 Task: Look for space in Ansfelden, Austria from 1st June, 2023 to 9th June, 2023 for 6 adults in price range Rs.6000 to Rs.12000. Place can be entire place with 3 bedrooms having 3 beds and 3 bathrooms. Property type can be house, flat, guest house. Amenities needed are: heating. Booking option can be shelf check-in. Required host language is English.
Action: Mouse moved to (470, 166)
Screenshot: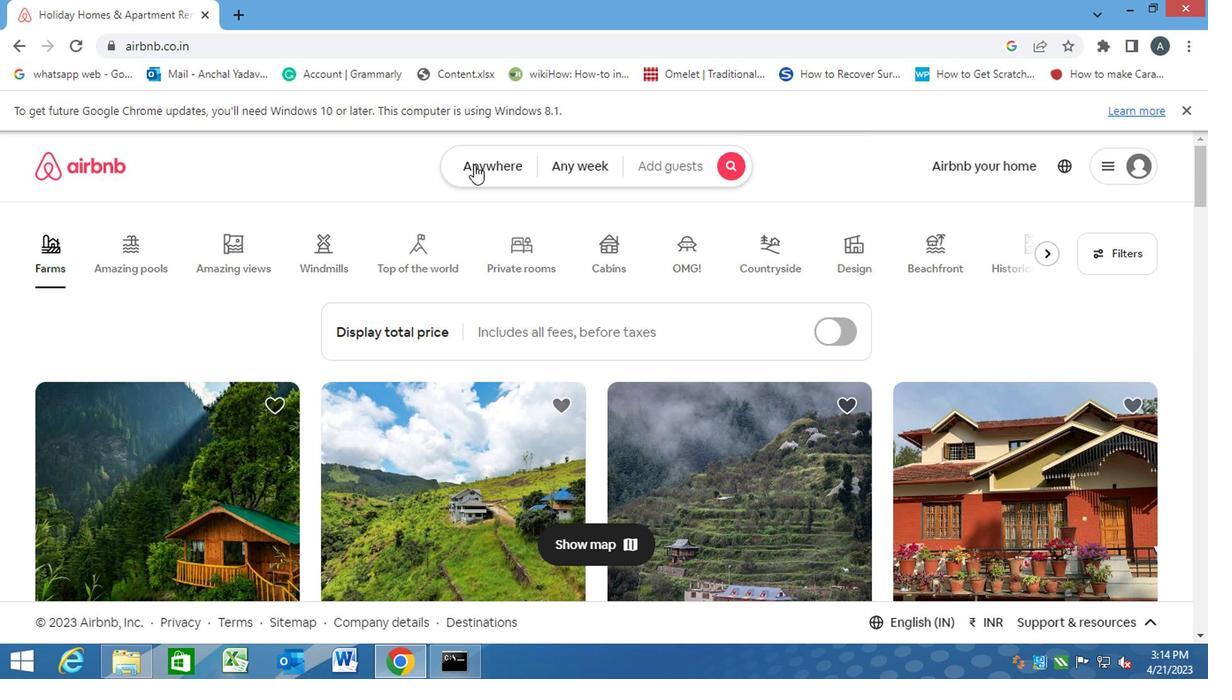 
Action: Mouse pressed left at (470, 166)
Screenshot: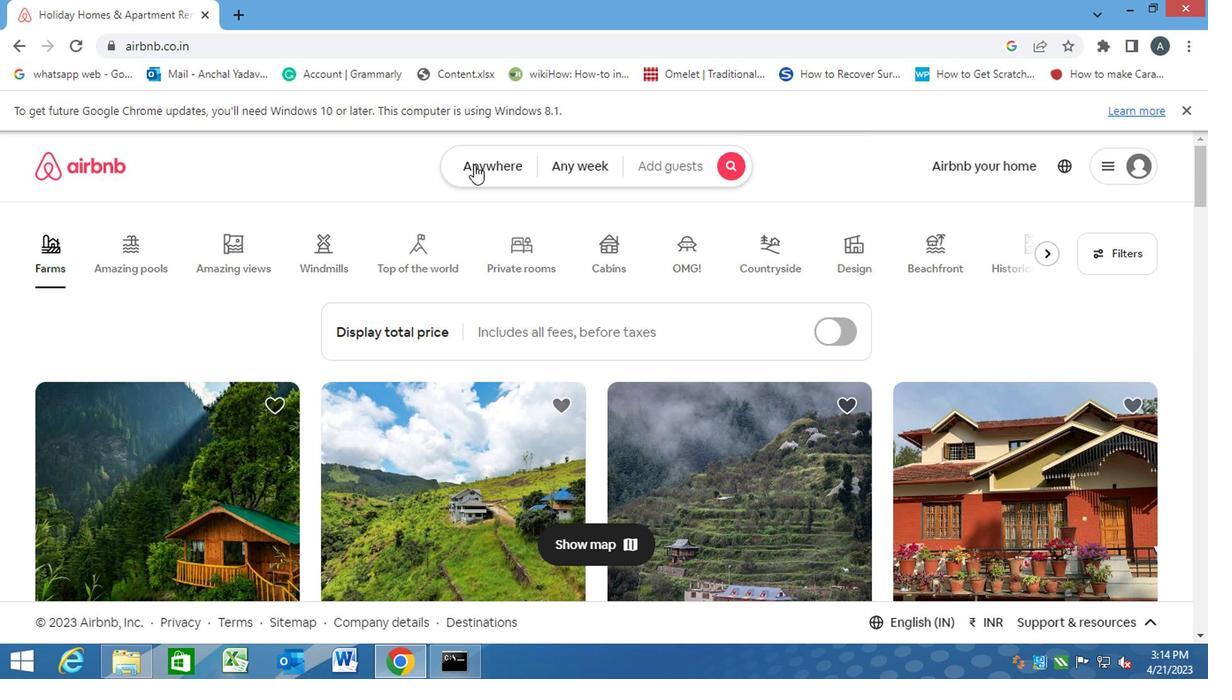 
Action: Mouse moved to (399, 214)
Screenshot: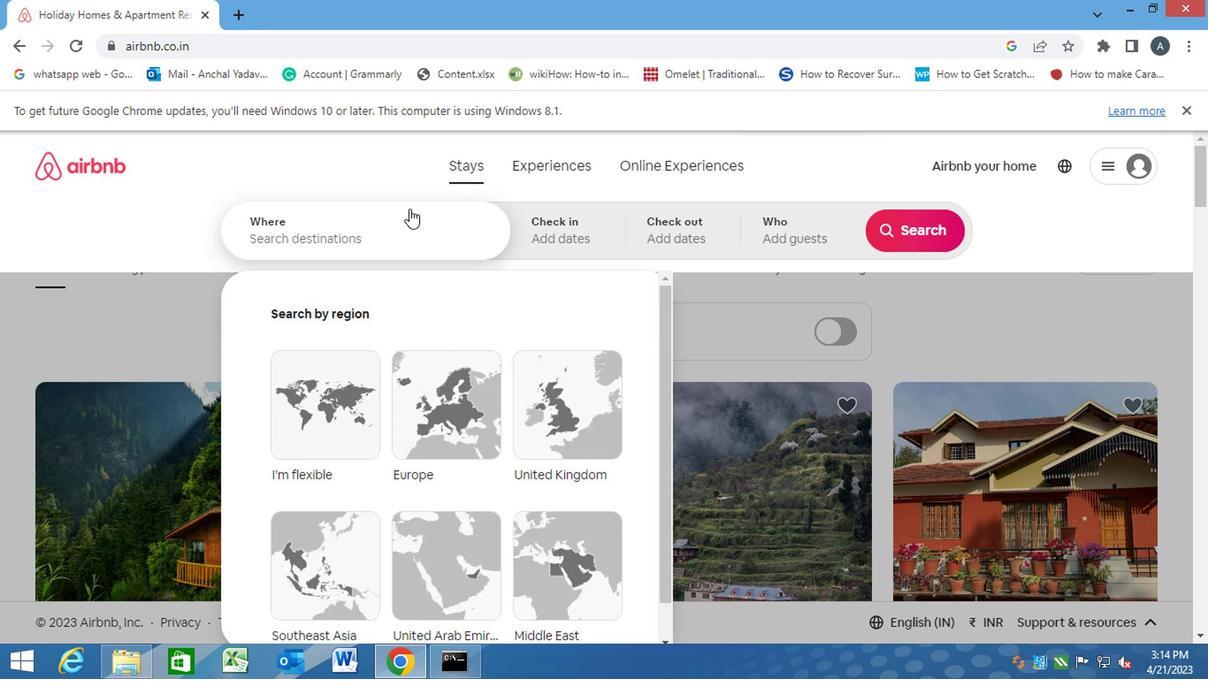 
Action: Mouse pressed left at (399, 214)
Screenshot: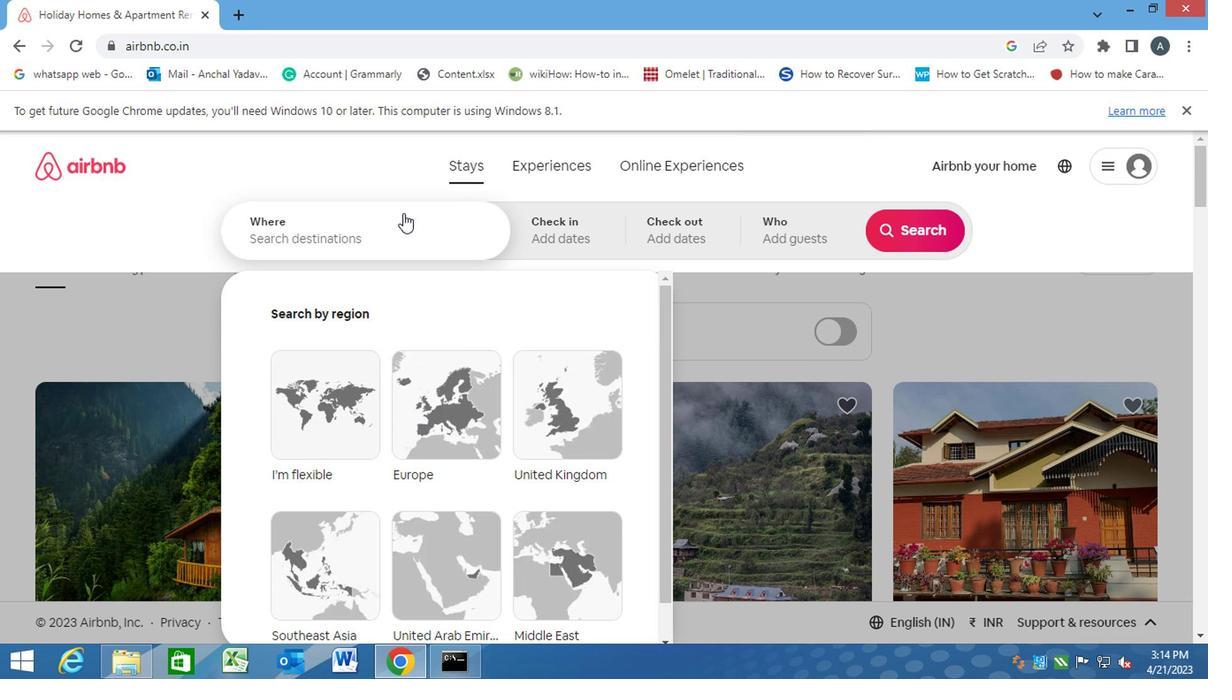 
Action: Key pressed <Key.caps_lock><Key.caps_lock>a<Key.caps_lock>nsfelden,<Key.space><Key.caps_lock>a<Key.caps_lock>ustria<Key.enter>
Screenshot: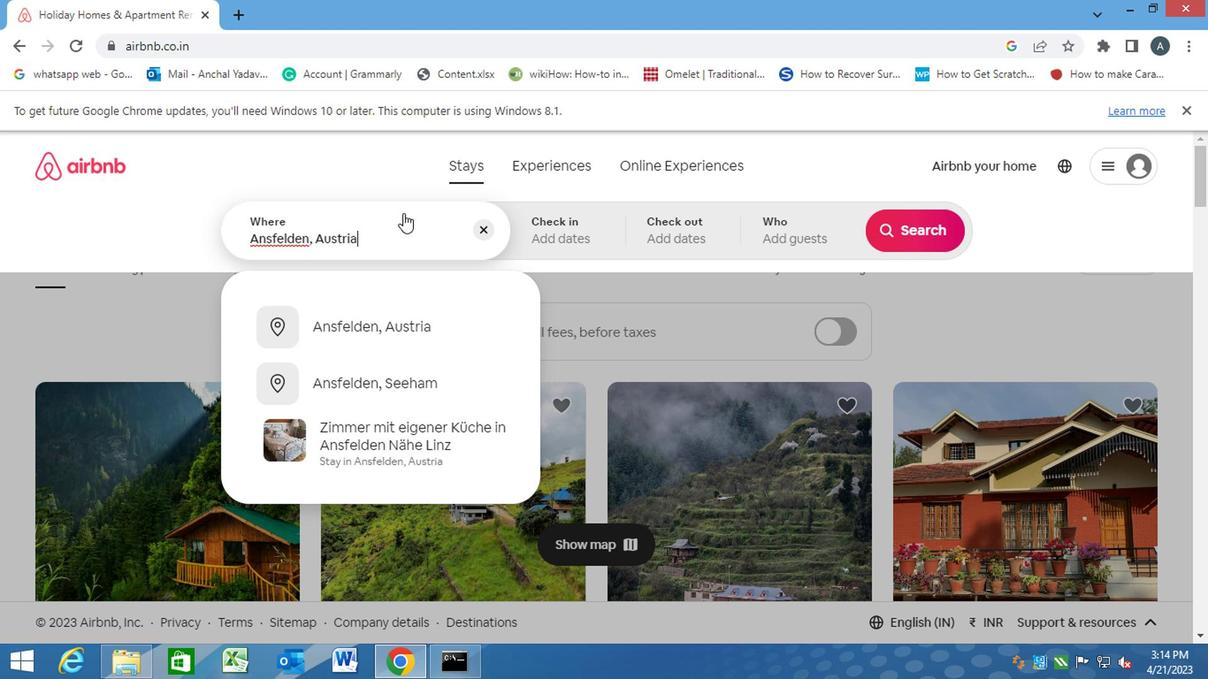 
Action: Mouse moved to (903, 373)
Screenshot: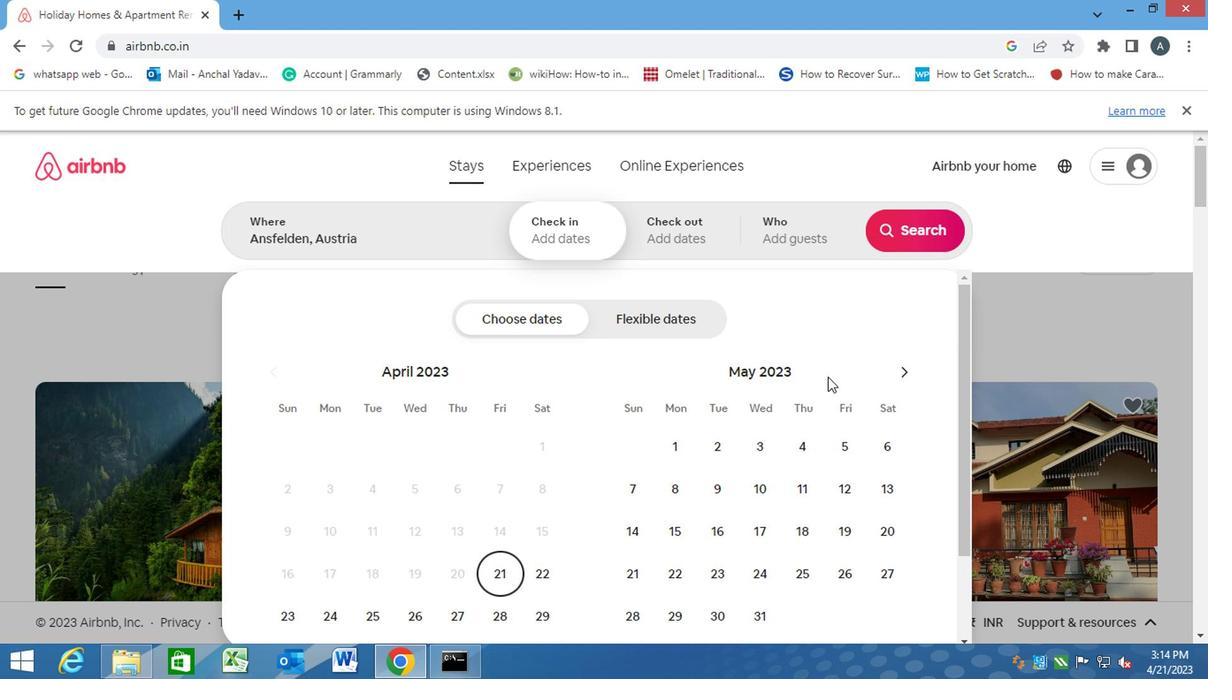 
Action: Mouse pressed left at (903, 373)
Screenshot: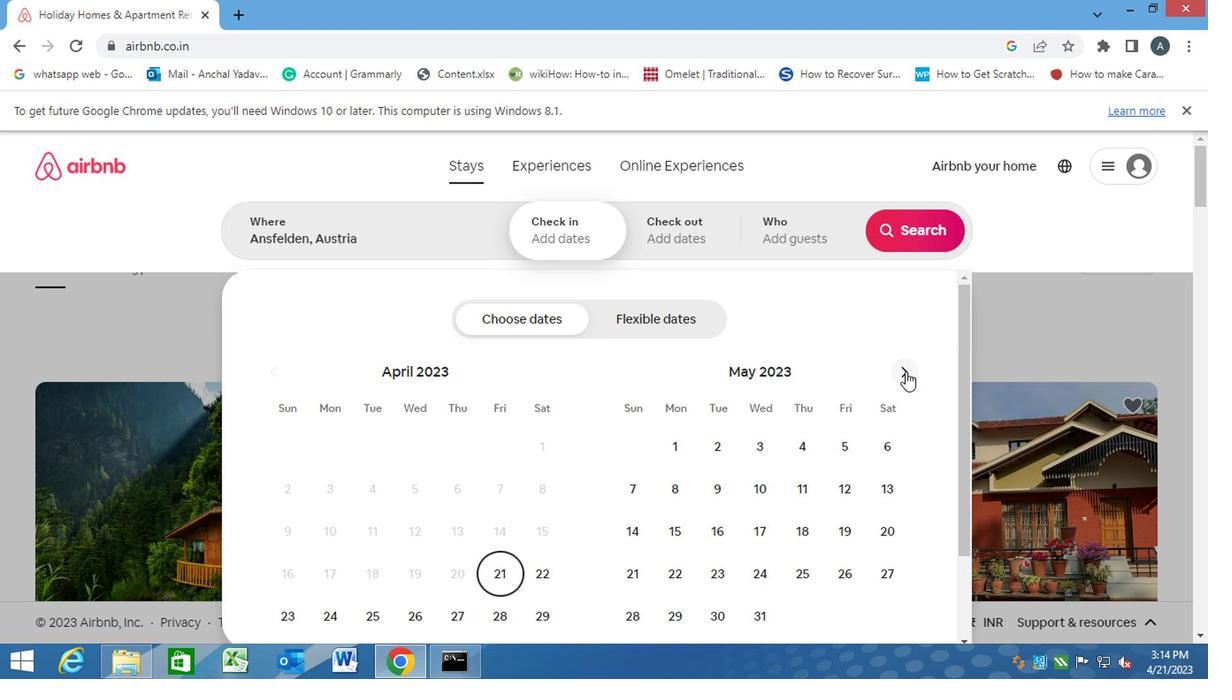 
Action: Mouse moved to (798, 448)
Screenshot: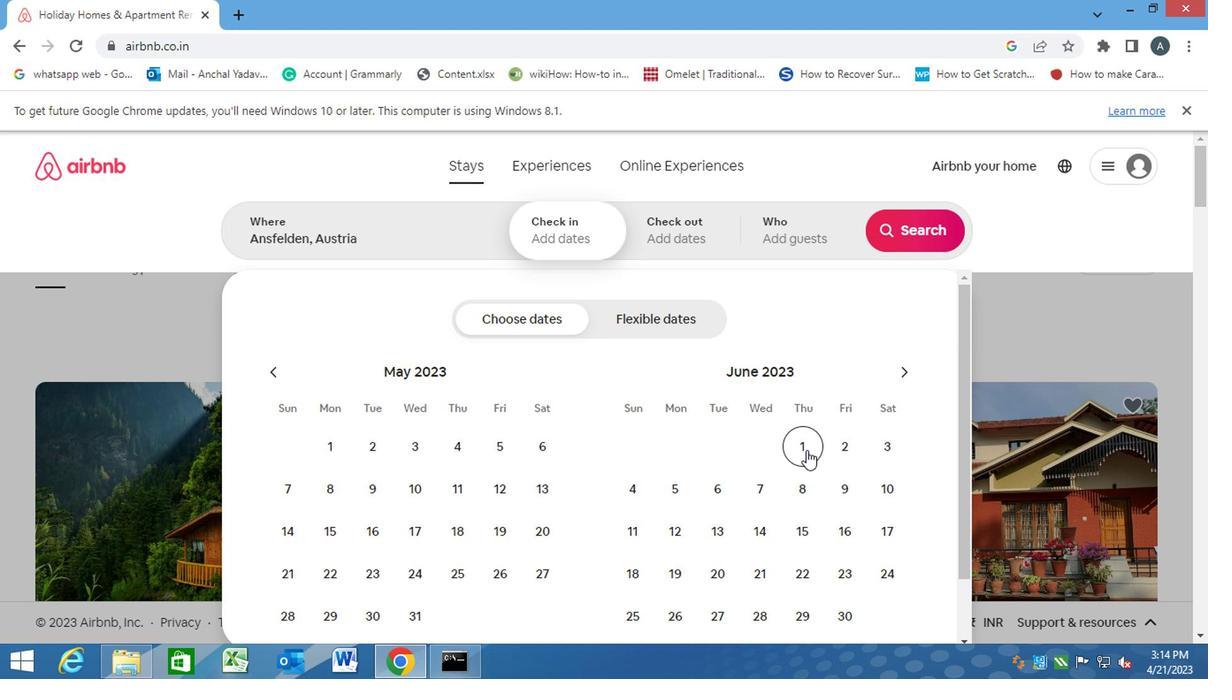 
Action: Mouse pressed left at (798, 448)
Screenshot: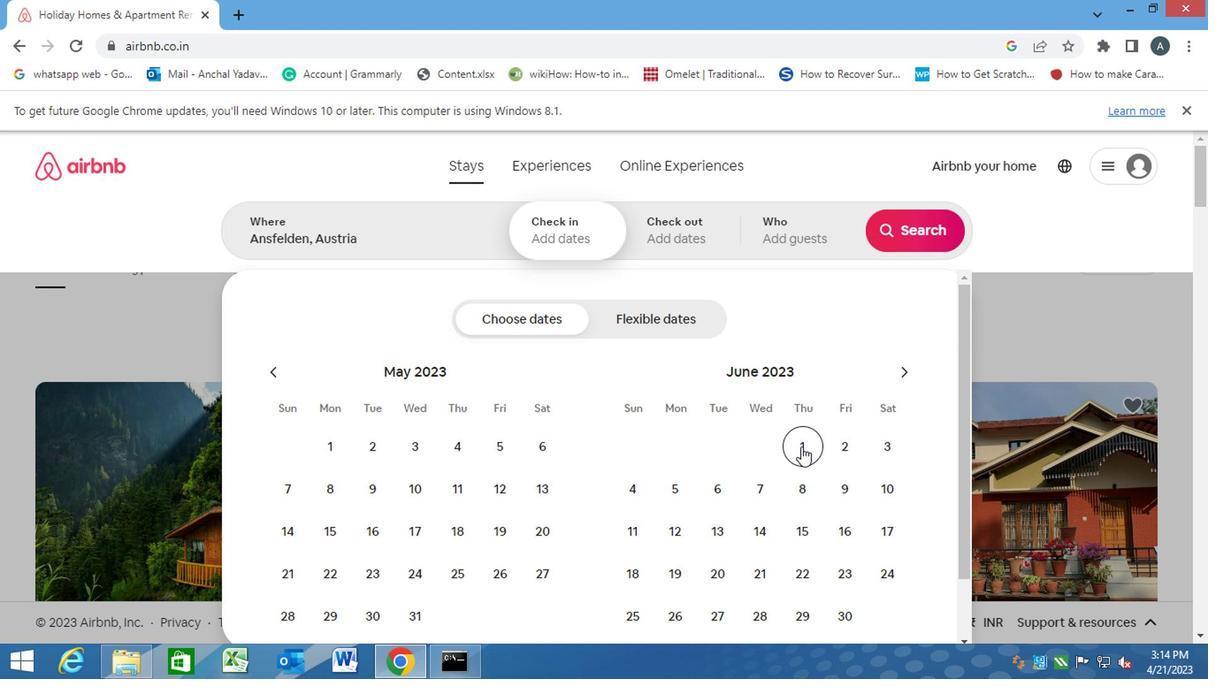 
Action: Mouse moved to (841, 486)
Screenshot: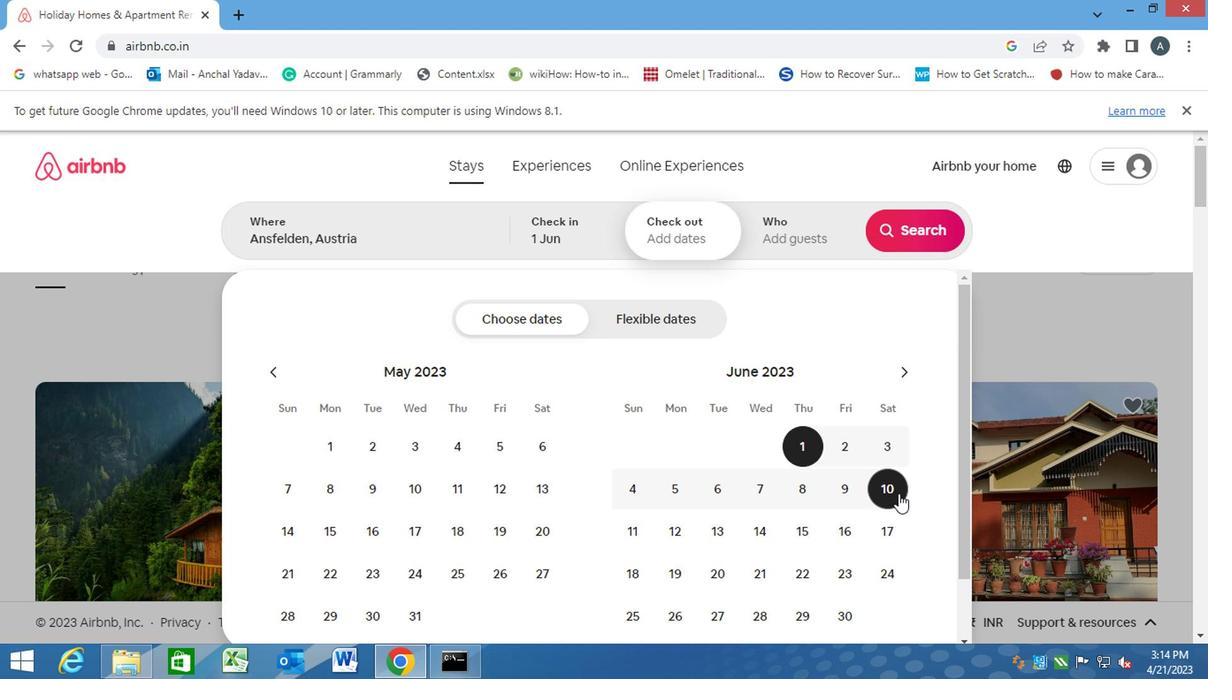 
Action: Mouse pressed left at (841, 486)
Screenshot: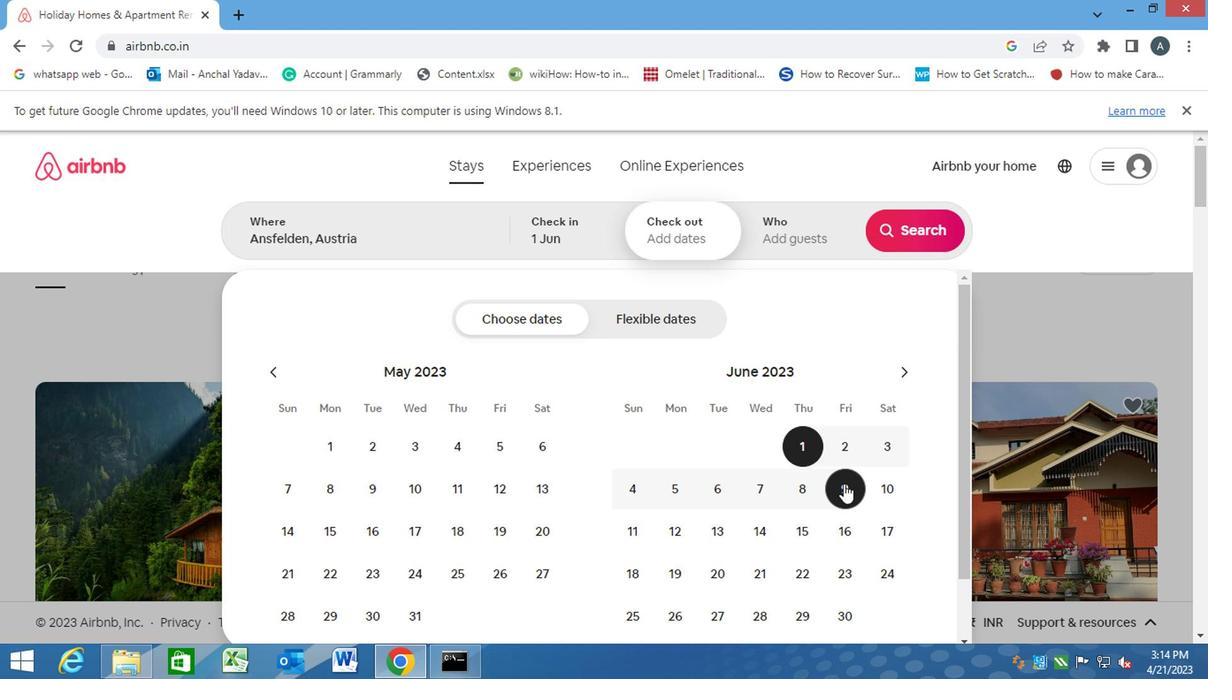 
Action: Mouse moved to (792, 225)
Screenshot: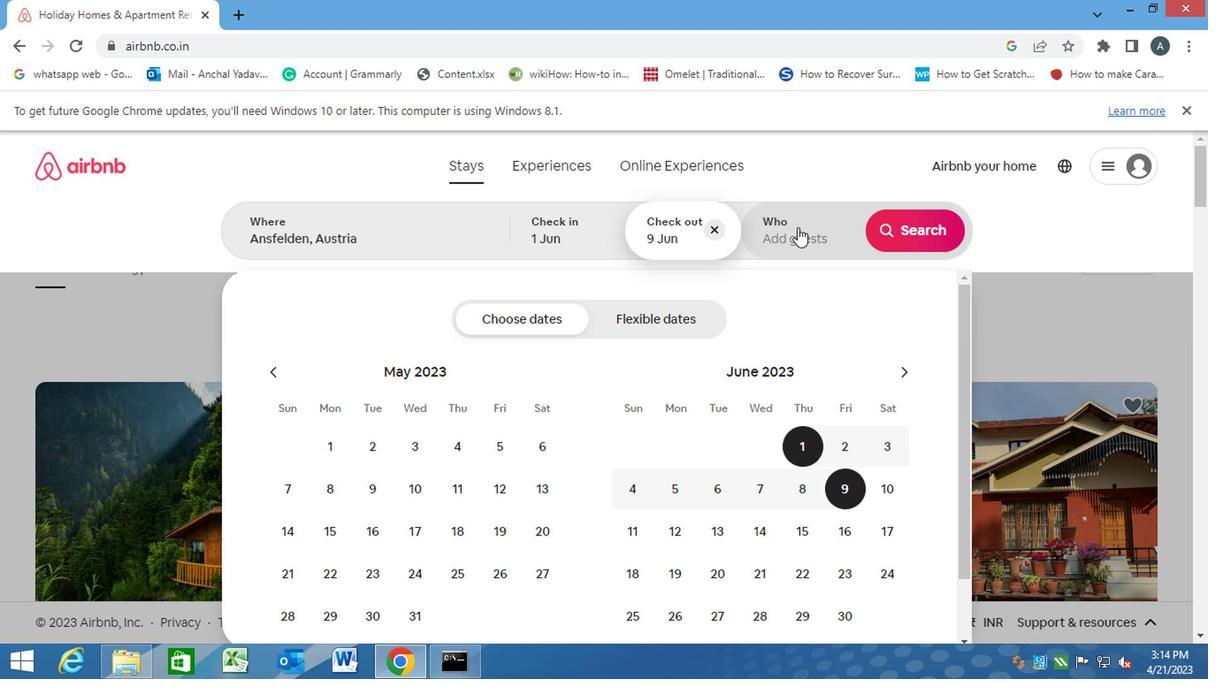 
Action: Mouse pressed left at (792, 225)
Screenshot: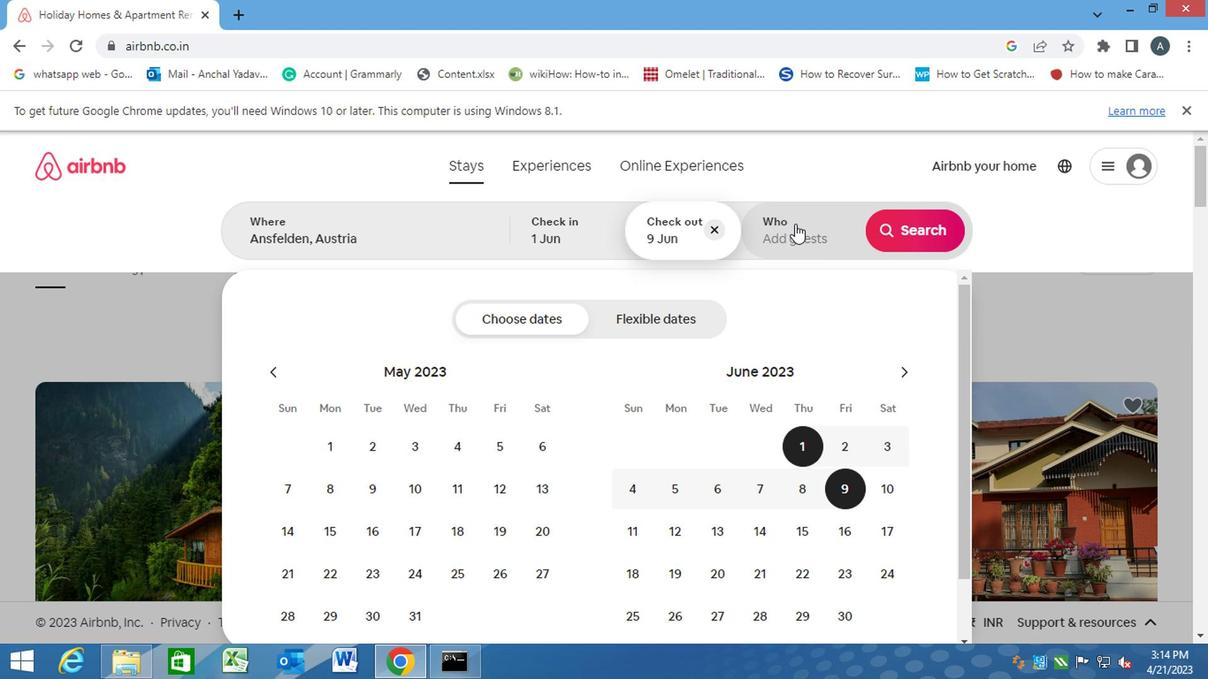 
Action: Mouse moved to (911, 318)
Screenshot: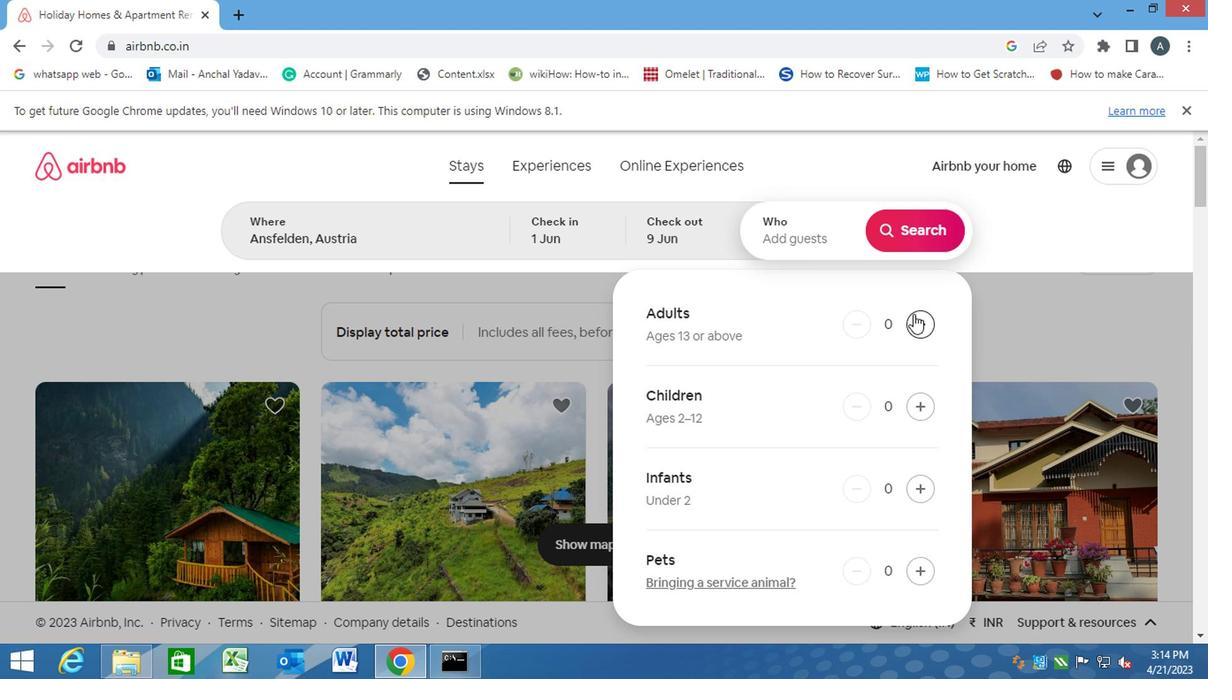 
Action: Mouse pressed left at (911, 318)
Screenshot: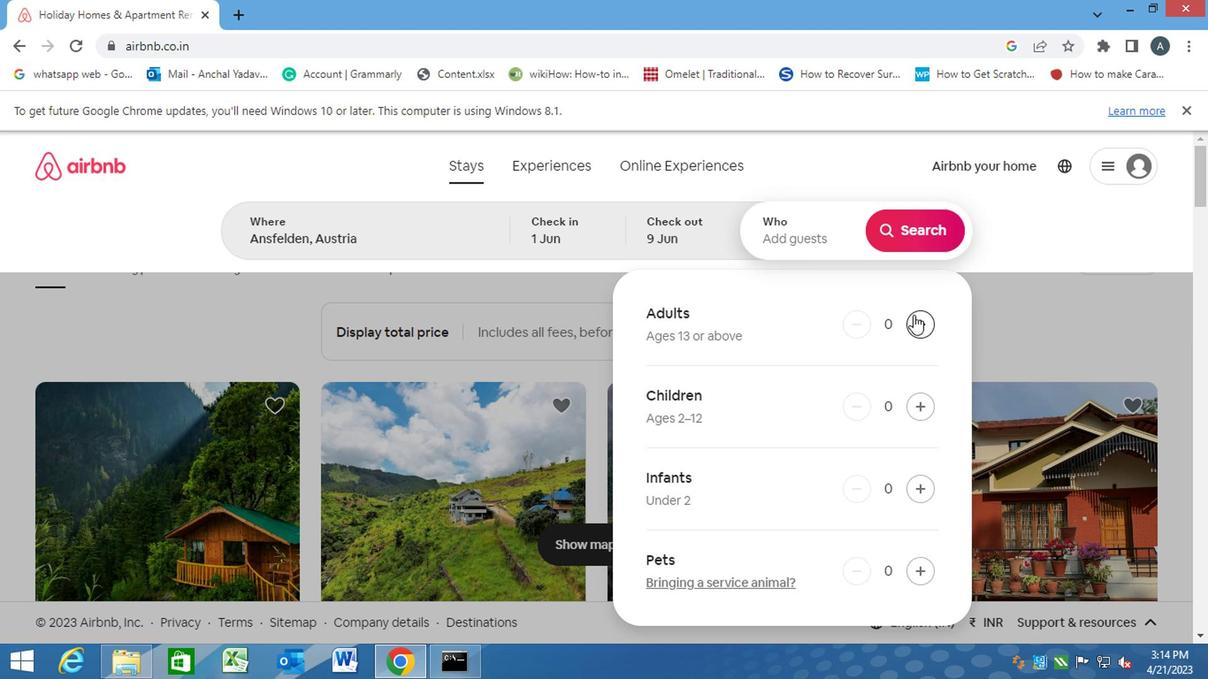 
Action: Mouse pressed left at (911, 318)
Screenshot: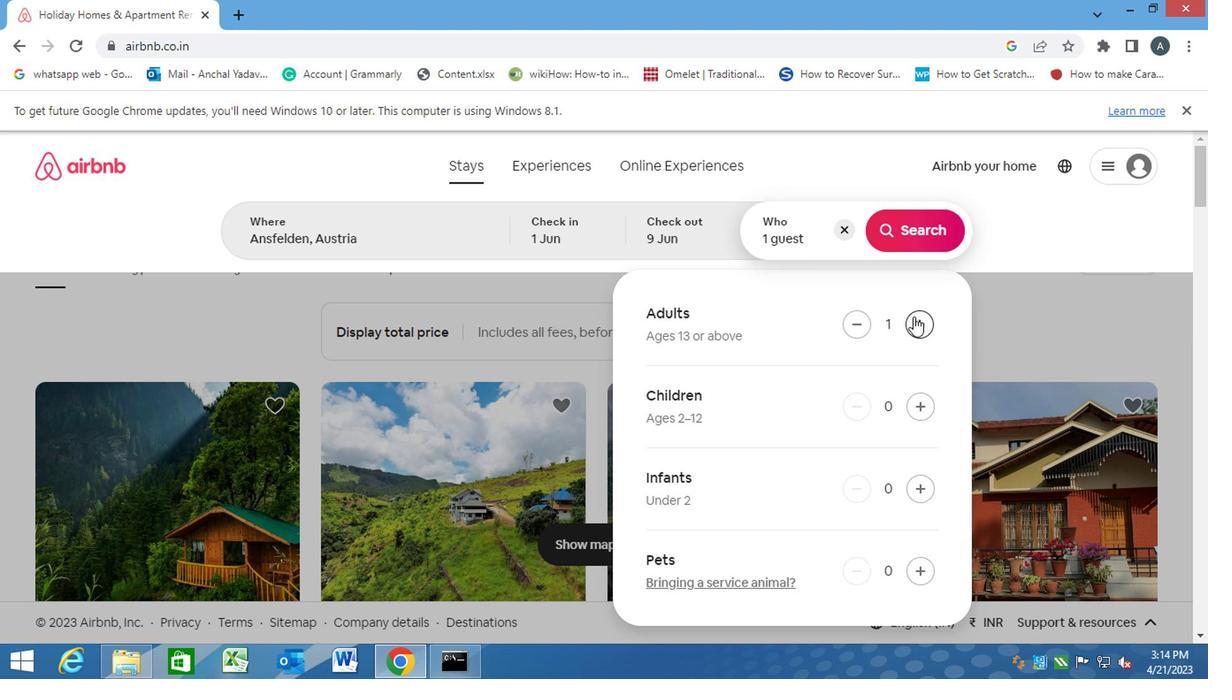 
Action: Mouse pressed left at (911, 318)
Screenshot: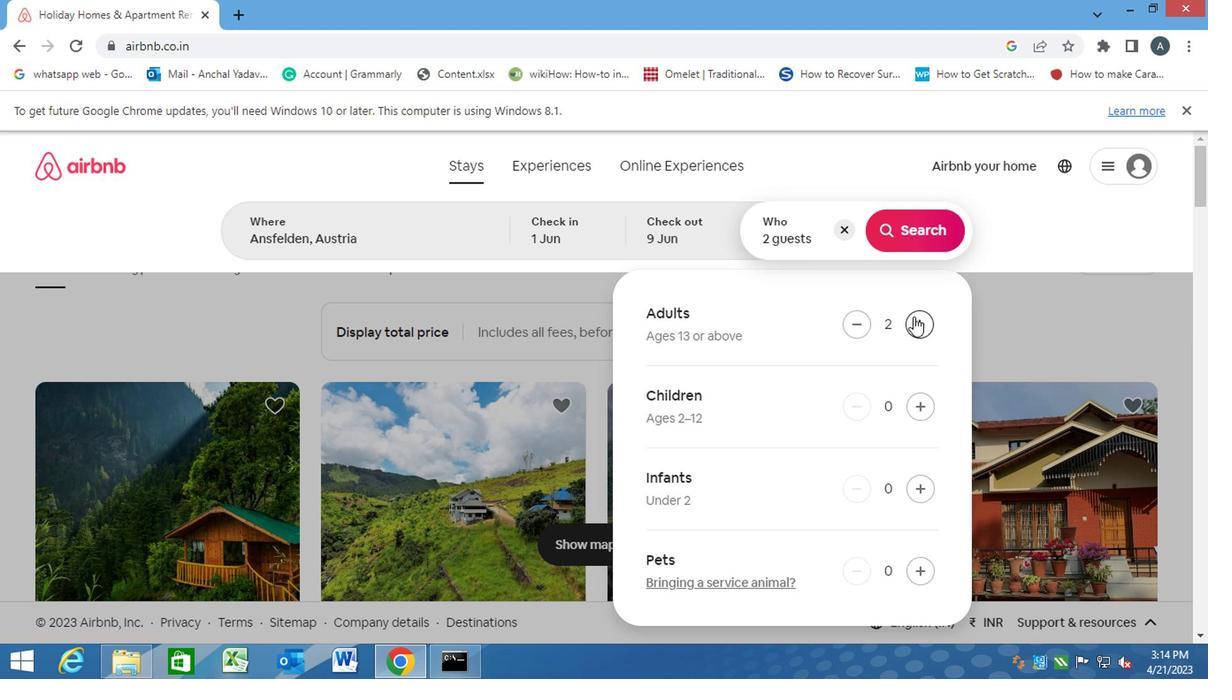 
Action: Mouse pressed left at (911, 318)
Screenshot: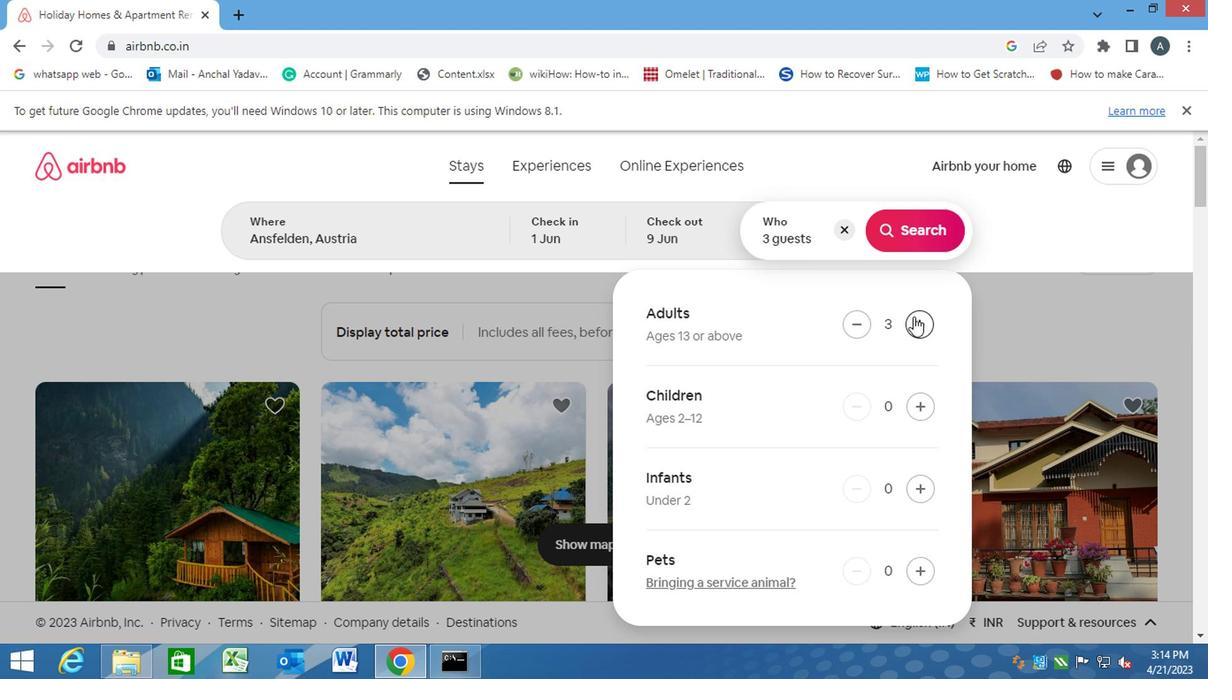 
Action: Mouse pressed left at (911, 318)
Screenshot: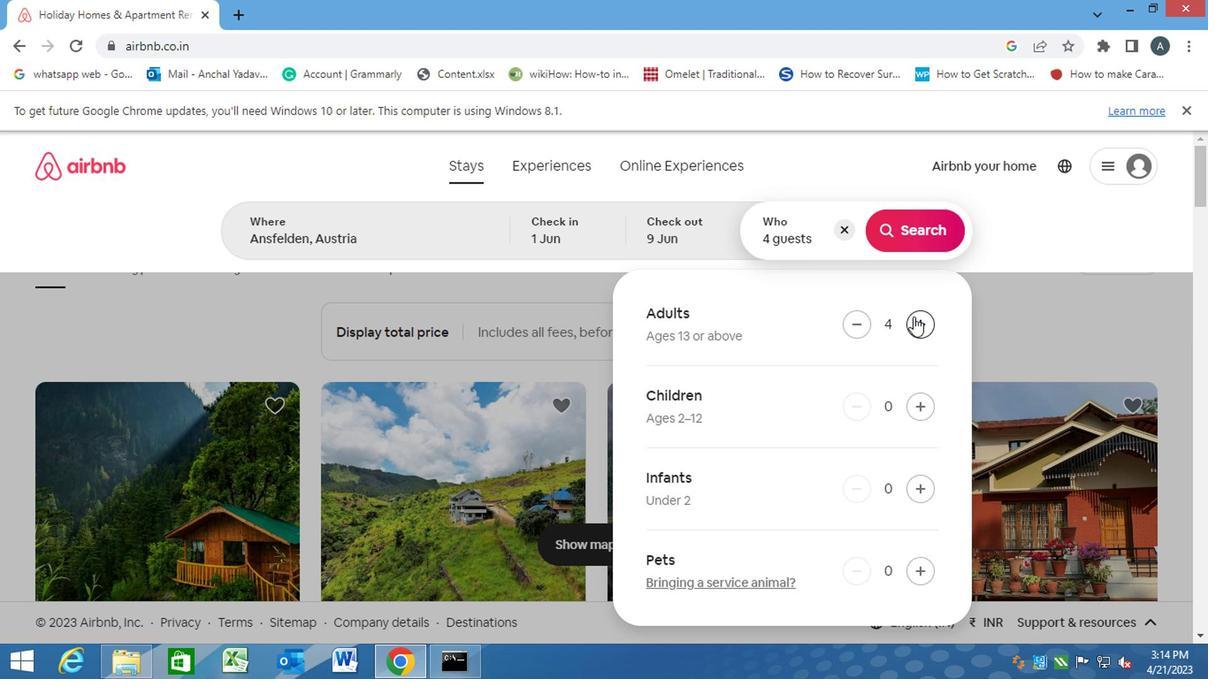 
Action: Mouse pressed left at (911, 318)
Screenshot: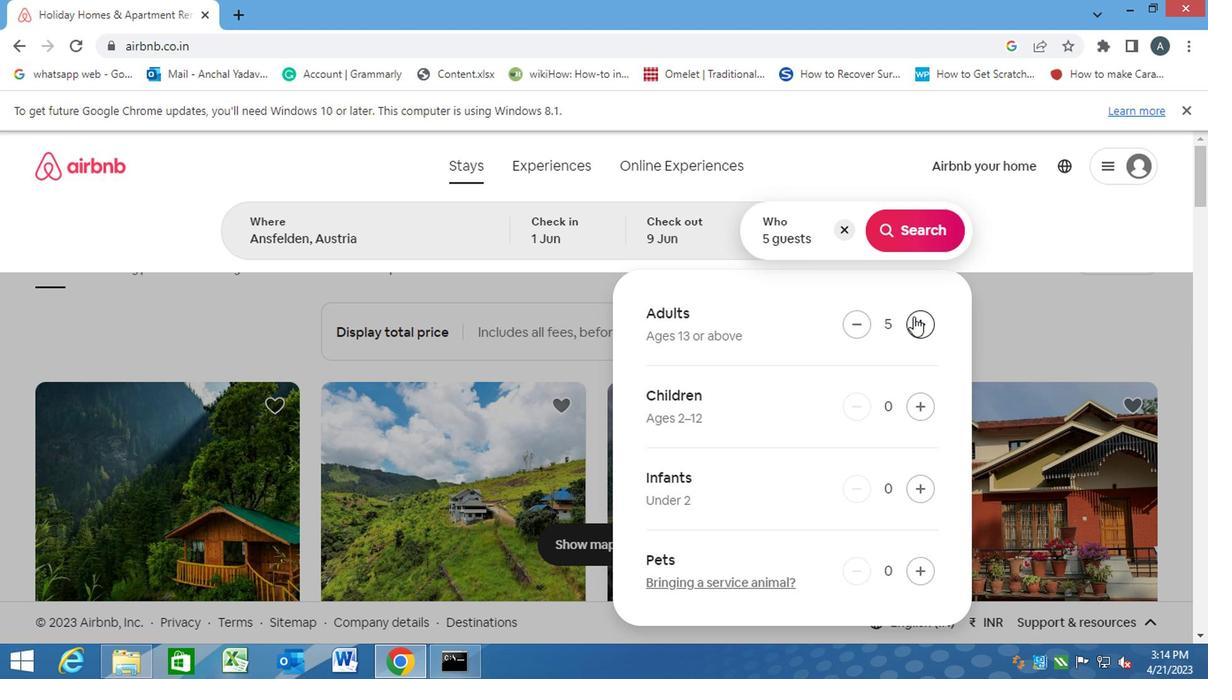 
Action: Mouse moved to (931, 218)
Screenshot: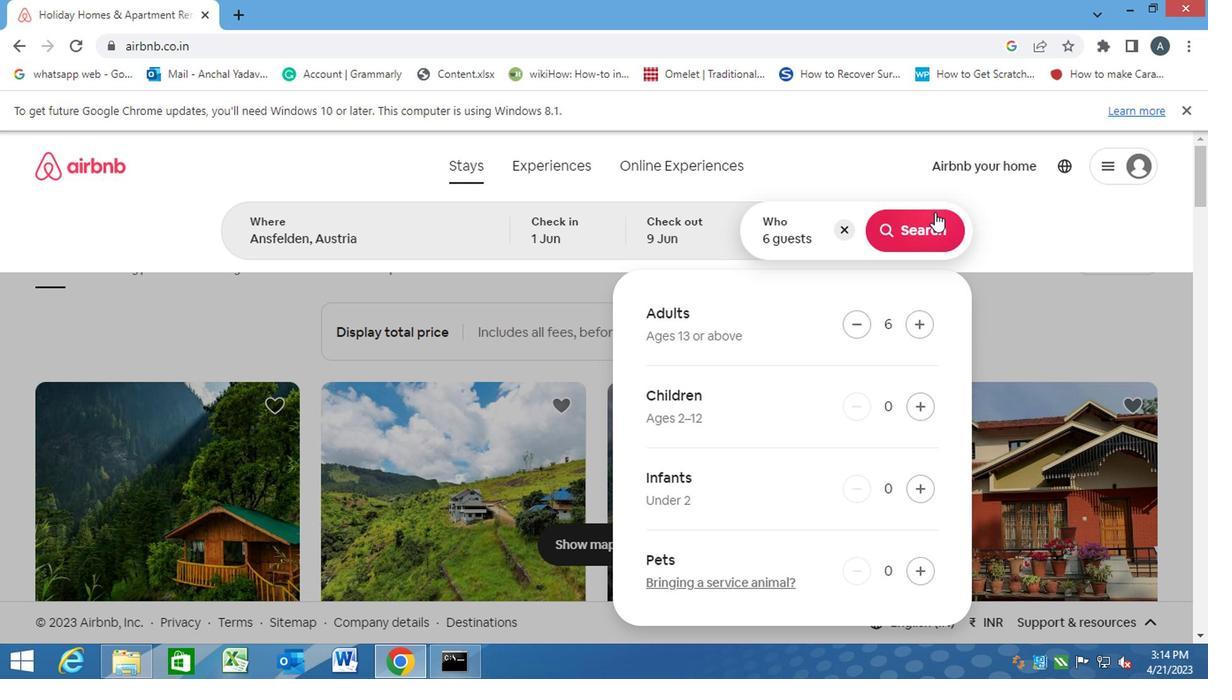
Action: Mouse pressed left at (931, 218)
Screenshot: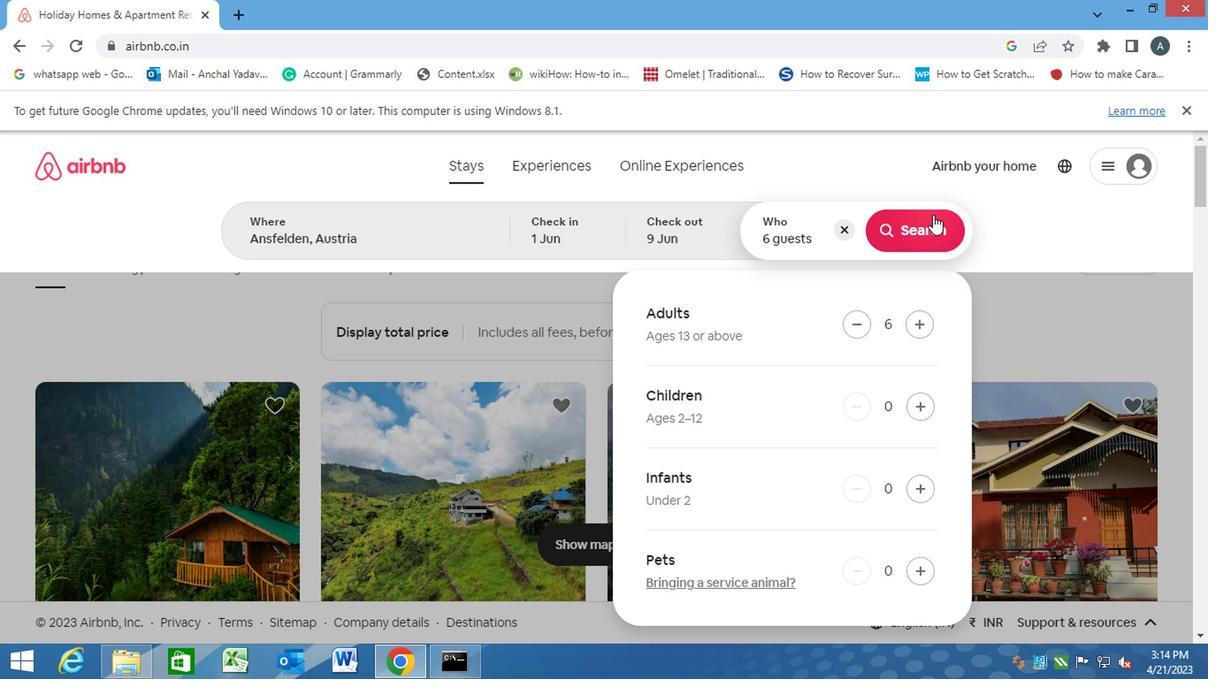 
Action: Mouse moved to (1119, 243)
Screenshot: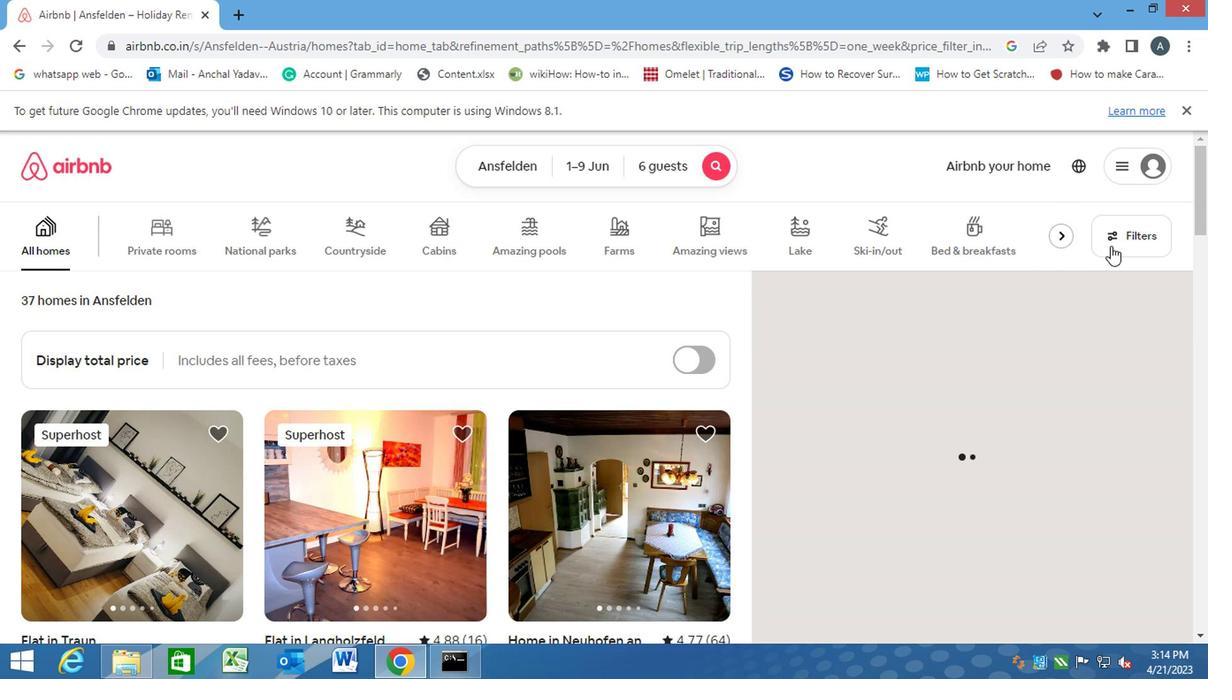 
Action: Mouse pressed left at (1119, 243)
Screenshot: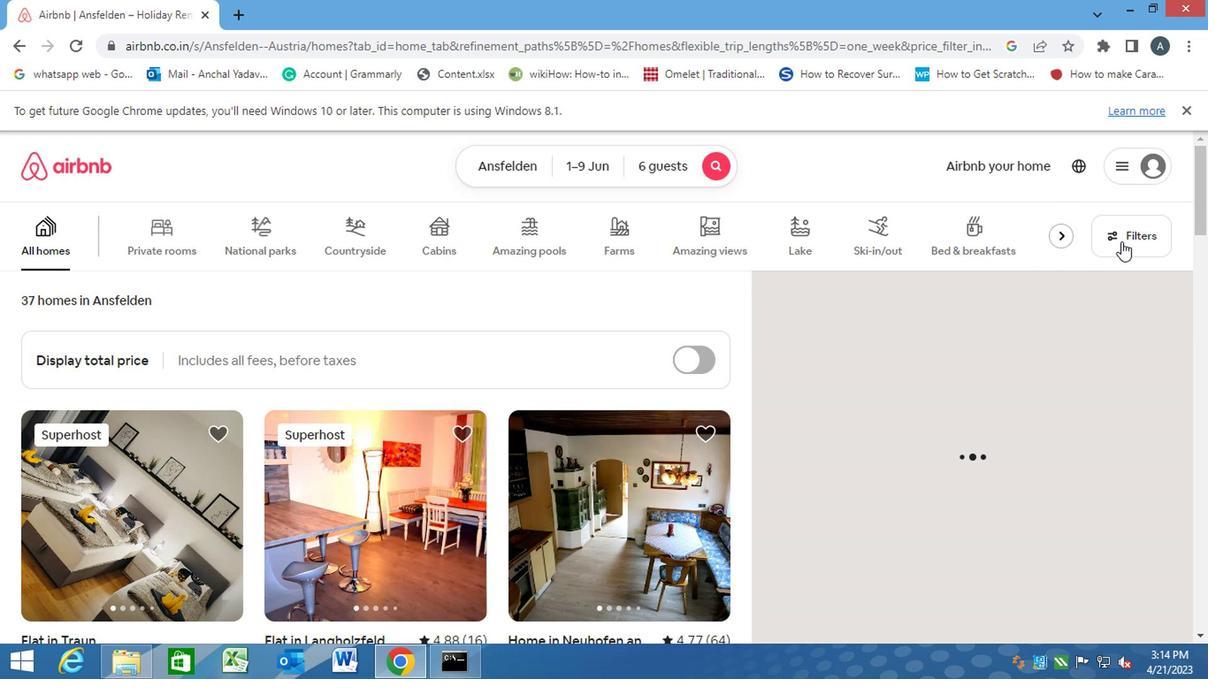 
Action: Mouse moved to (357, 468)
Screenshot: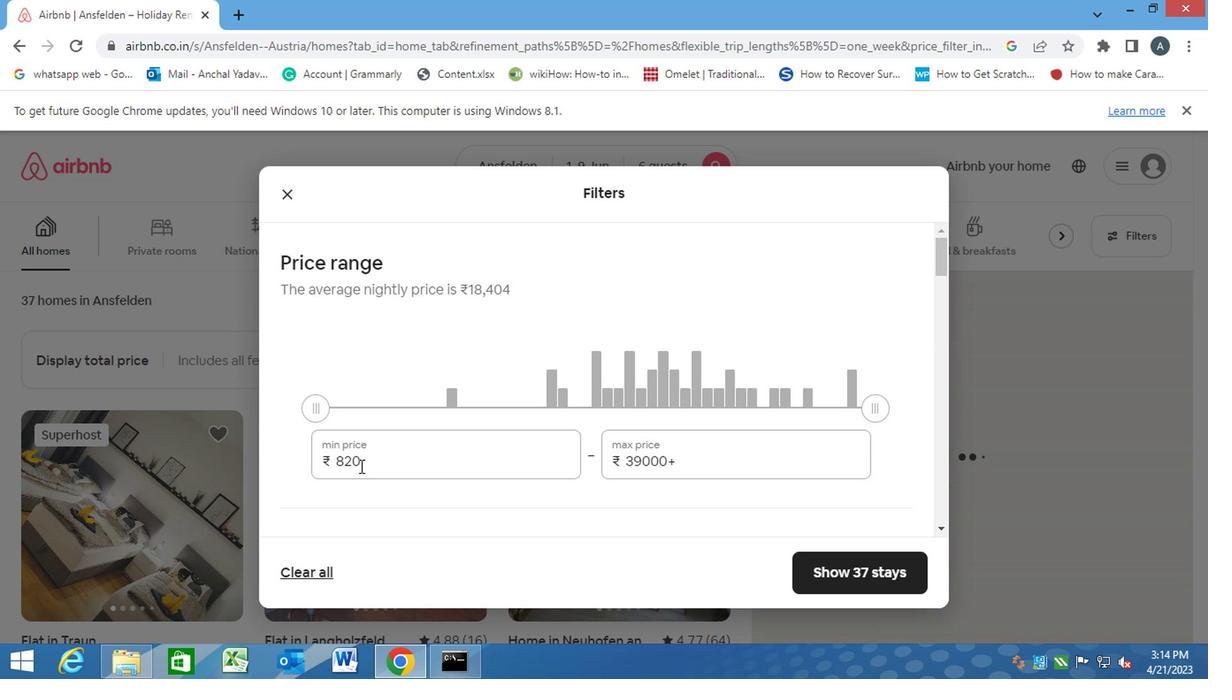 
Action: Mouse pressed left at (357, 468)
Screenshot: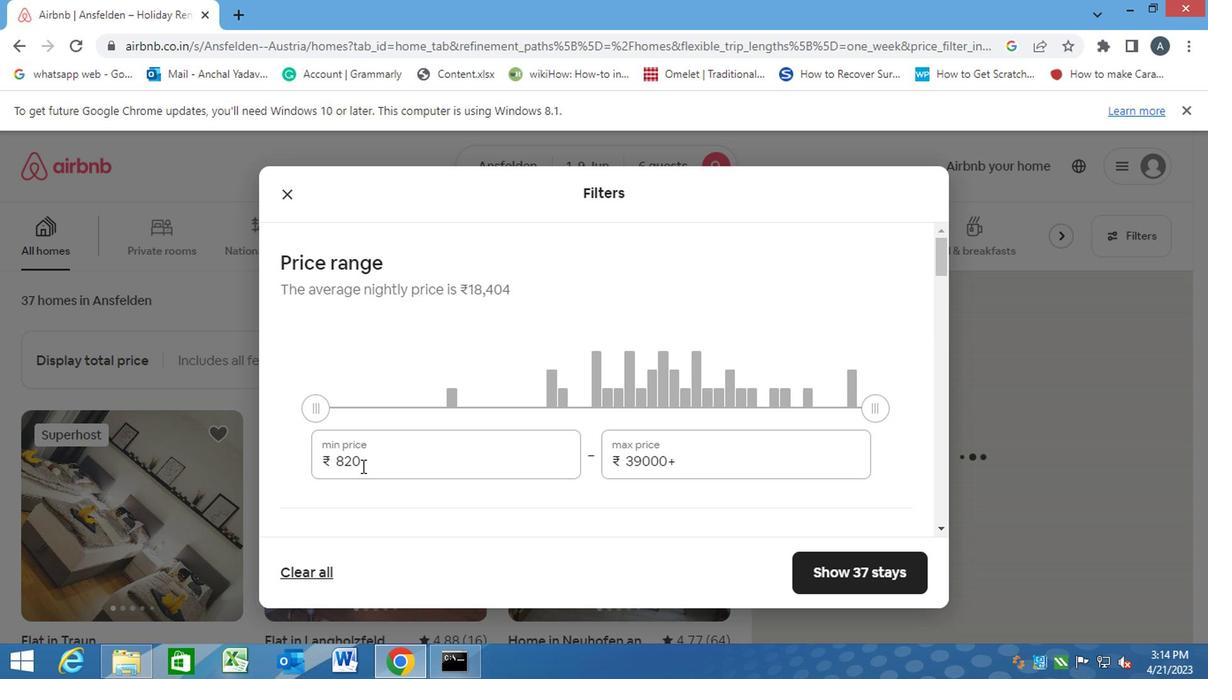 
Action: Mouse moved to (326, 468)
Screenshot: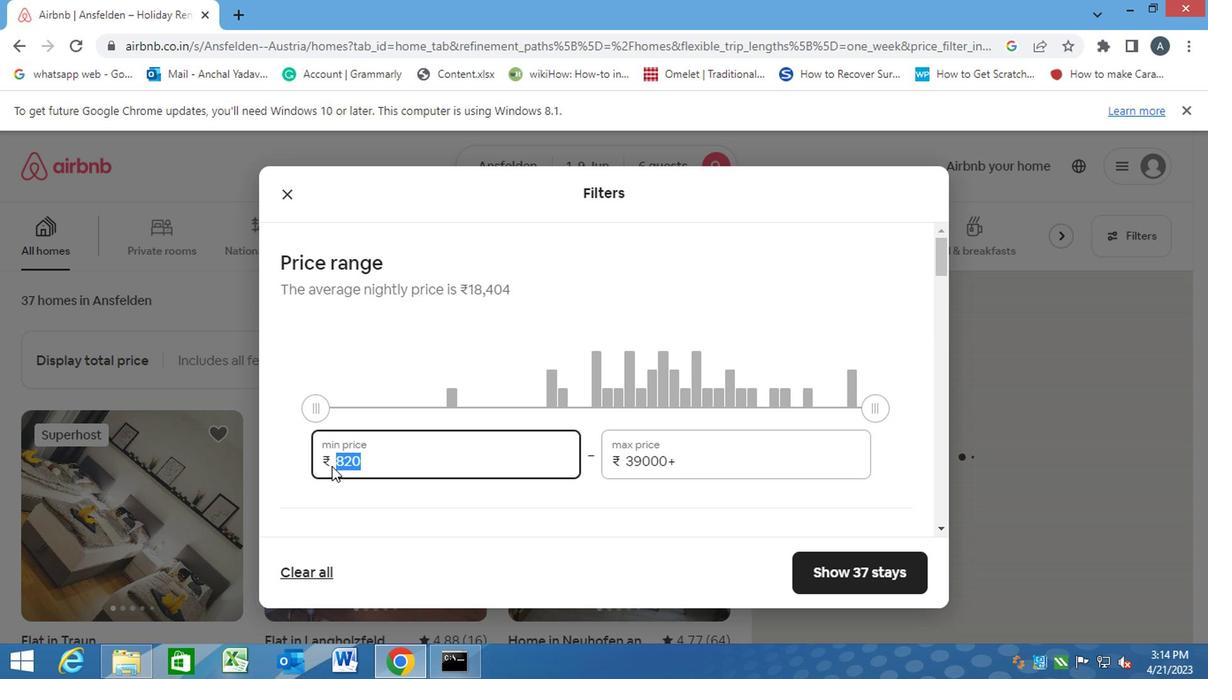 
Action: Key pressed 6000<Key.tab>12000
Screenshot: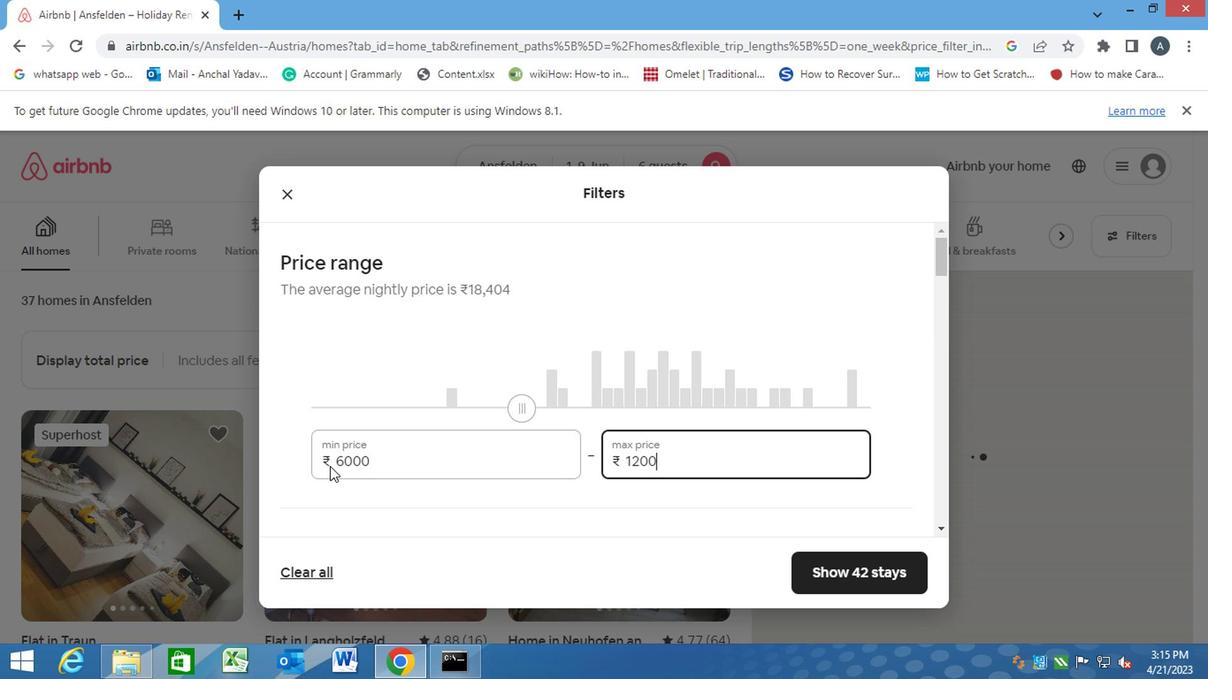 
Action: Mouse moved to (400, 533)
Screenshot: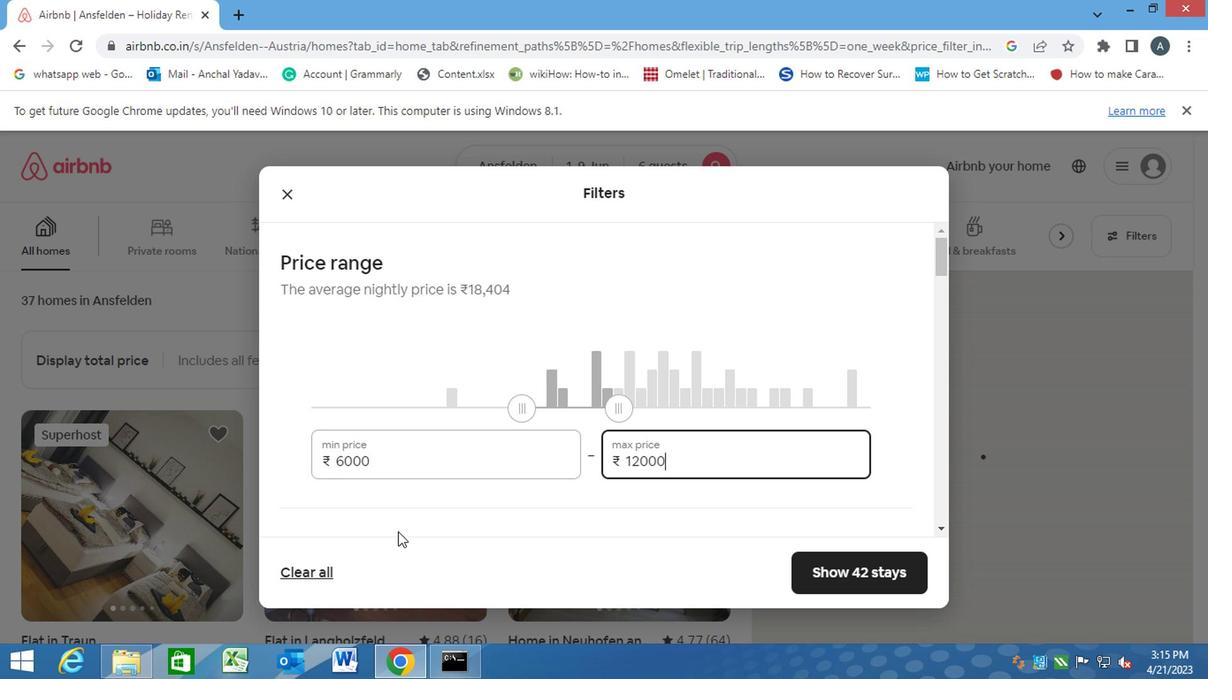 
Action: Mouse pressed left at (400, 533)
Screenshot: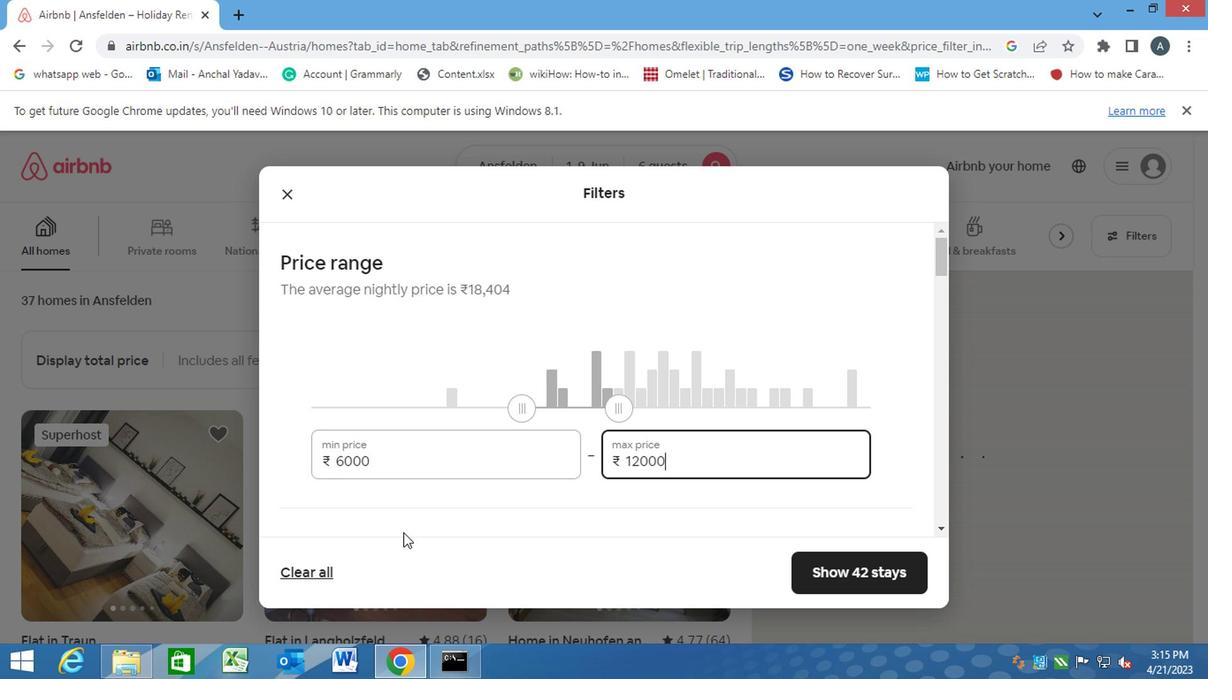 
Action: Mouse scrolled (400, 533) with delta (0, 0)
Screenshot: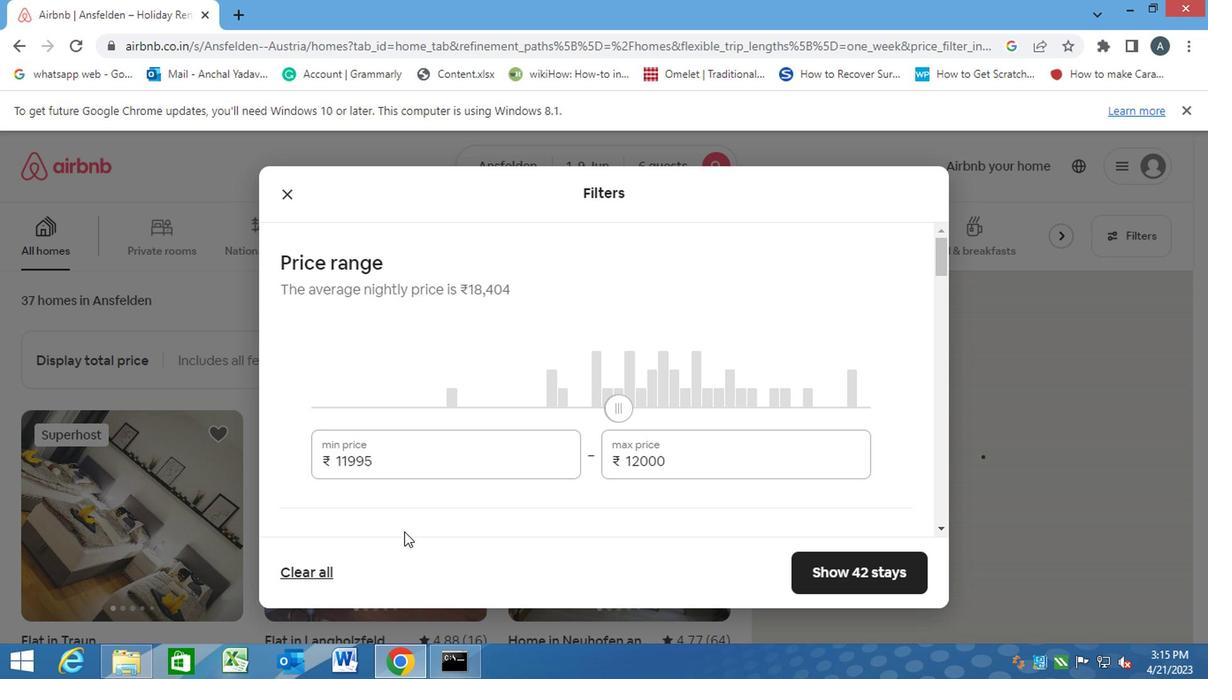 
Action: Mouse scrolled (400, 533) with delta (0, 0)
Screenshot: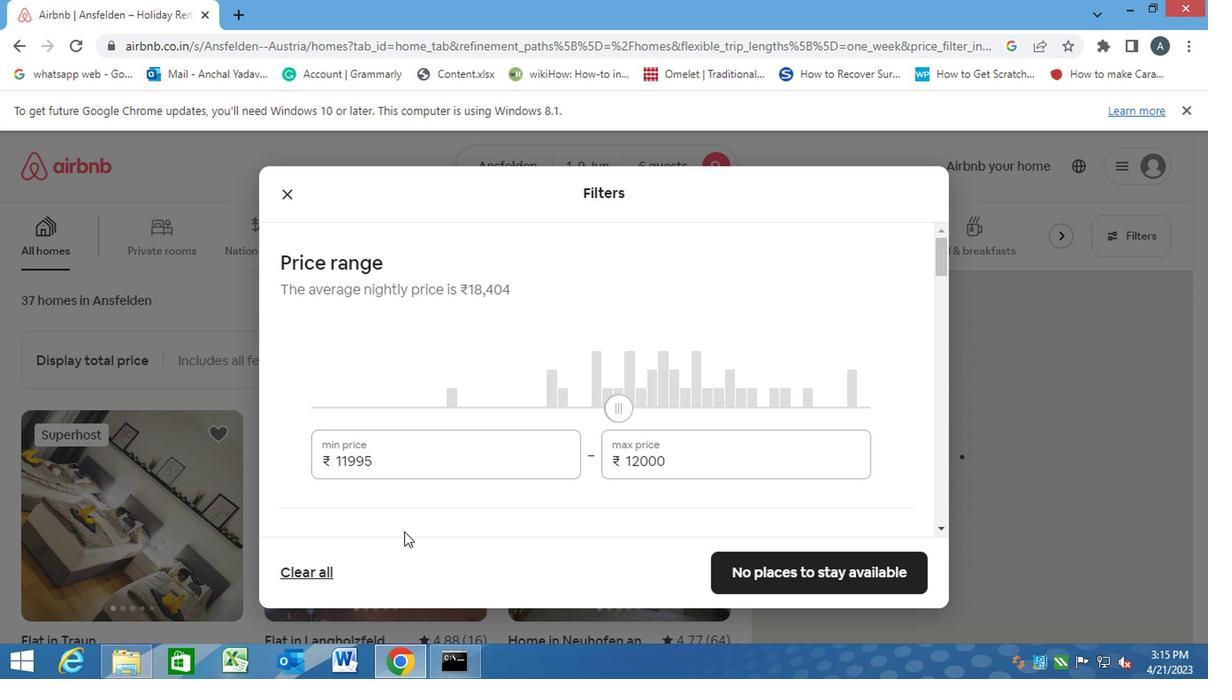 
Action: Mouse moved to (380, 423)
Screenshot: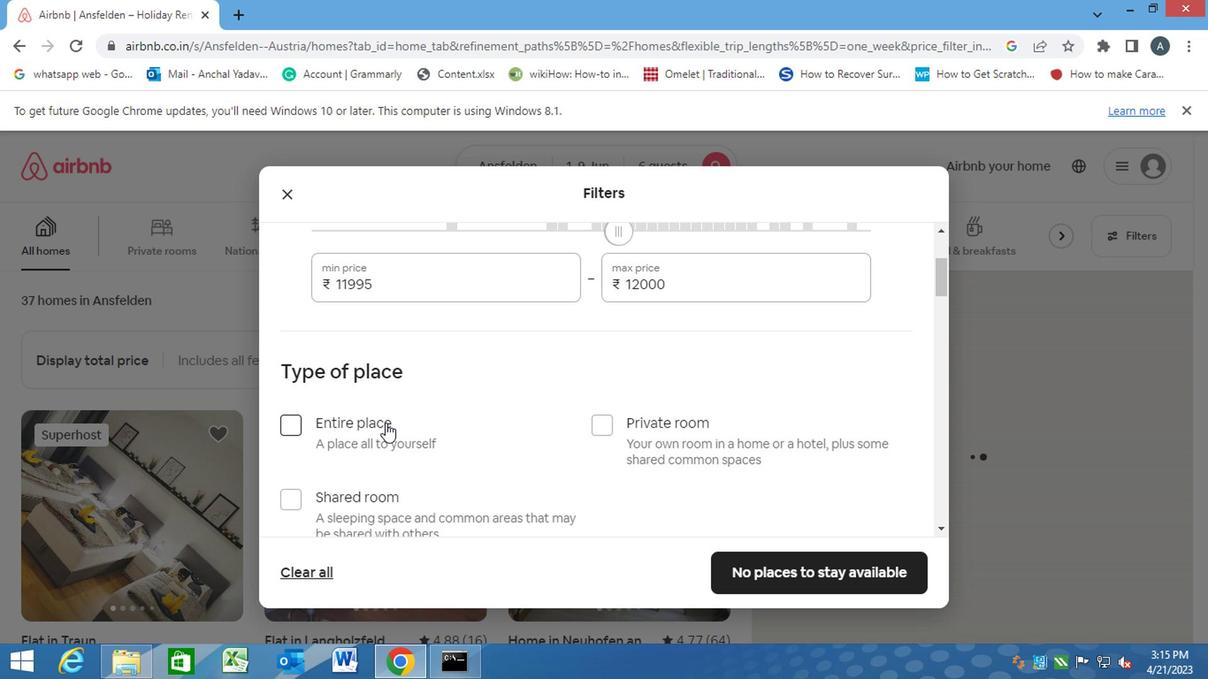 
Action: Mouse scrolled (380, 422) with delta (0, 0)
Screenshot: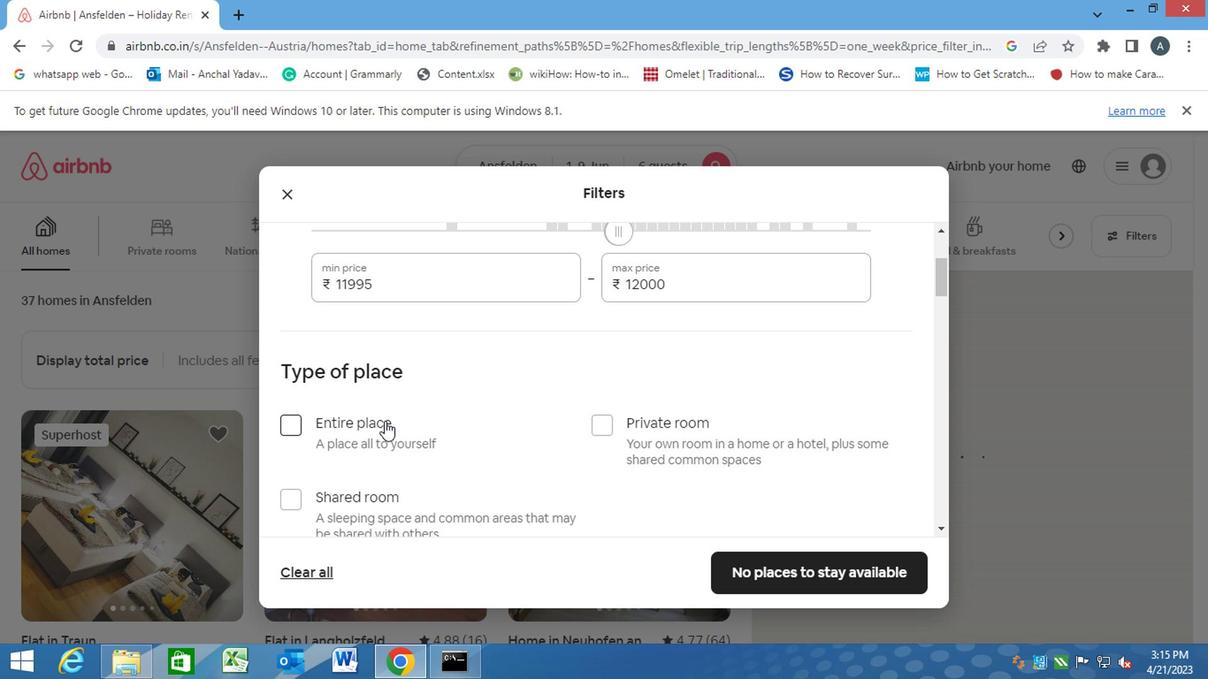 
Action: Mouse moved to (285, 335)
Screenshot: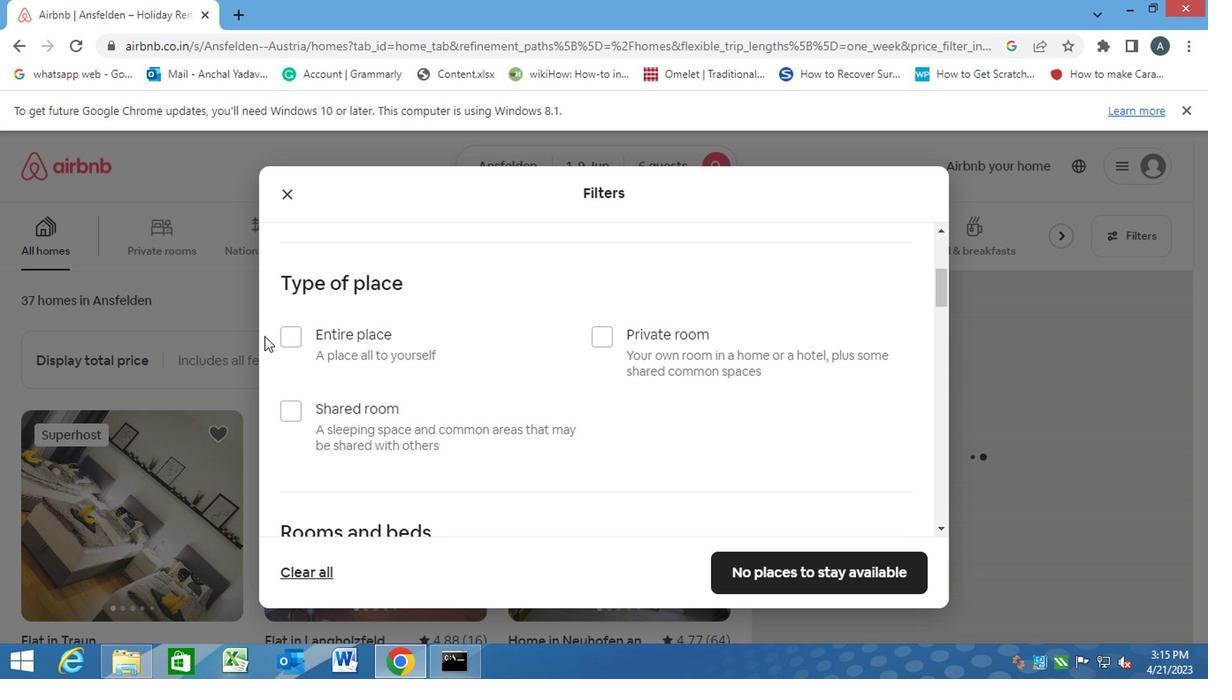 
Action: Mouse pressed left at (285, 335)
Screenshot: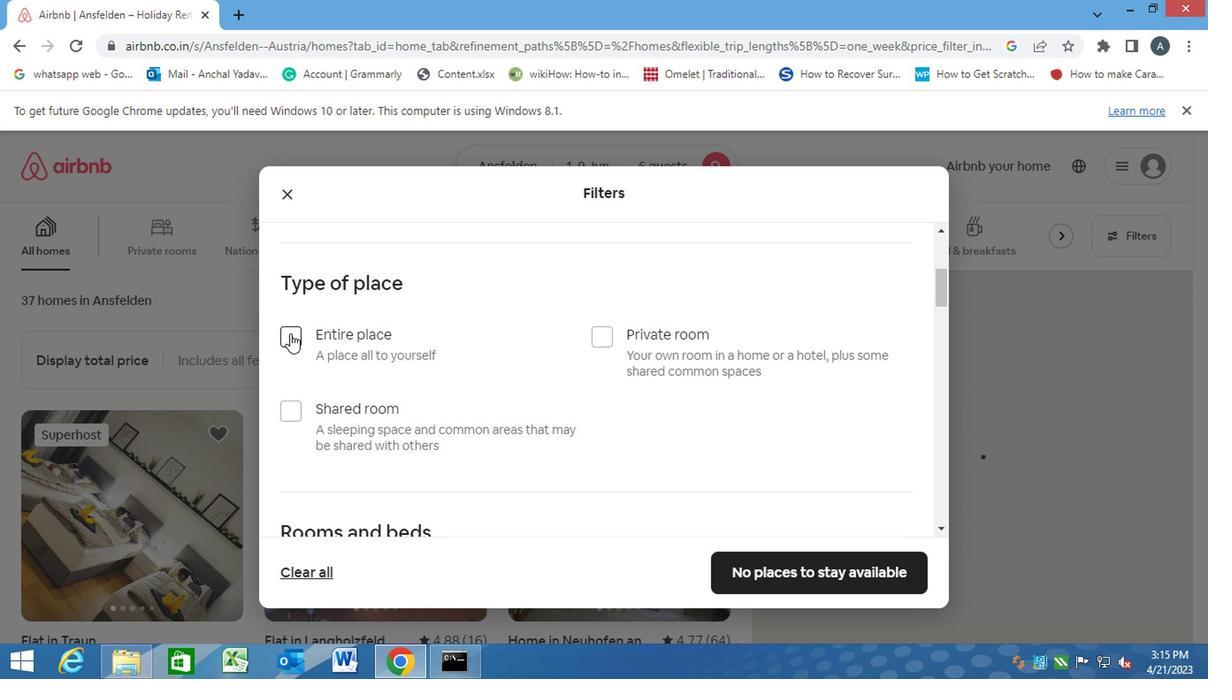 
Action: Mouse moved to (372, 446)
Screenshot: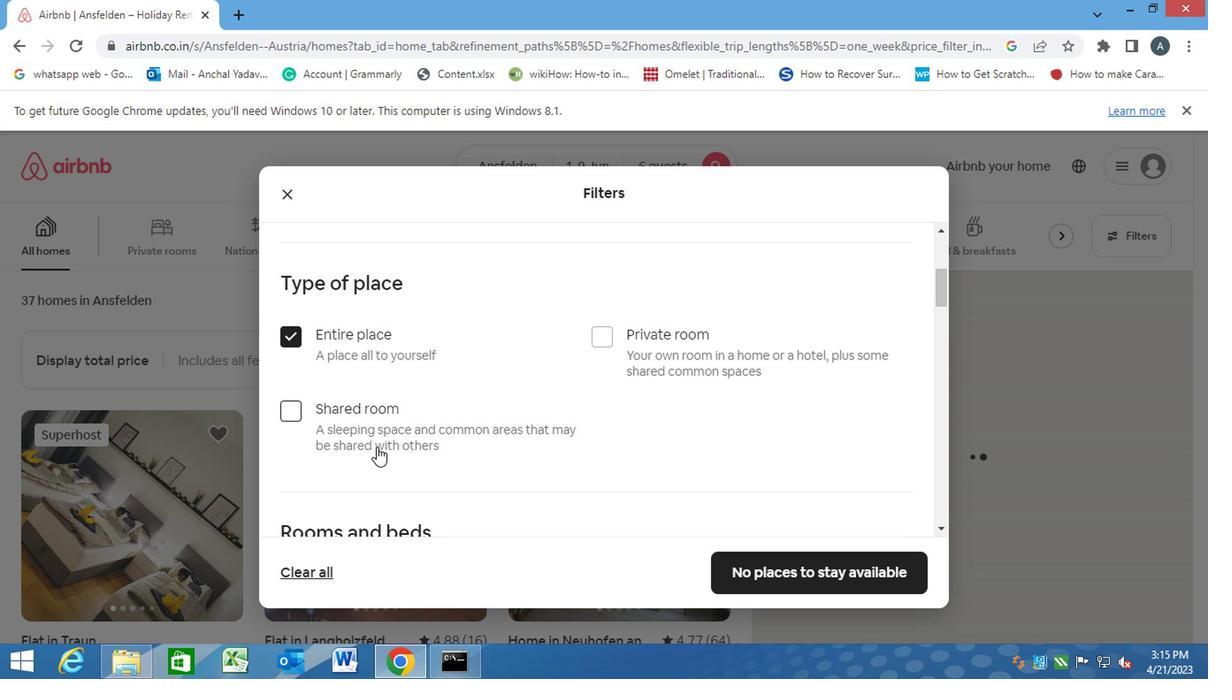 
Action: Mouse scrolled (372, 446) with delta (0, 0)
Screenshot: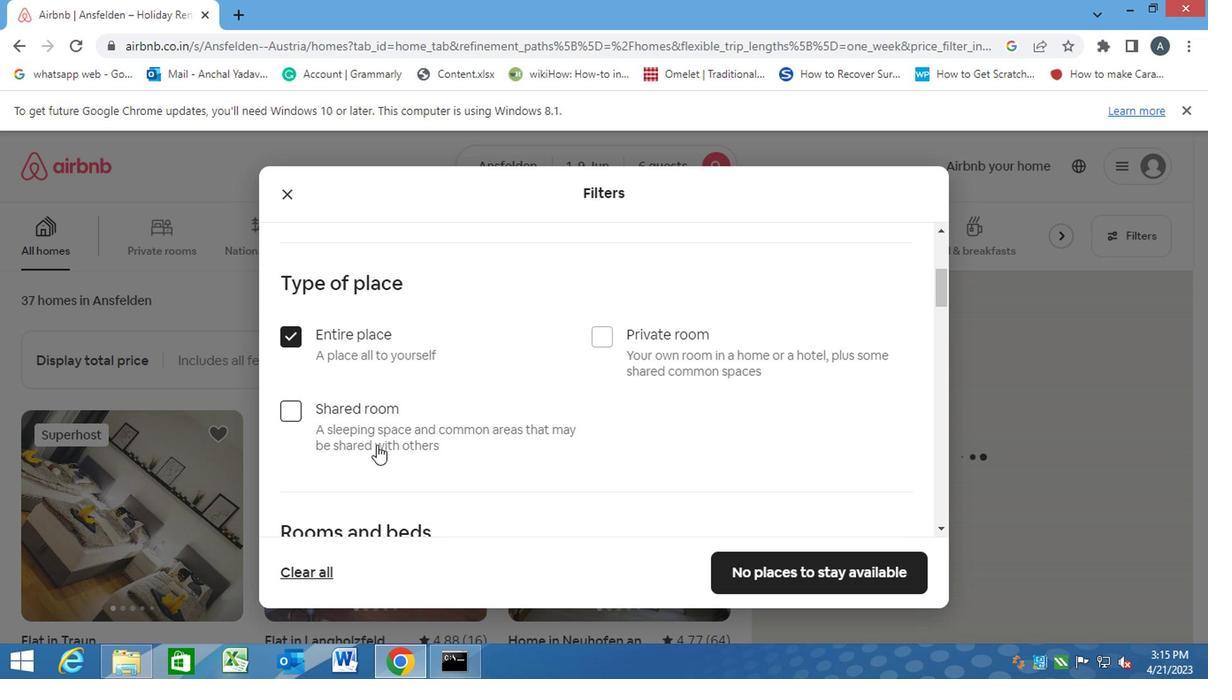 
Action: Mouse scrolled (372, 446) with delta (0, 0)
Screenshot: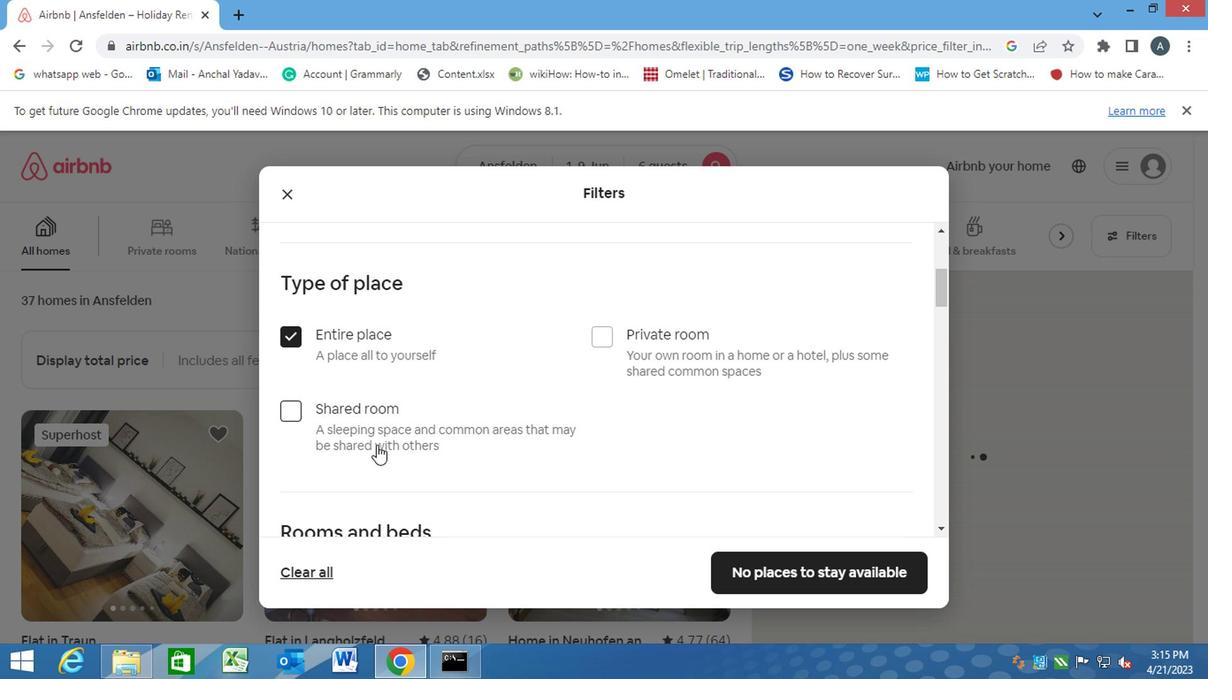 
Action: Mouse moved to (372, 446)
Screenshot: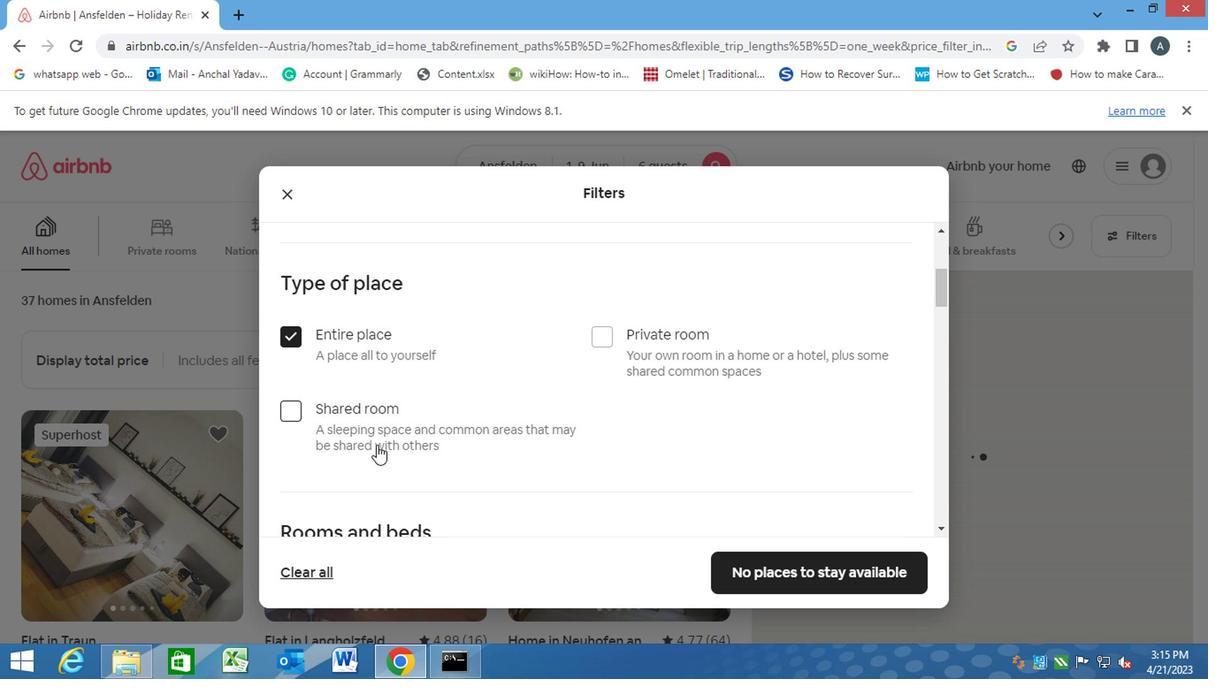 
Action: Mouse scrolled (372, 446) with delta (0, 0)
Screenshot: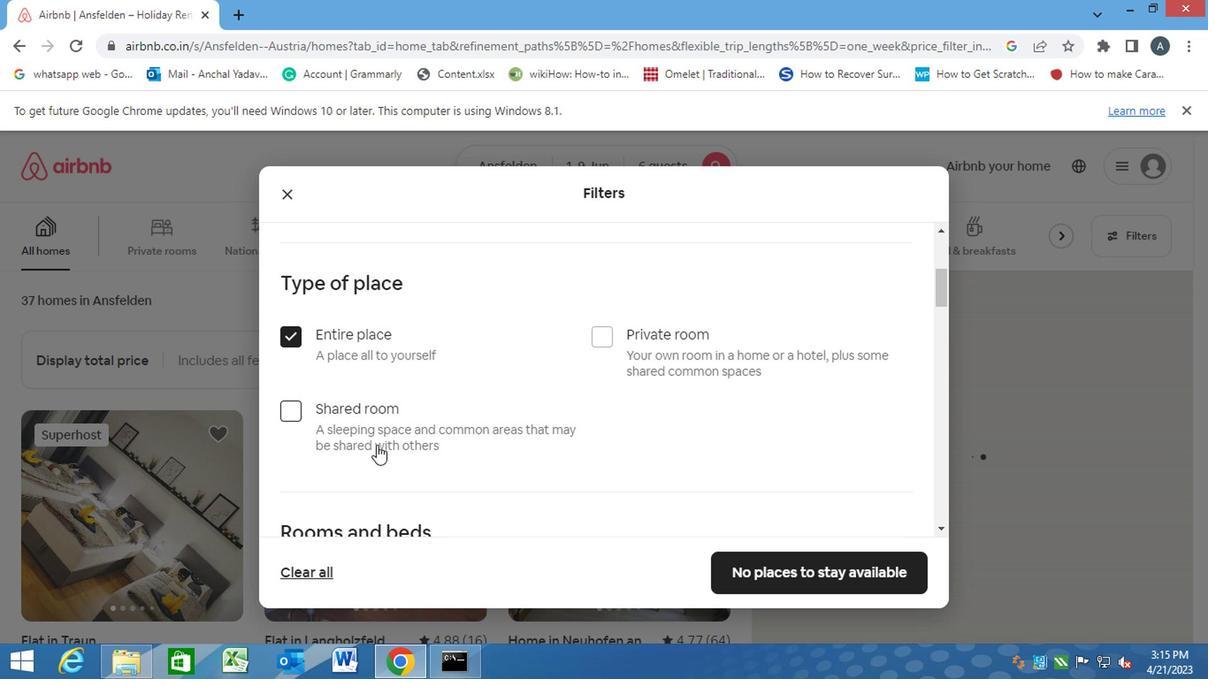 
Action: Mouse moved to (416, 370)
Screenshot: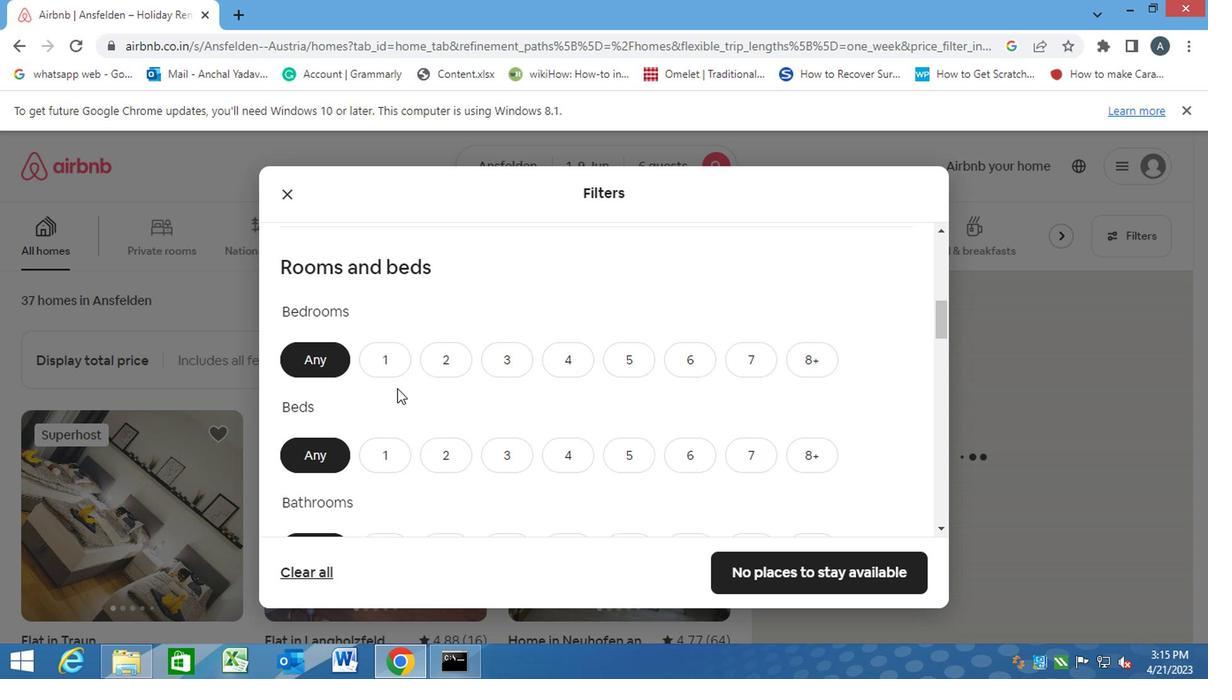 
Action: Mouse scrolled (416, 368) with delta (0, -1)
Screenshot: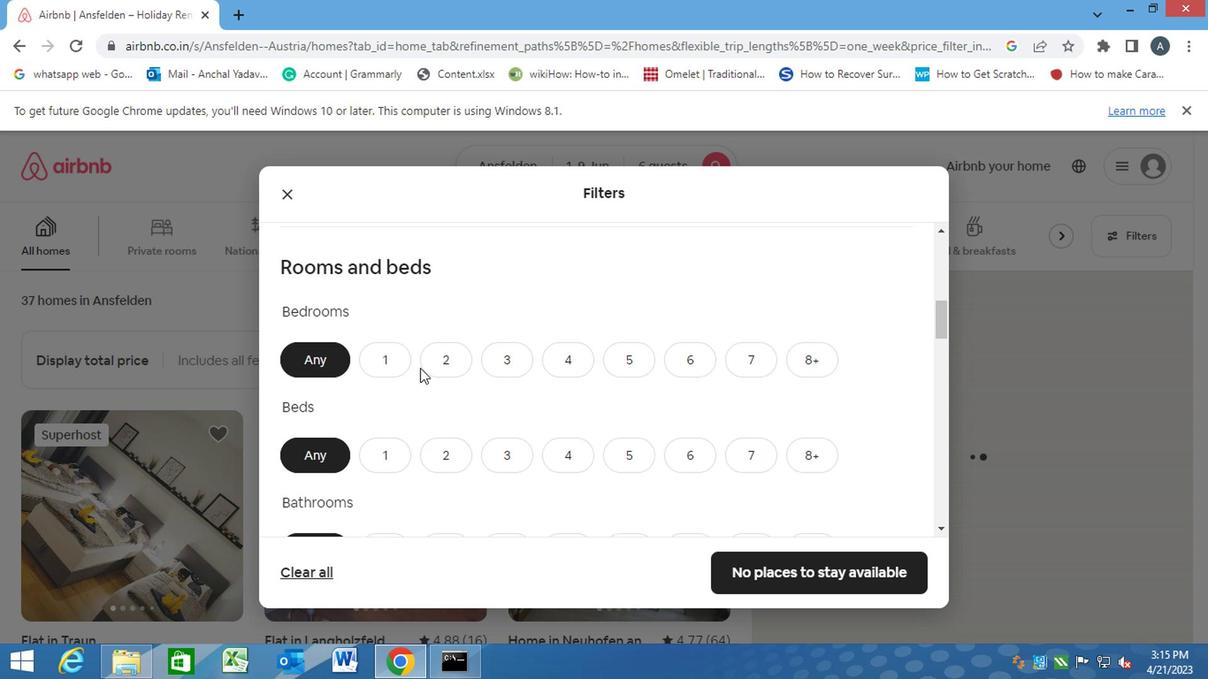 
Action: Mouse moved to (487, 268)
Screenshot: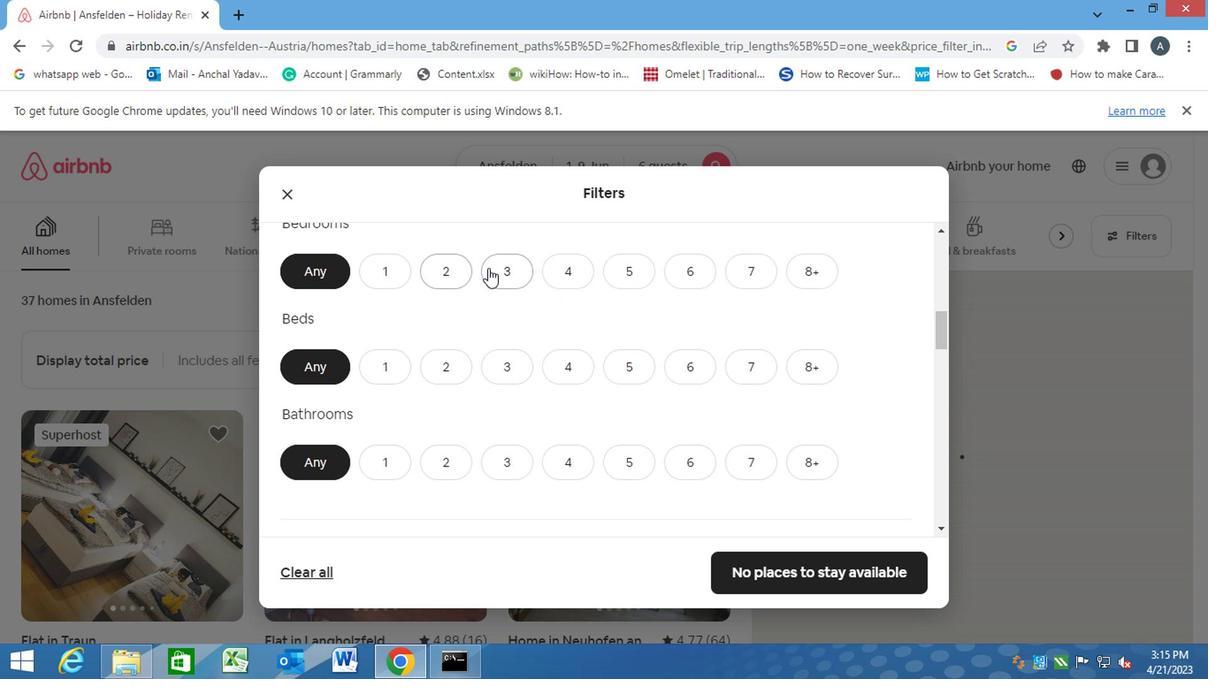 
Action: Mouse pressed left at (487, 268)
Screenshot: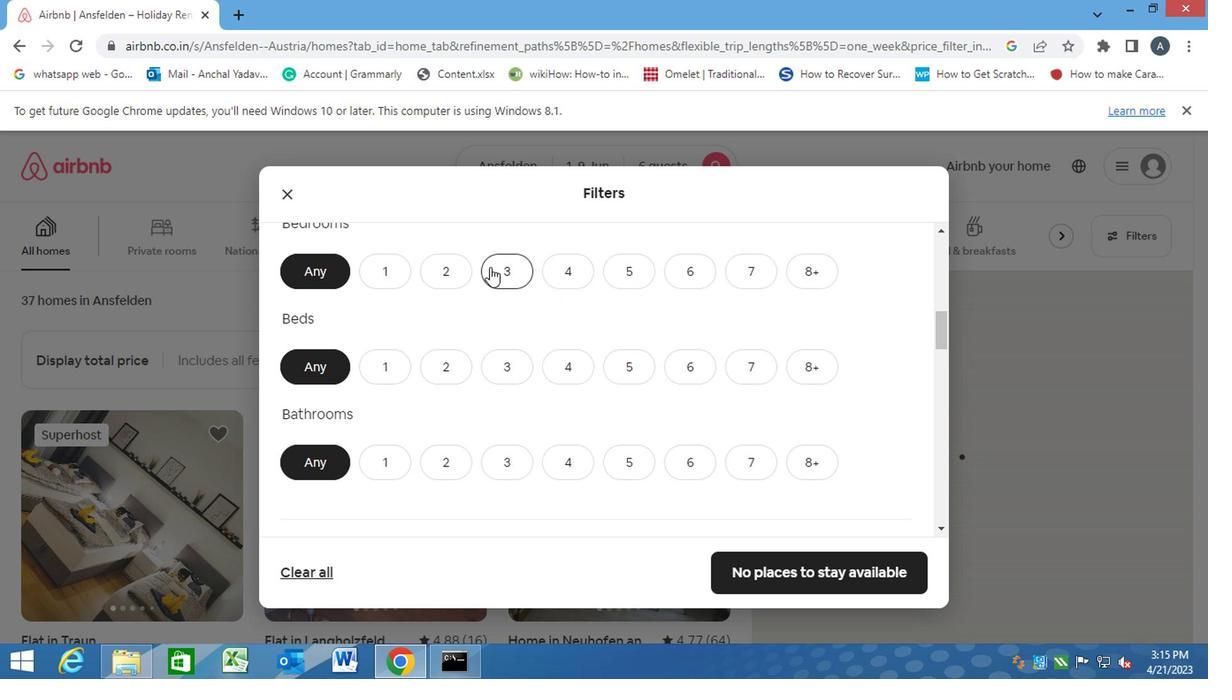 
Action: Mouse moved to (496, 368)
Screenshot: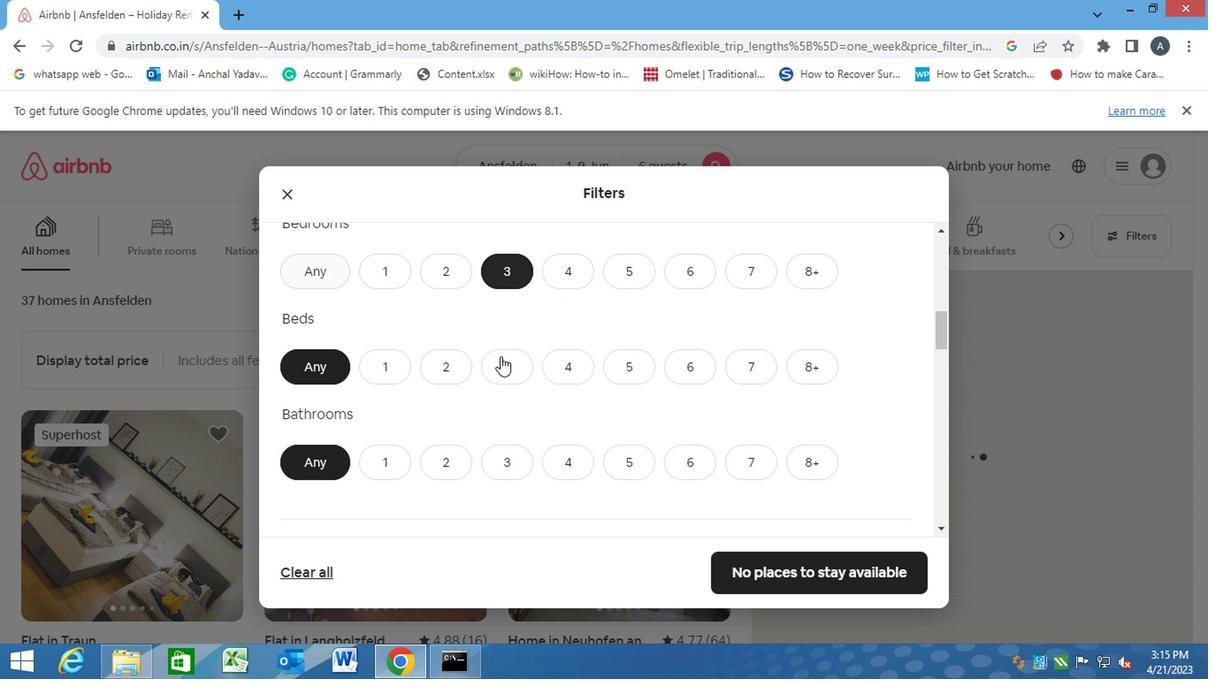 
Action: Mouse pressed left at (496, 368)
Screenshot: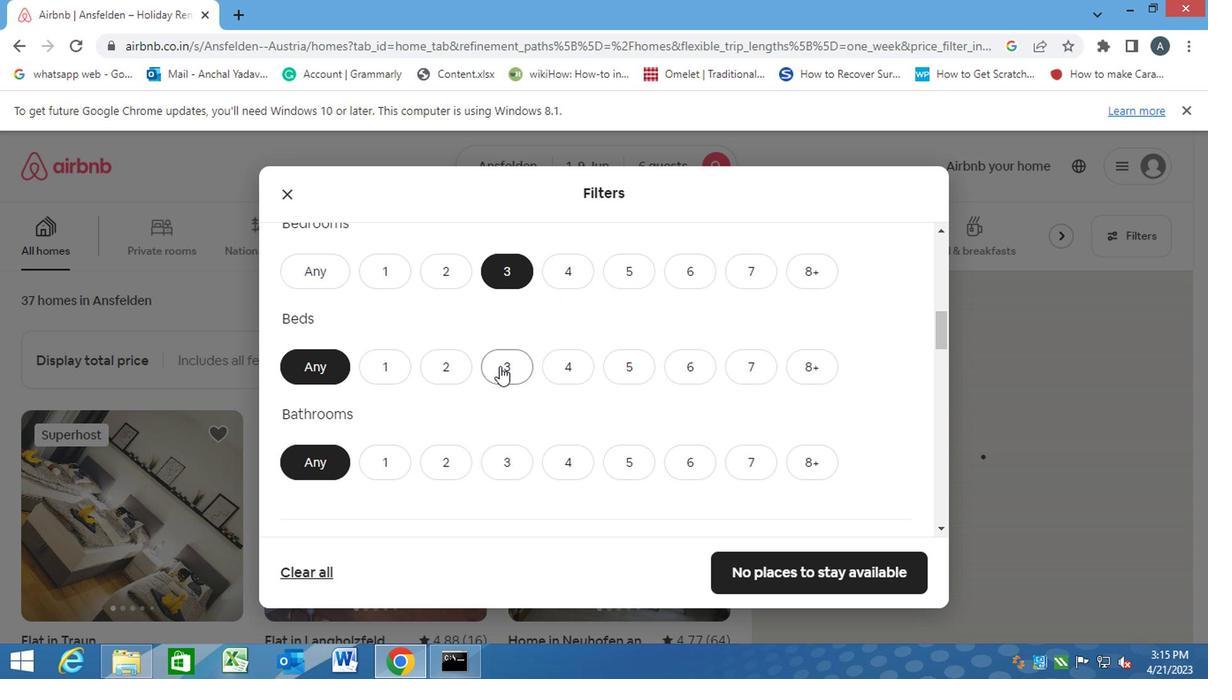 
Action: Mouse moved to (501, 461)
Screenshot: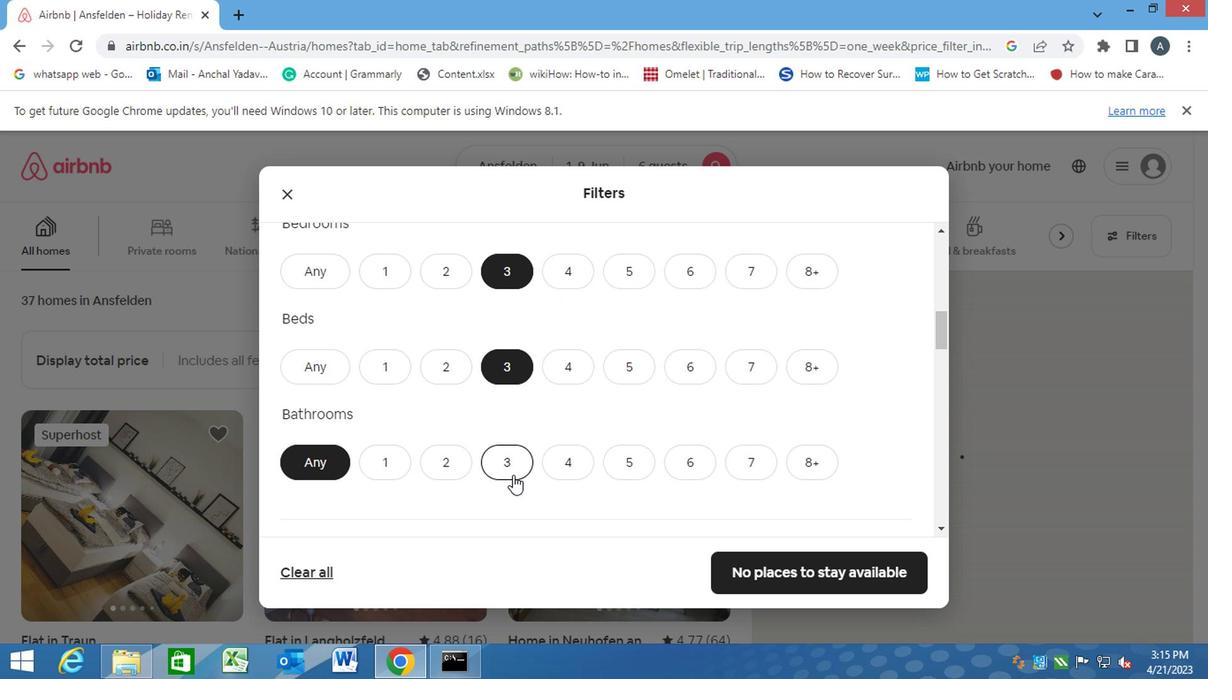 
Action: Mouse pressed left at (501, 461)
Screenshot: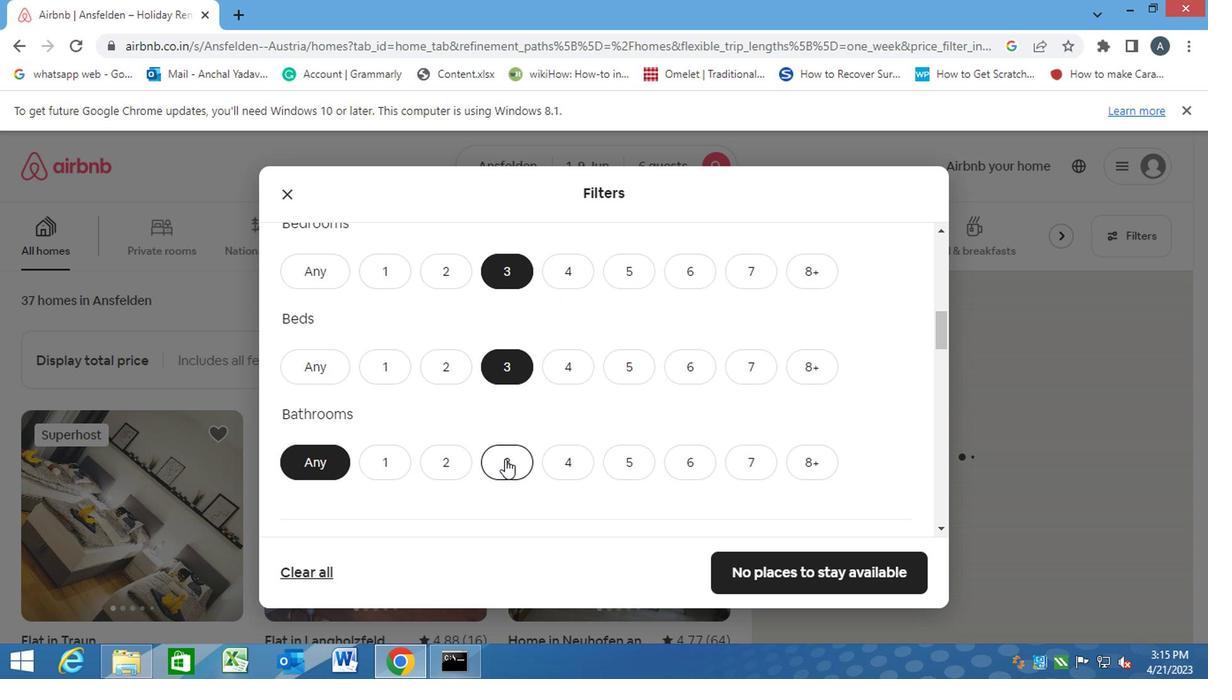 
Action: Mouse moved to (497, 466)
Screenshot: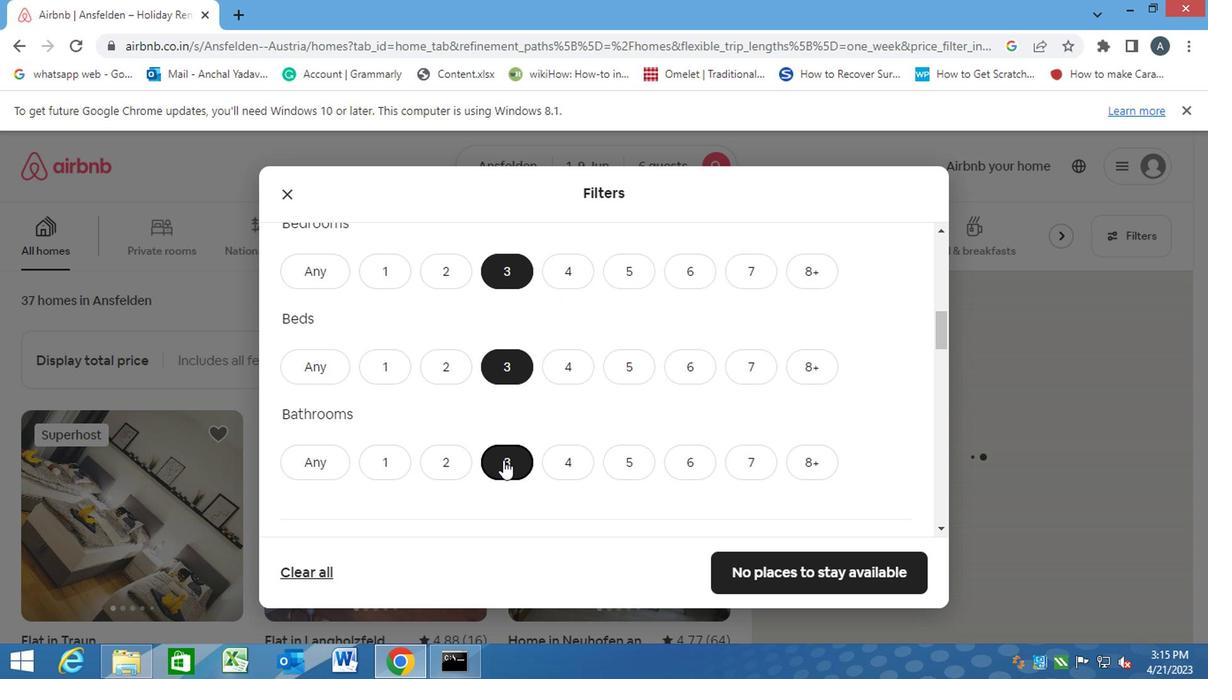 
Action: Mouse scrolled (497, 465) with delta (0, 0)
Screenshot: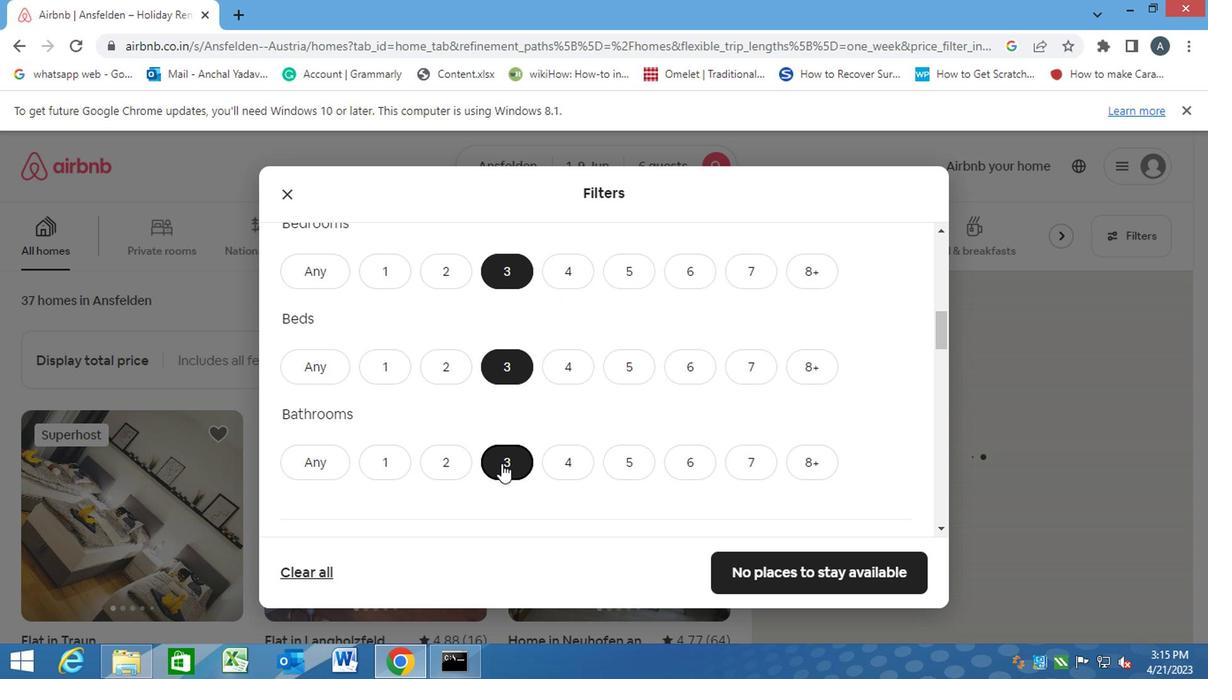 
Action: Mouse scrolled (497, 465) with delta (0, 0)
Screenshot: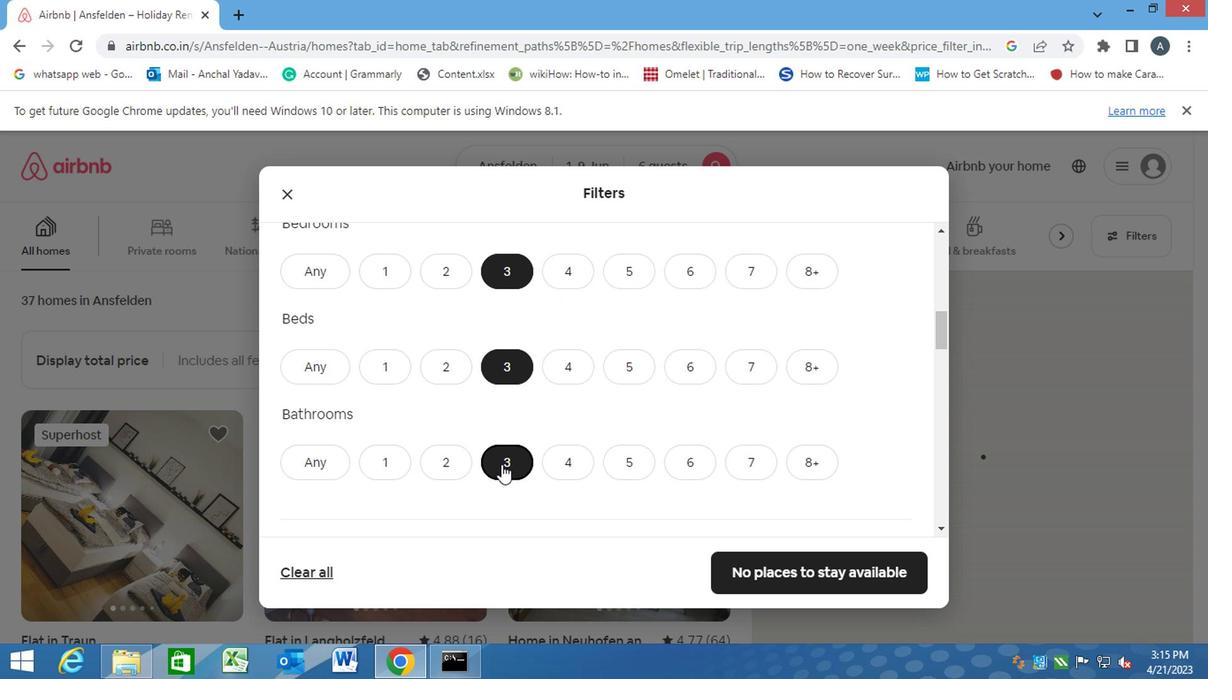 
Action: Mouse moved to (497, 466)
Screenshot: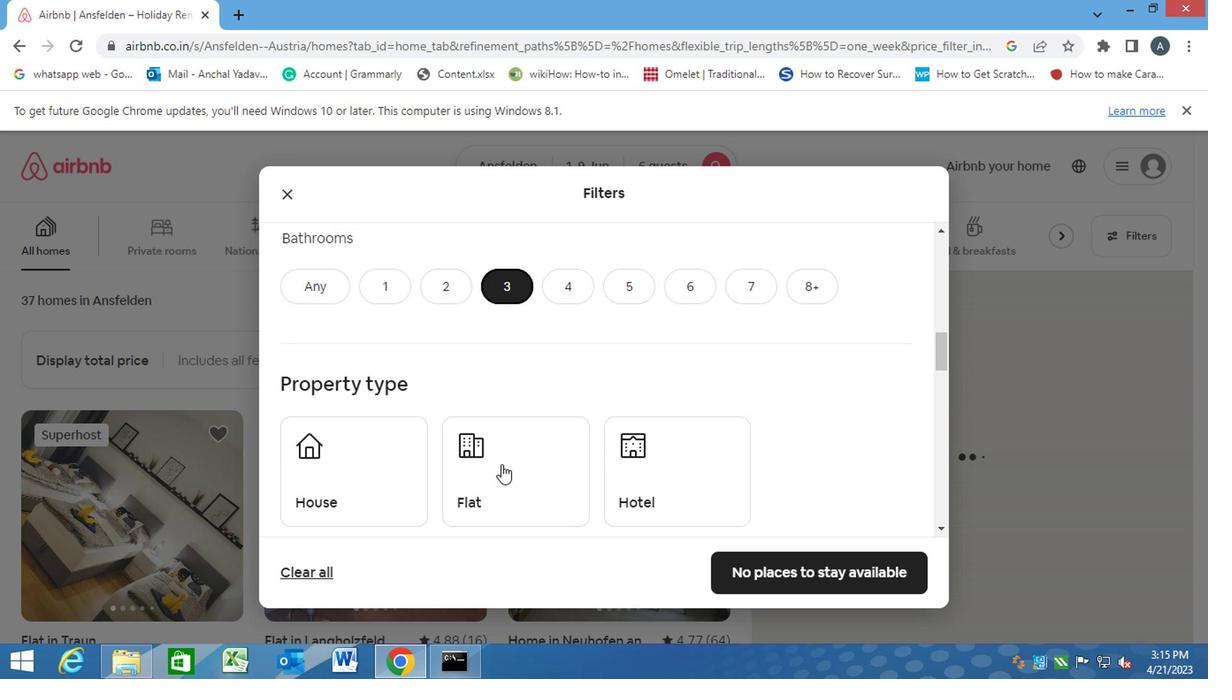 
Action: Mouse scrolled (497, 465) with delta (0, 0)
Screenshot: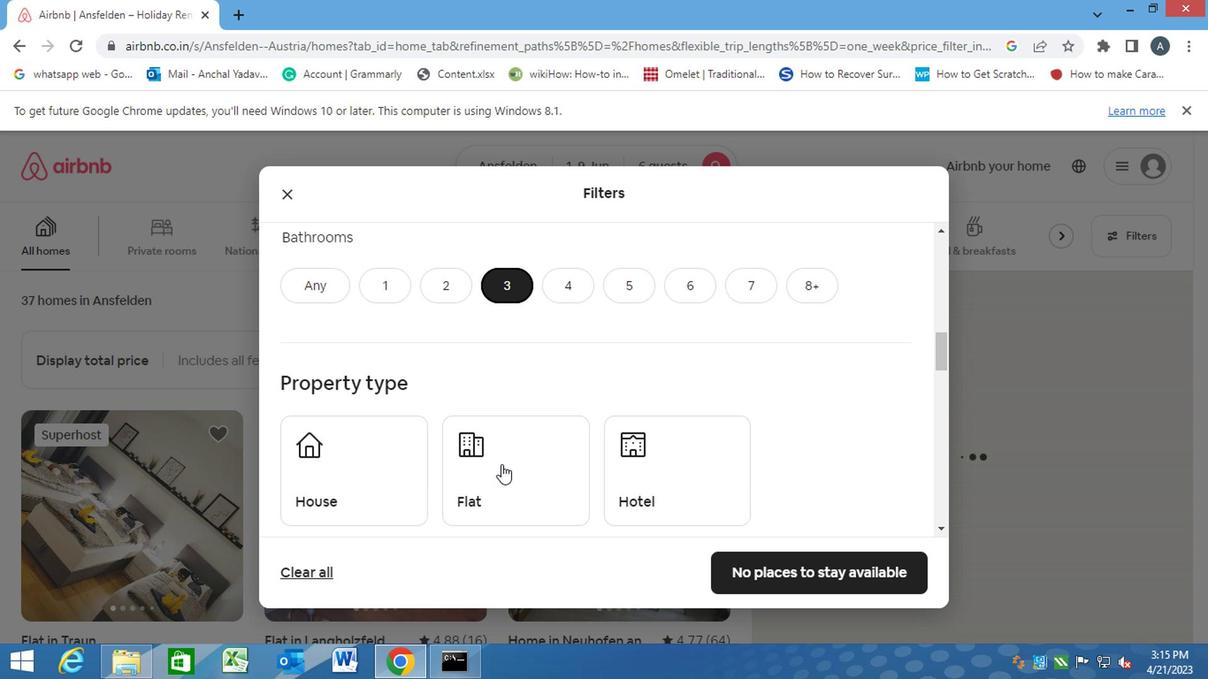 
Action: Mouse moved to (497, 465)
Screenshot: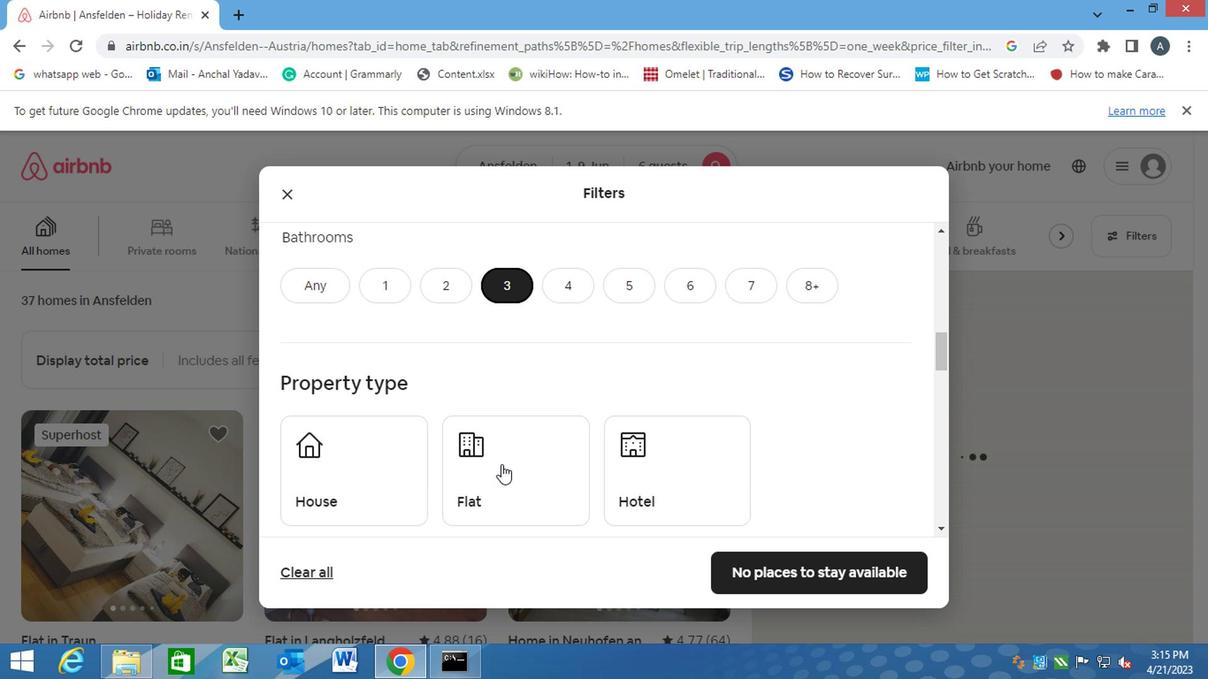 
Action: Mouse scrolled (497, 465) with delta (0, 0)
Screenshot: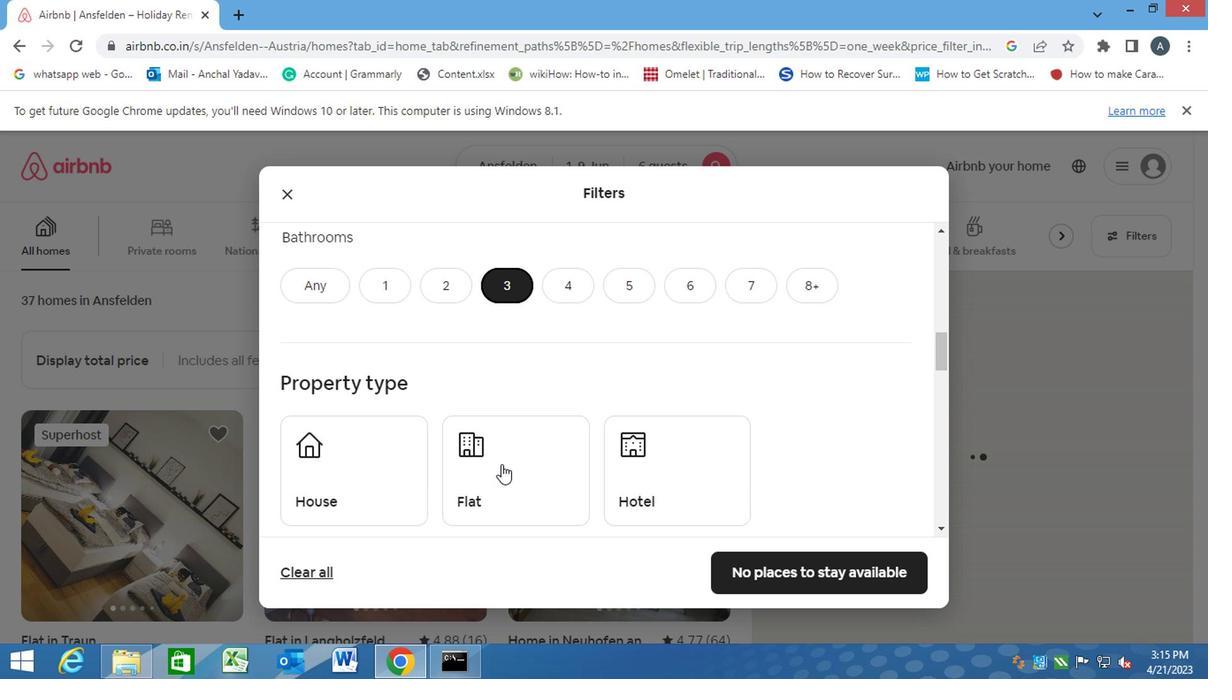 
Action: Mouse moved to (365, 320)
Screenshot: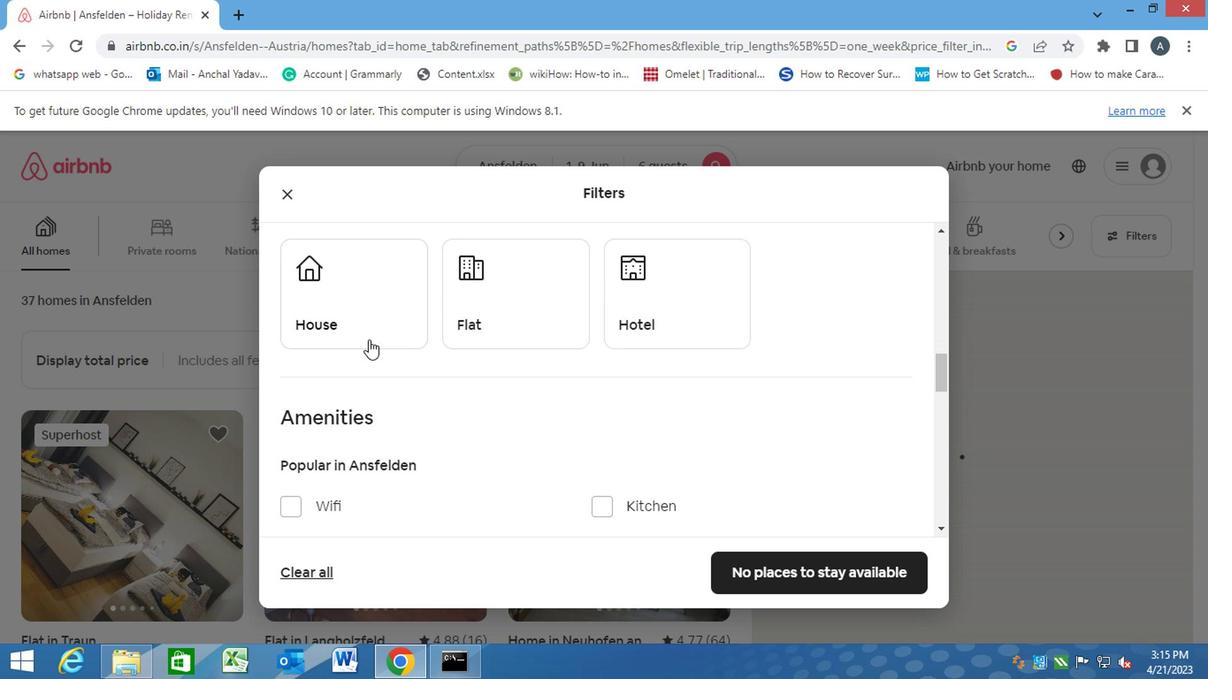
Action: Mouse pressed left at (365, 320)
Screenshot: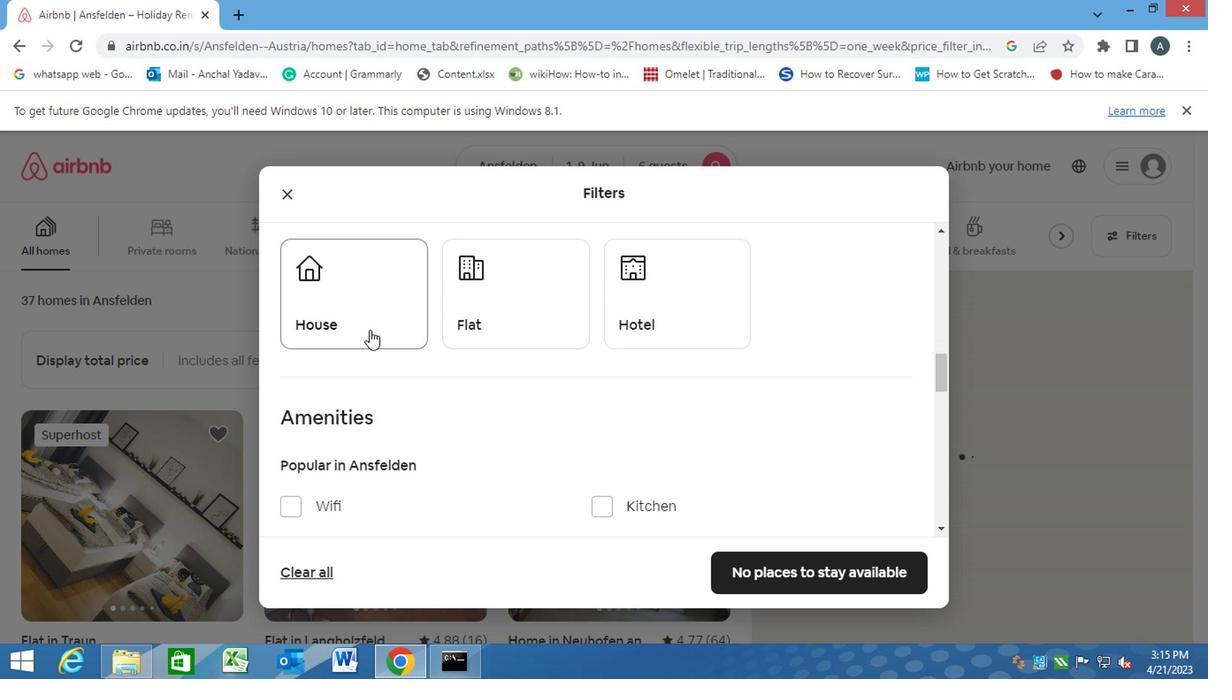 
Action: Mouse moved to (465, 320)
Screenshot: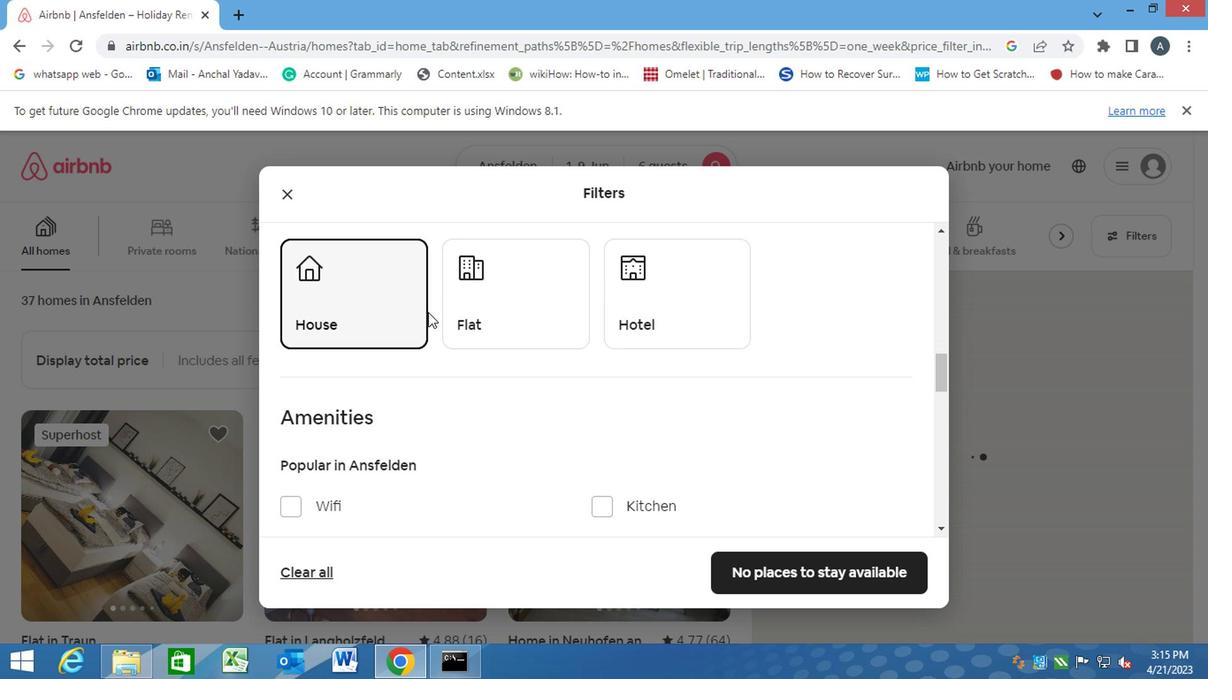 
Action: Mouse pressed left at (465, 320)
Screenshot: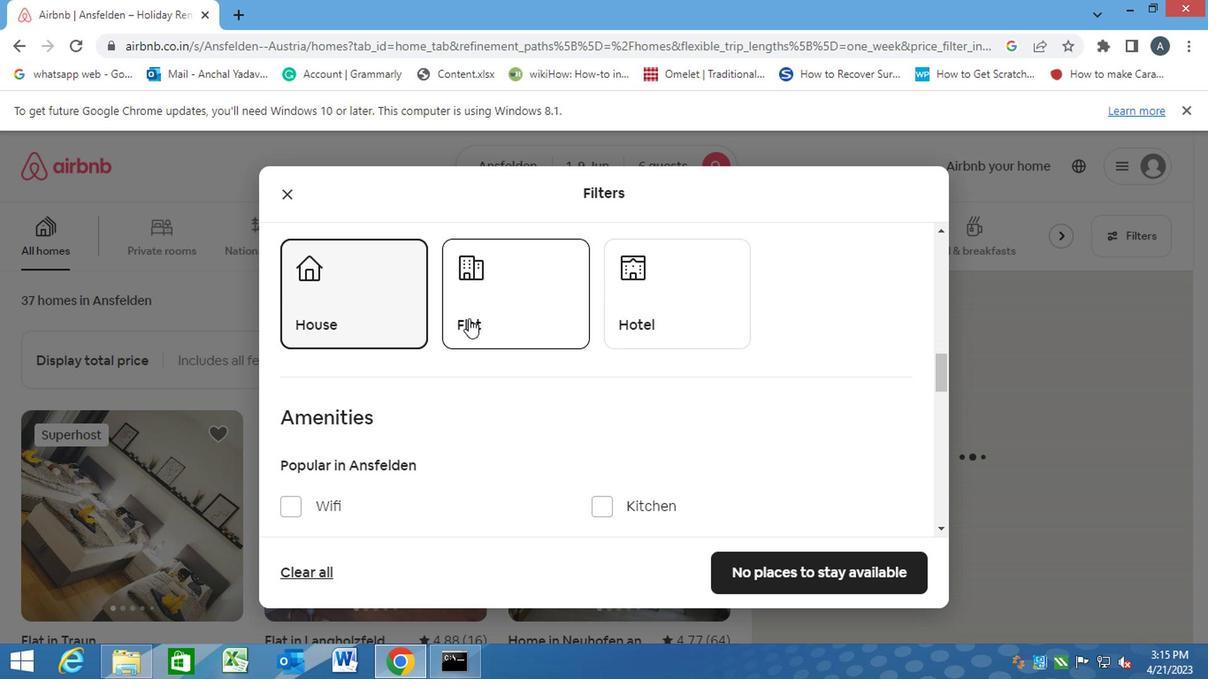 
Action: Mouse moved to (446, 405)
Screenshot: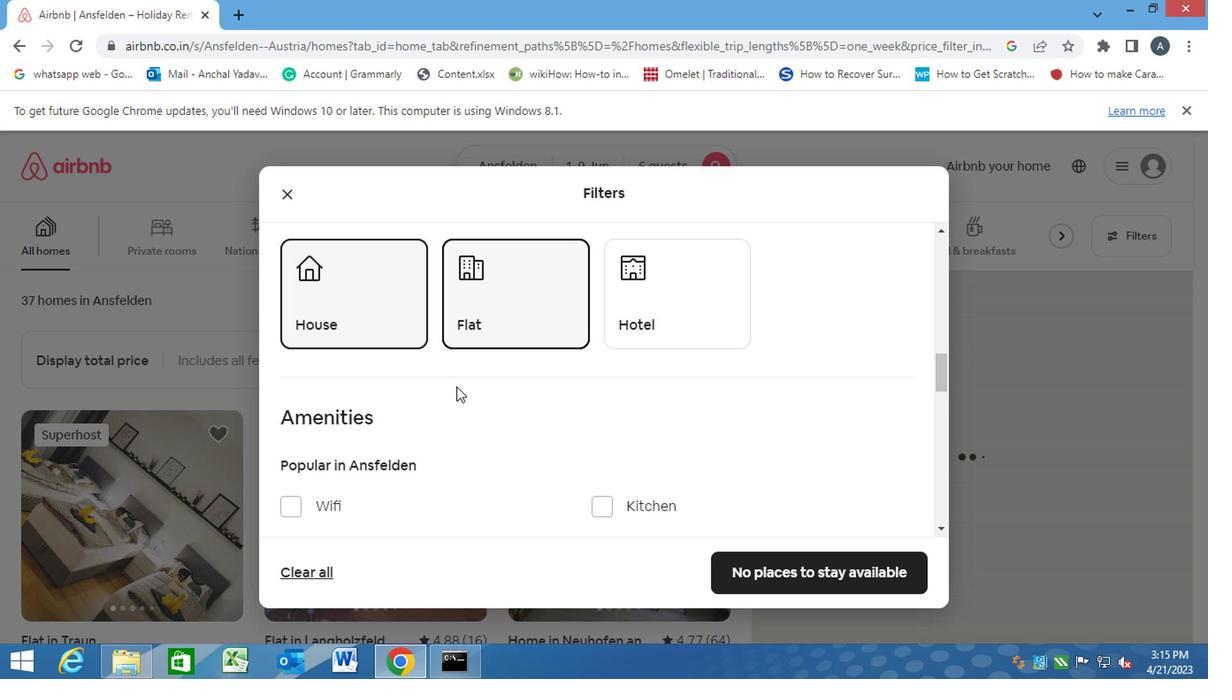 
Action: Mouse scrolled (446, 404) with delta (0, 0)
Screenshot: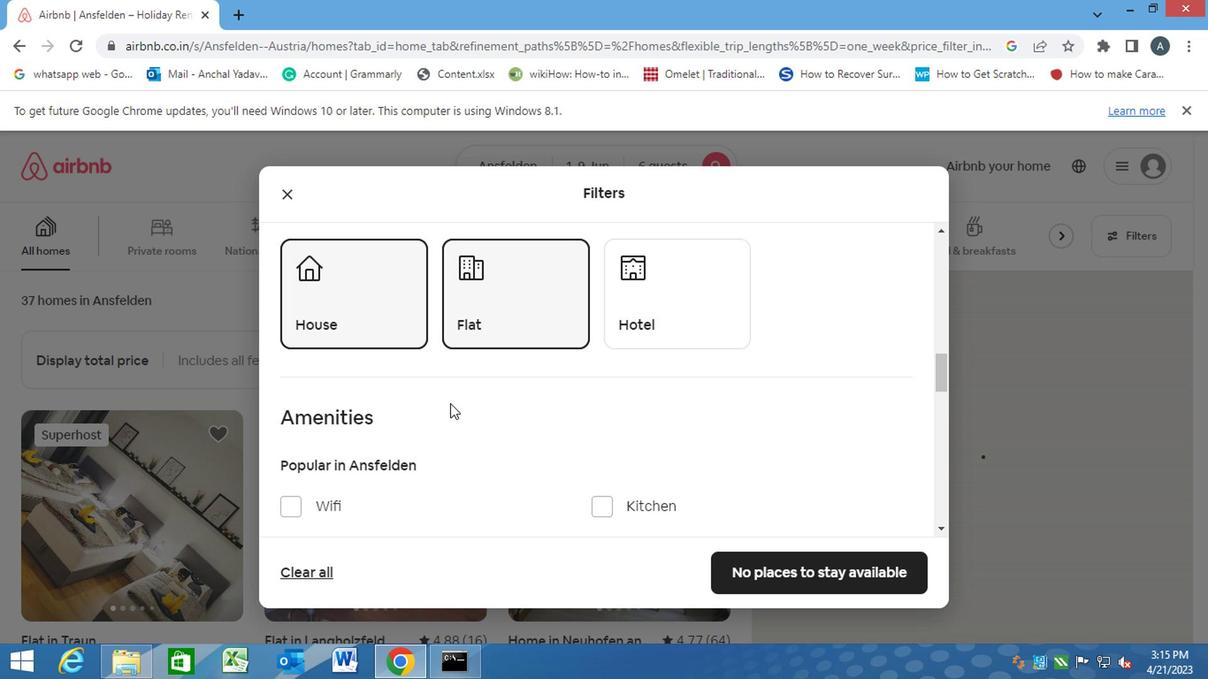 
Action: Mouse scrolled (446, 404) with delta (0, 0)
Screenshot: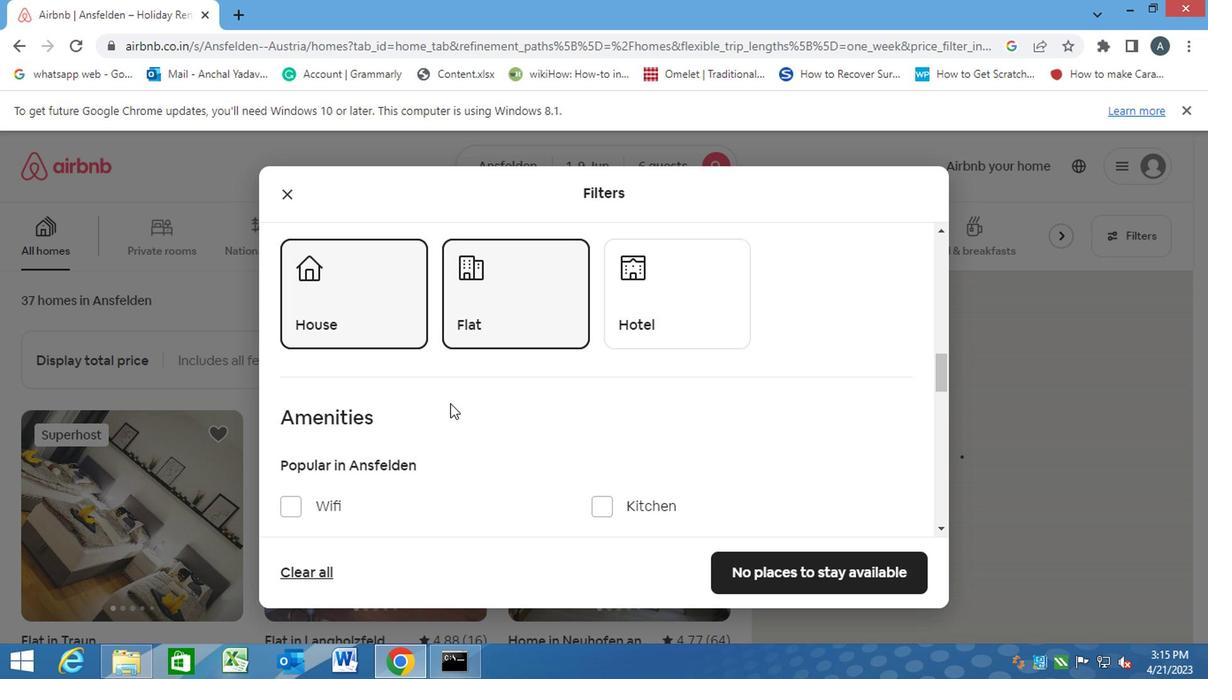 
Action: Mouse scrolled (446, 404) with delta (0, 0)
Screenshot: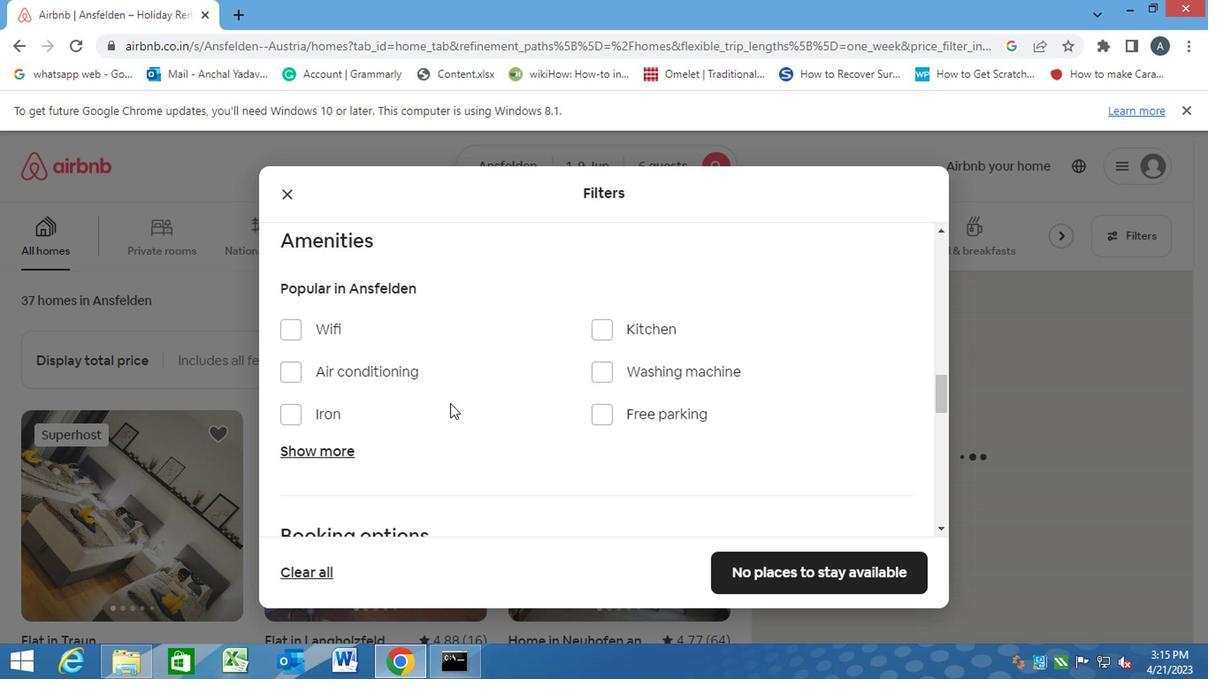 
Action: Mouse scrolled (446, 404) with delta (0, 0)
Screenshot: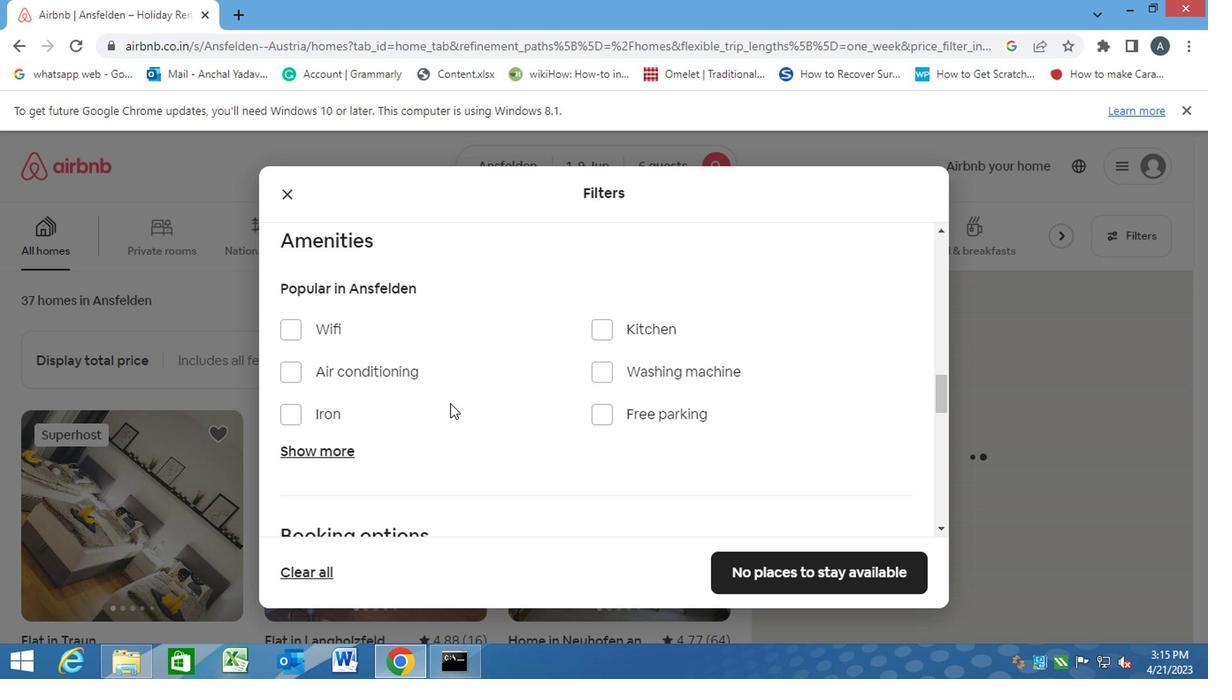 
Action: Mouse moved to (315, 274)
Screenshot: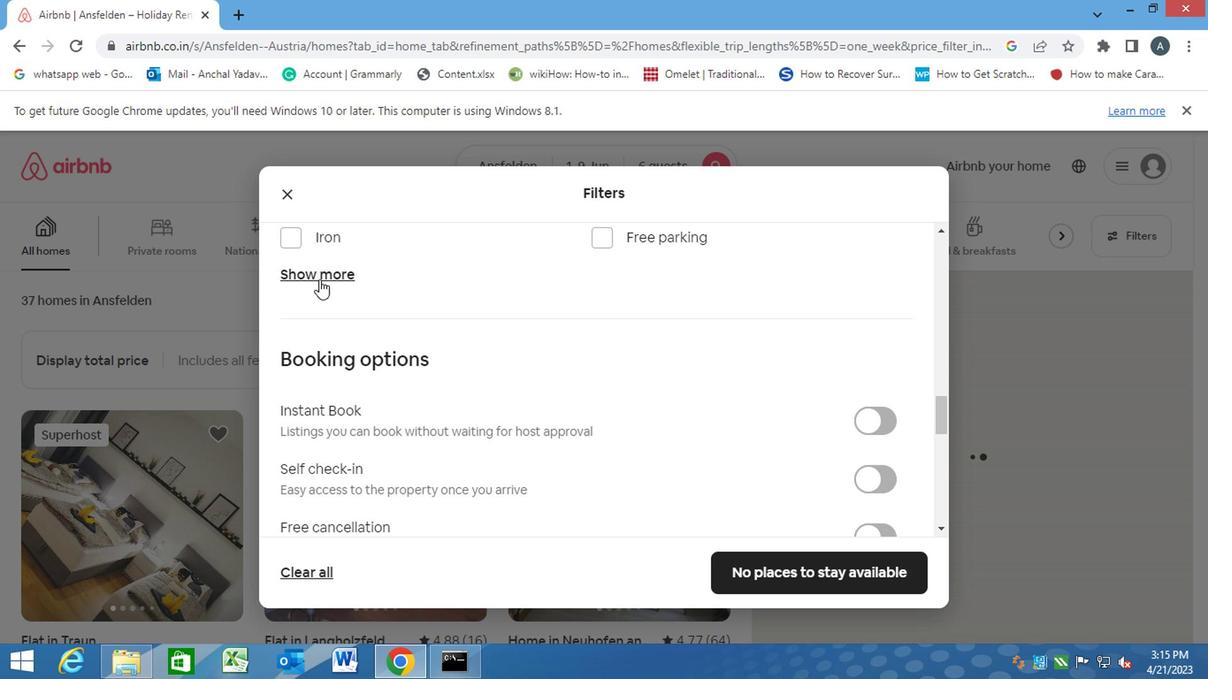 
Action: Mouse pressed left at (315, 274)
Screenshot: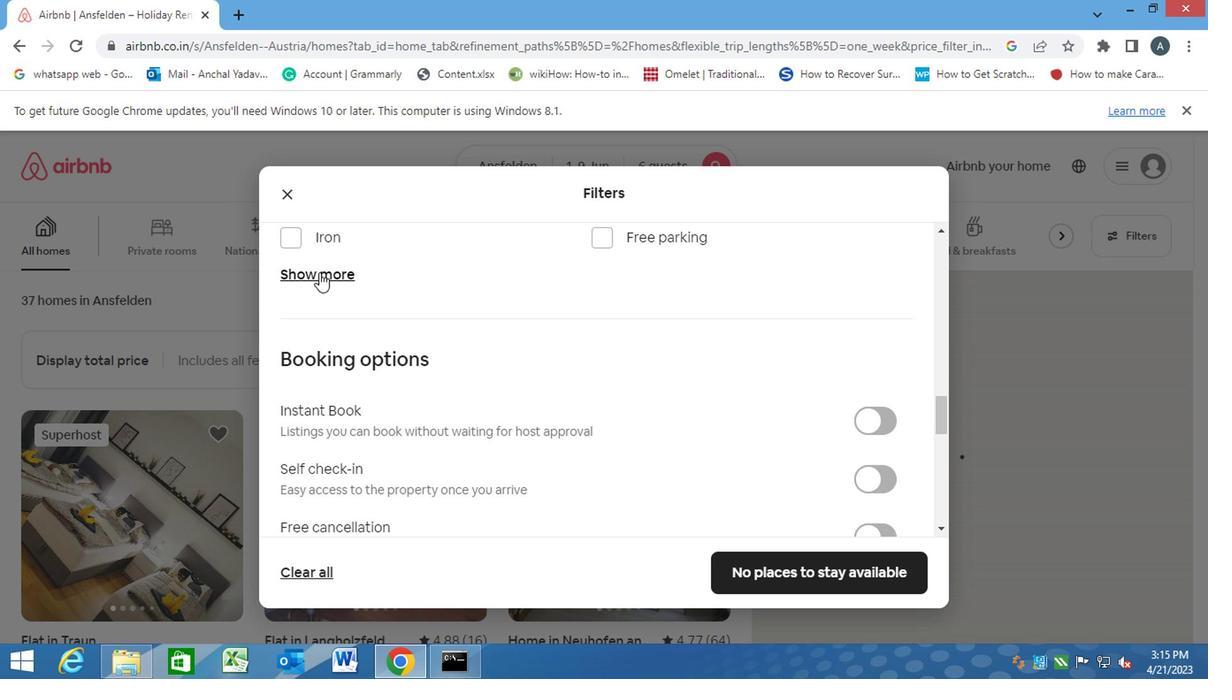 
Action: Mouse moved to (601, 330)
Screenshot: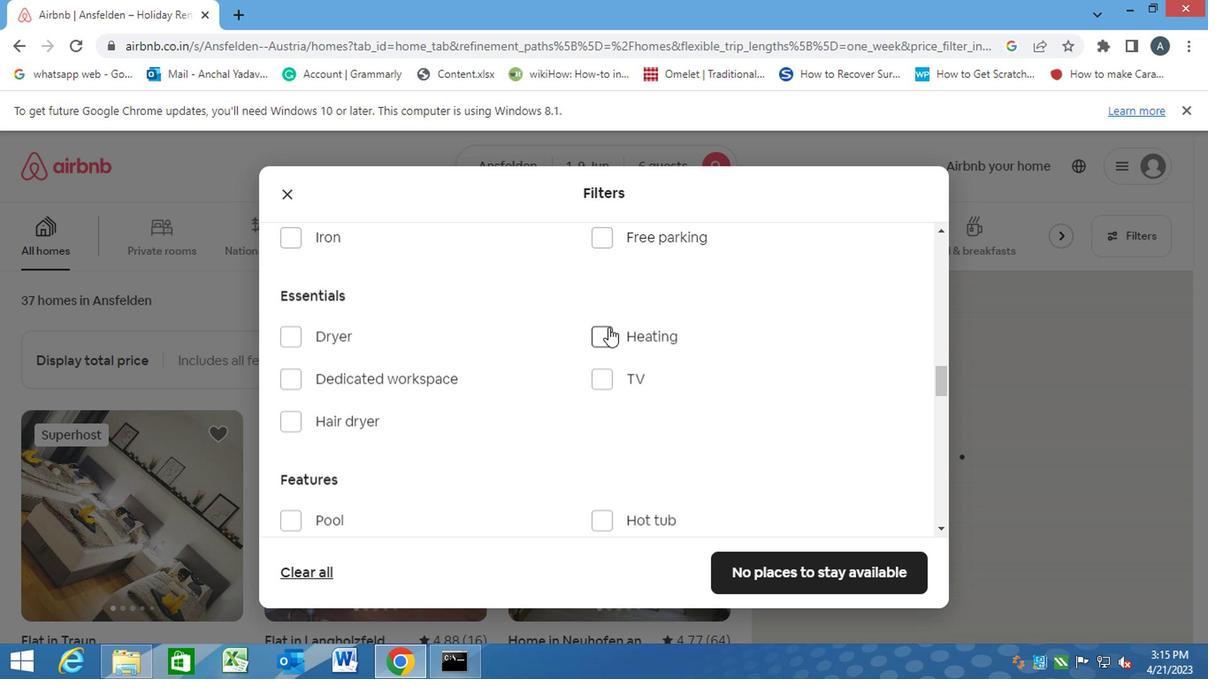 
Action: Mouse pressed left at (601, 330)
Screenshot: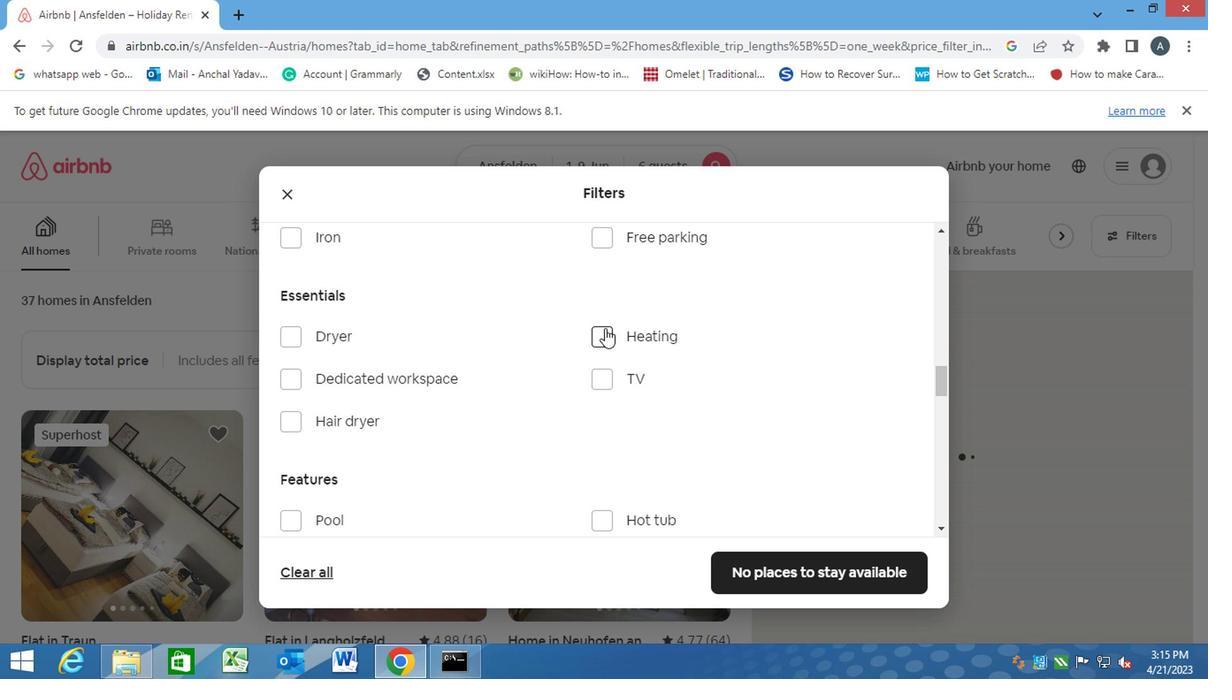 
Action: Mouse moved to (539, 406)
Screenshot: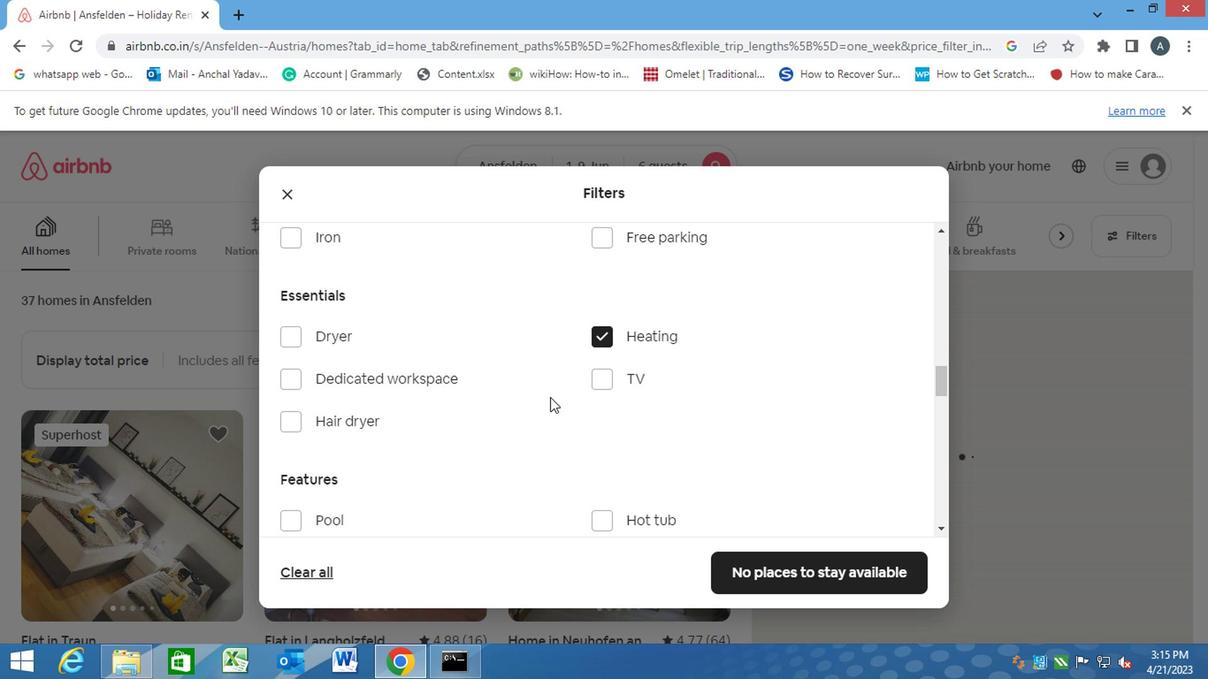 
Action: Mouse scrolled (539, 405) with delta (0, -1)
Screenshot: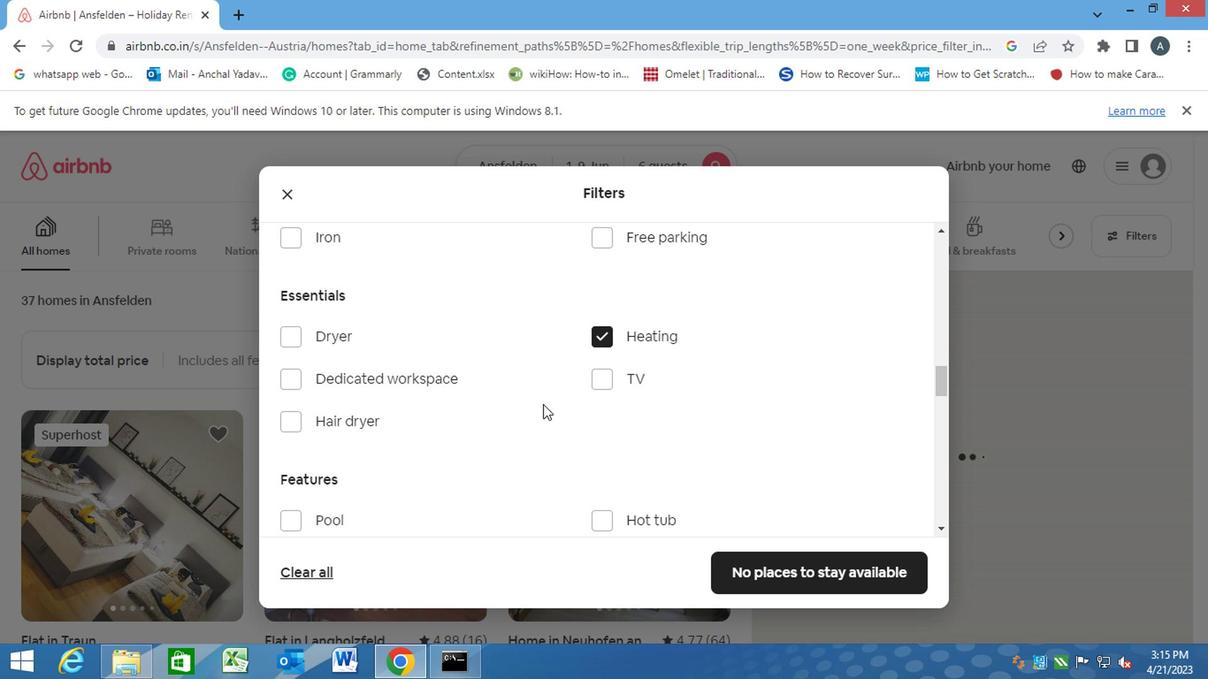 
Action: Mouse scrolled (539, 405) with delta (0, -1)
Screenshot: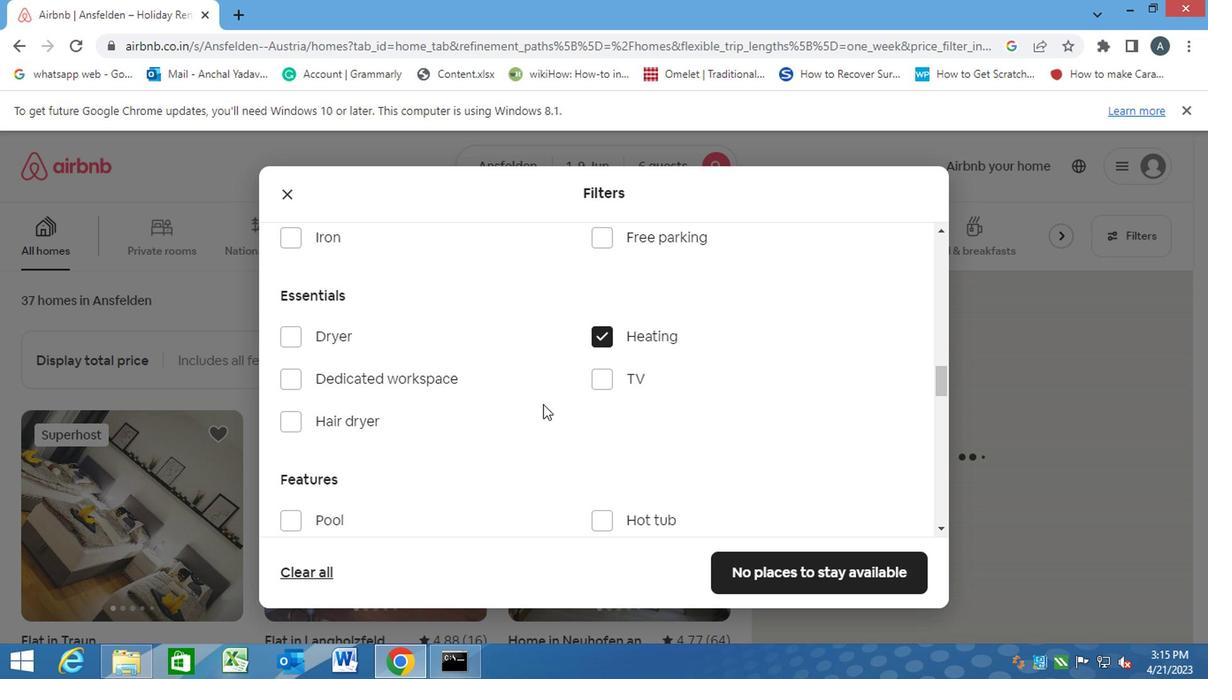 
Action: Mouse scrolled (539, 405) with delta (0, -1)
Screenshot: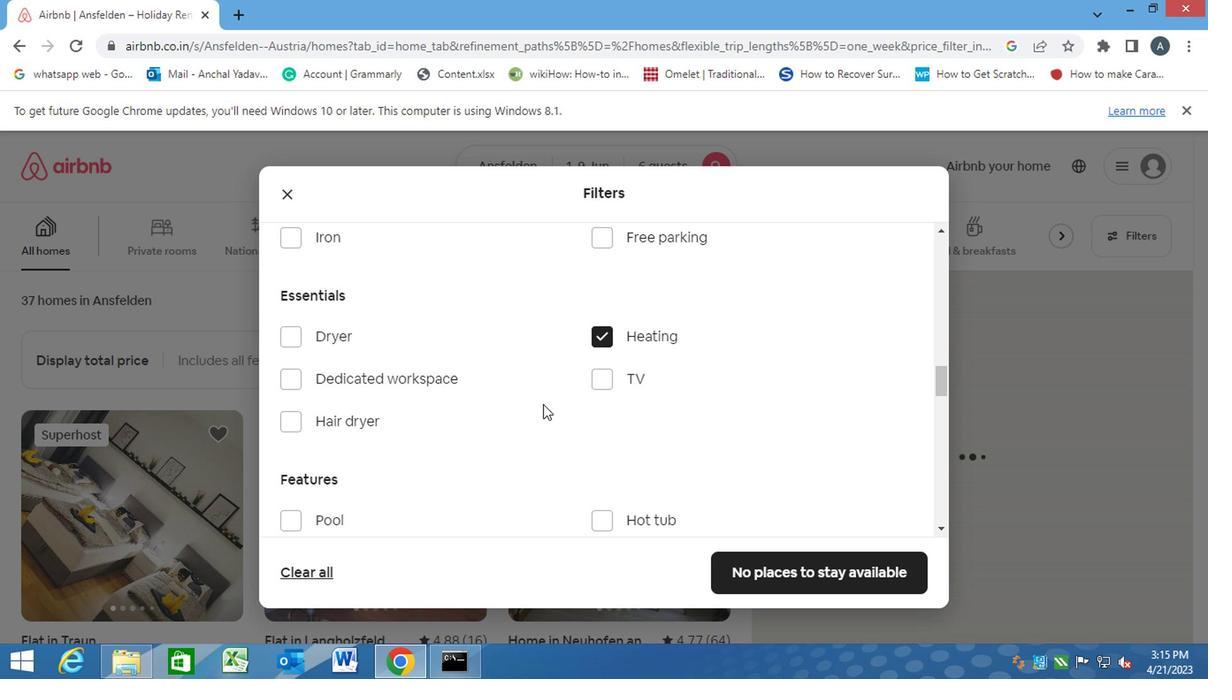 
Action: Mouse scrolled (539, 405) with delta (0, -1)
Screenshot: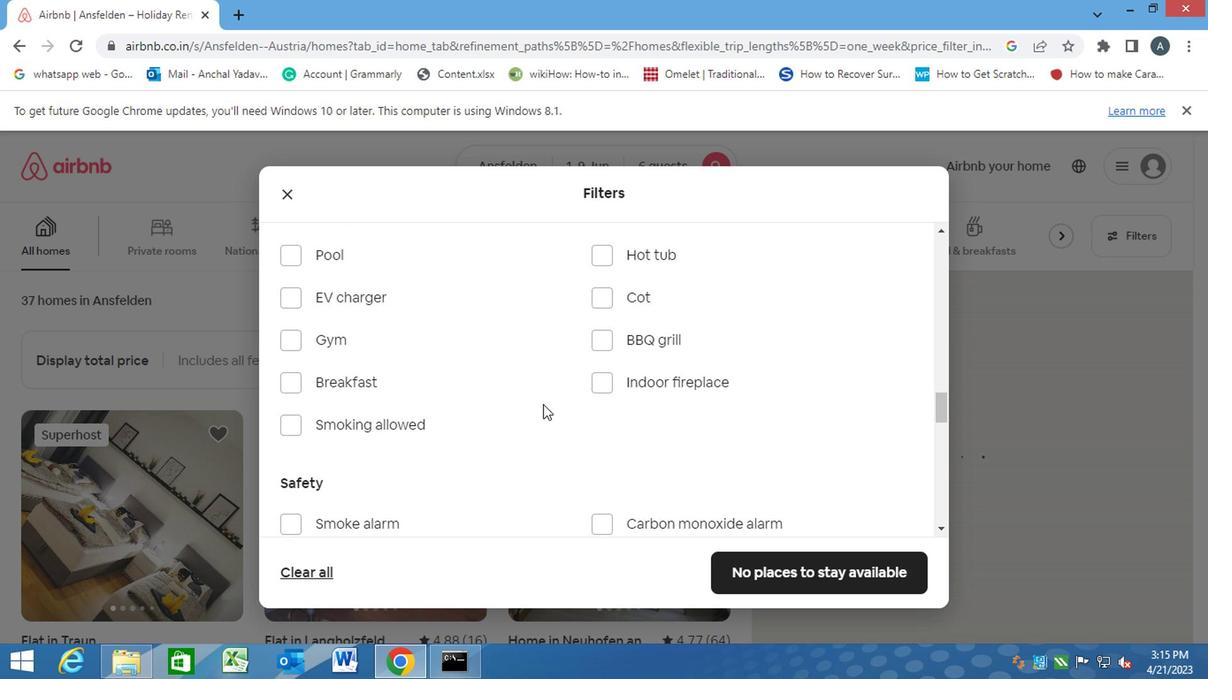 
Action: Mouse scrolled (539, 405) with delta (0, -1)
Screenshot: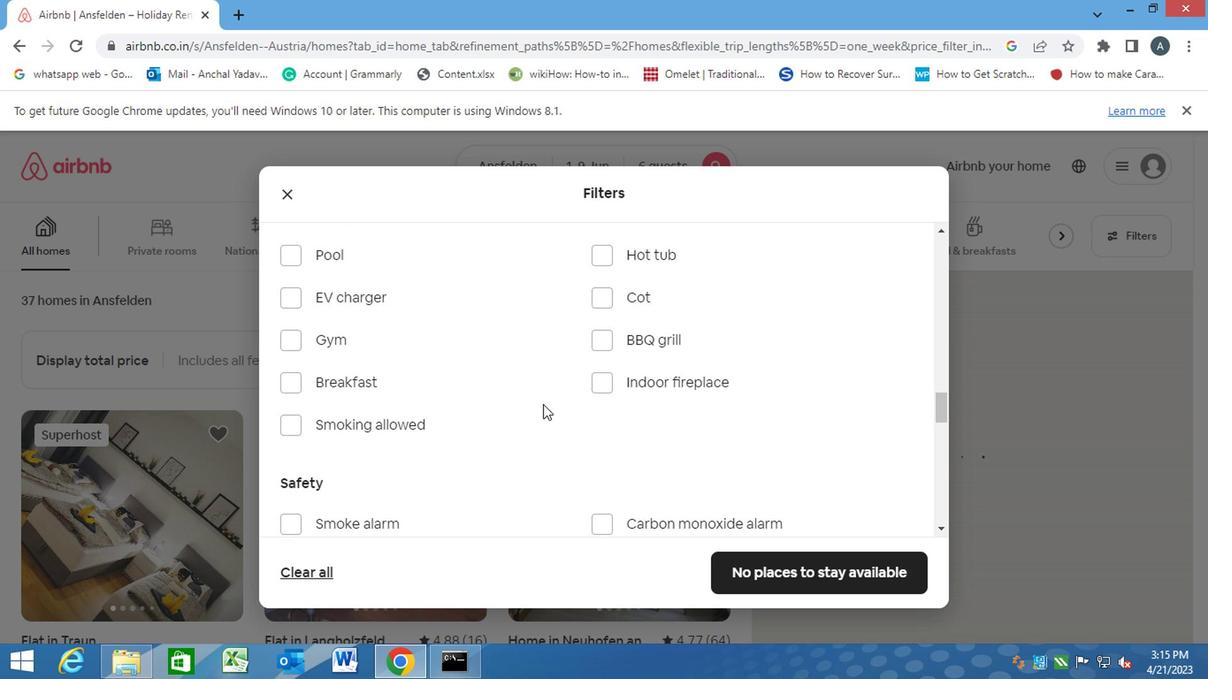 
Action: Mouse scrolled (539, 405) with delta (0, -1)
Screenshot: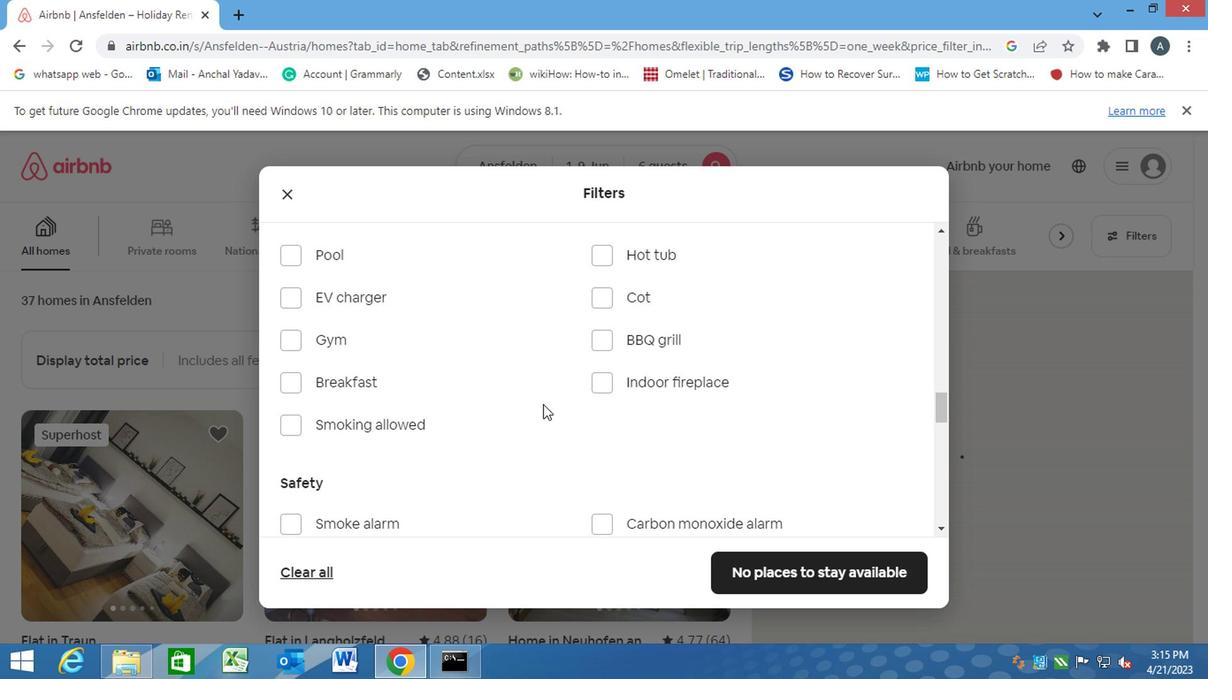 
Action: Mouse moved to (825, 497)
Screenshot: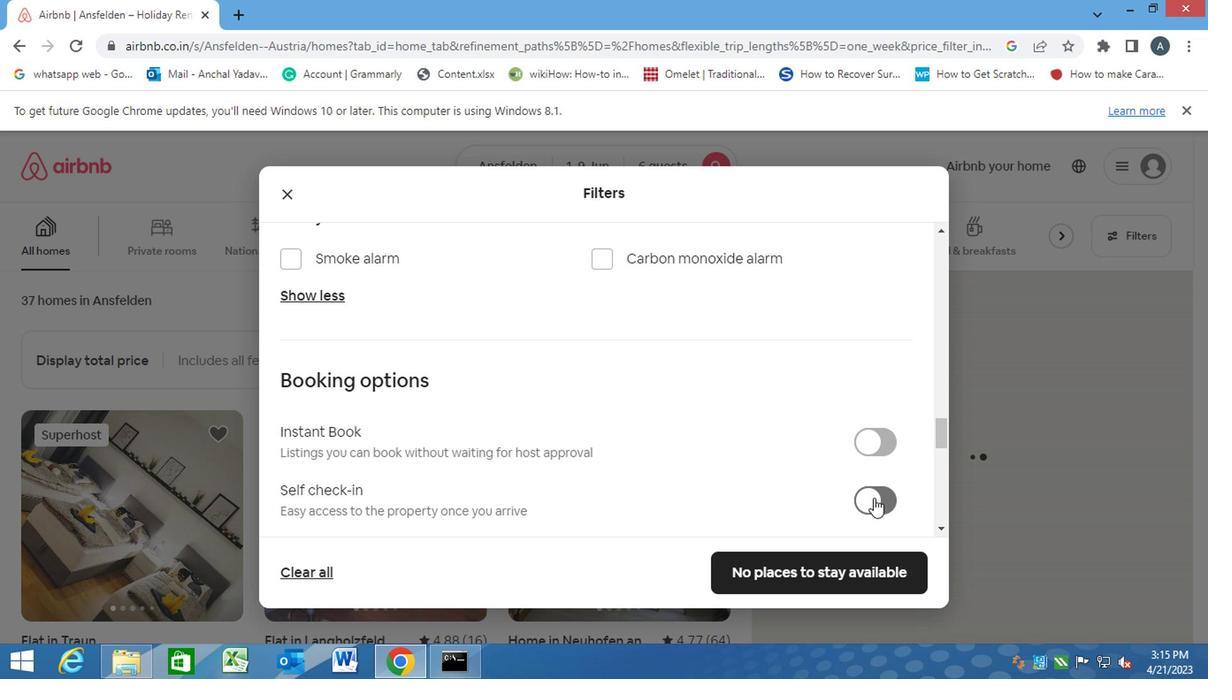 
Action: Mouse pressed left at (825, 497)
Screenshot: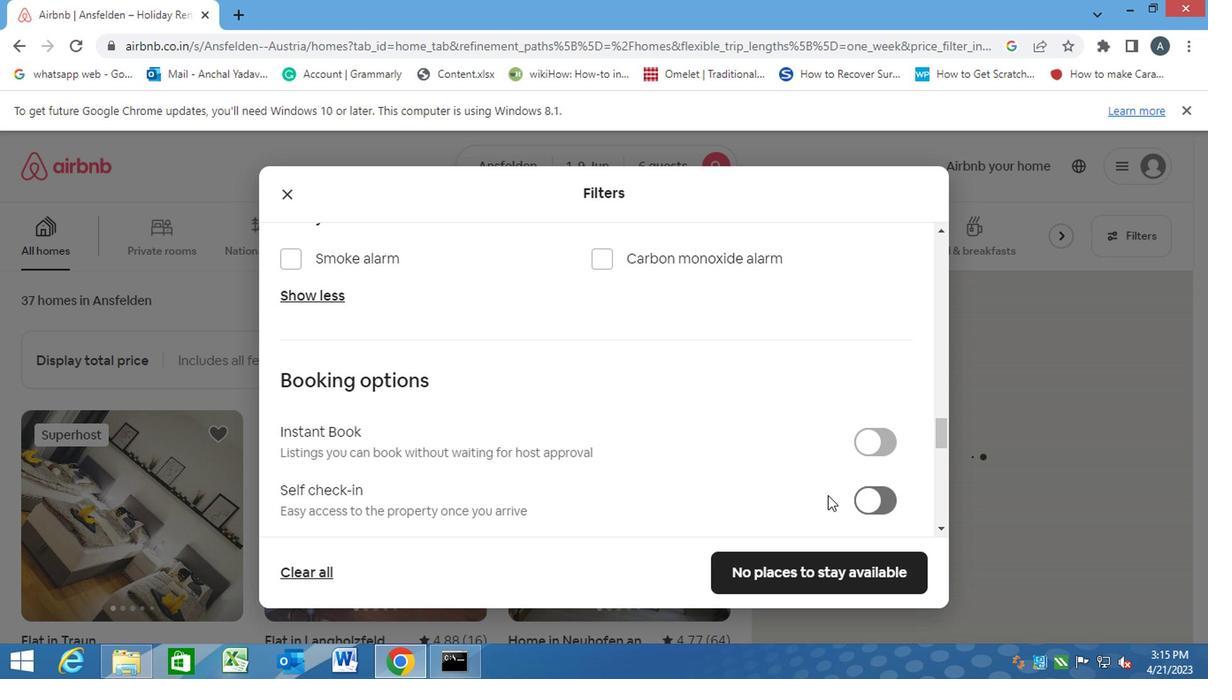 
Action: Mouse moved to (871, 491)
Screenshot: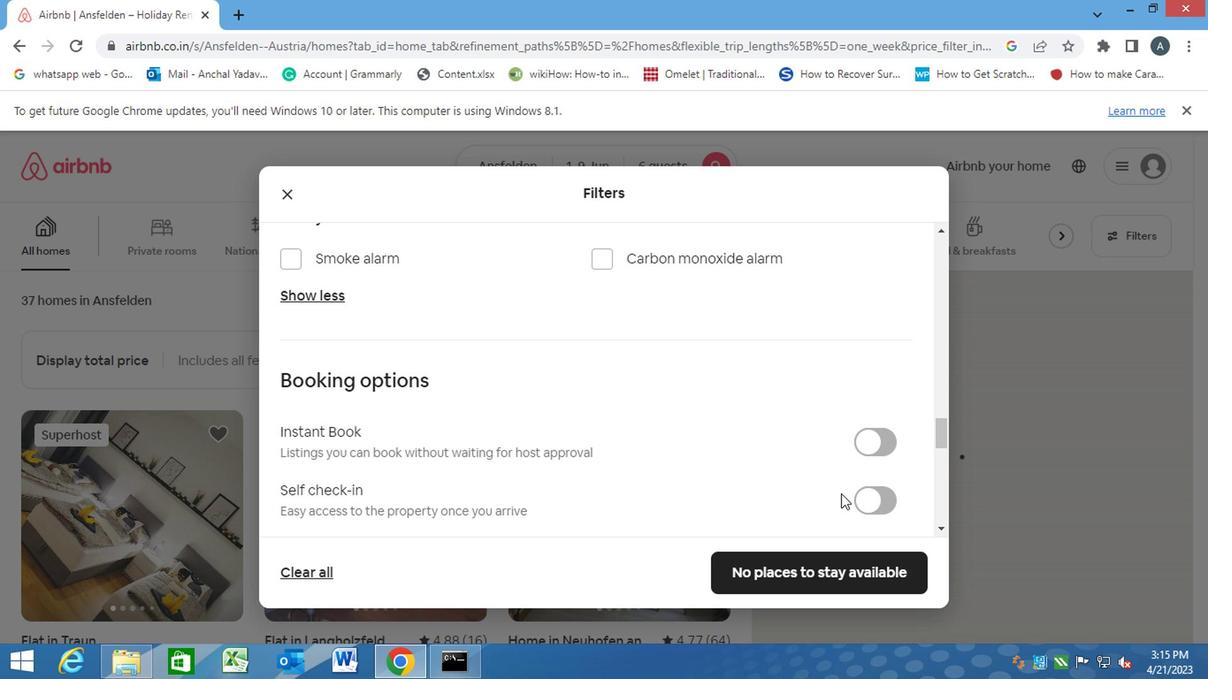 
Action: Mouse pressed left at (871, 491)
Screenshot: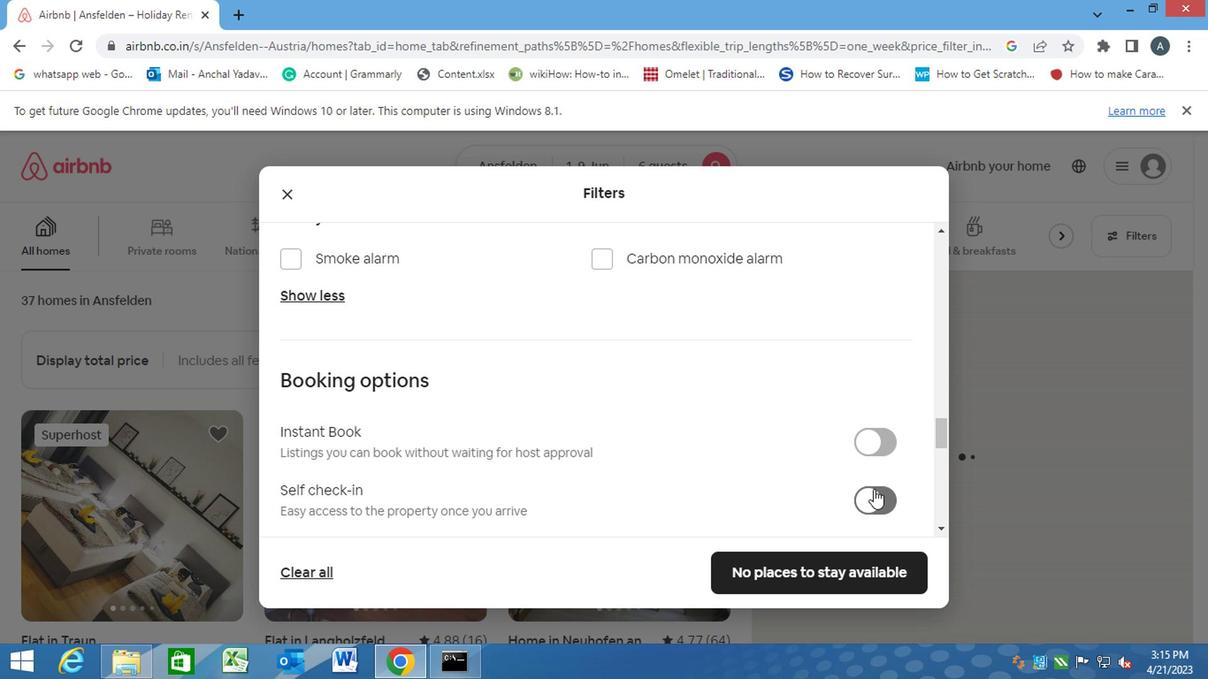 
Action: Mouse moved to (745, 503)
Screenshot: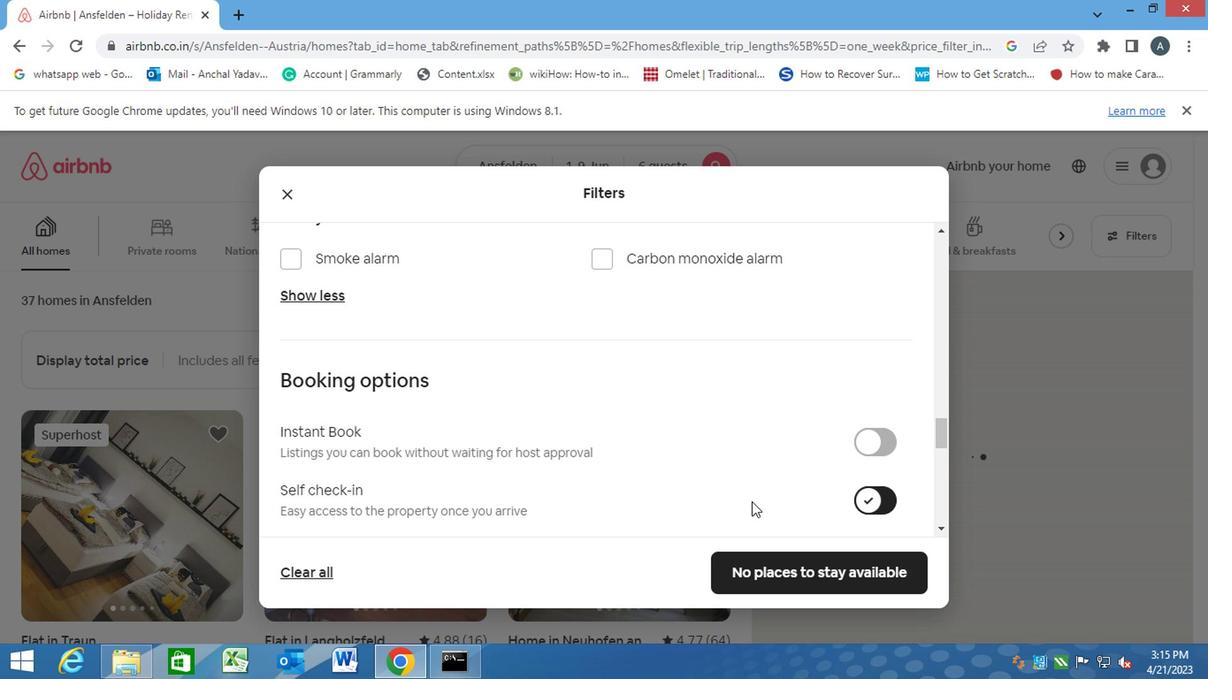 
Action: Mouse scrolled (745, 502) with delta (0, 0)
Screenshot: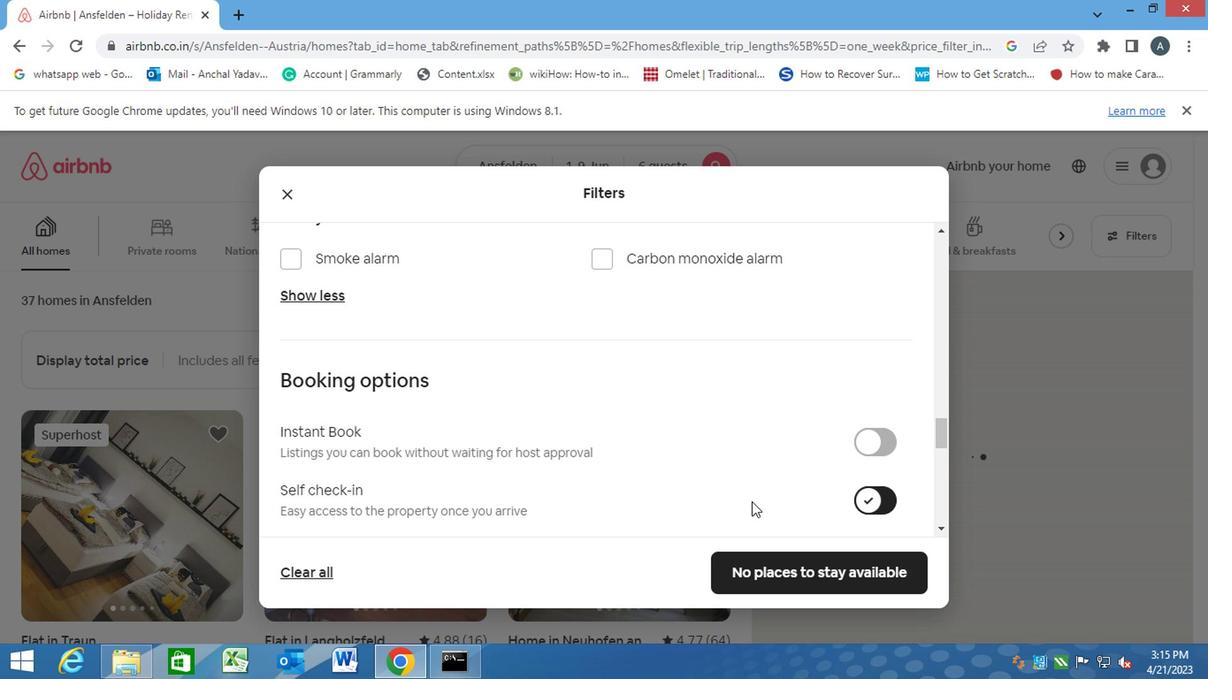 
Action: Mouse moved to (739, 503)
Screenshot: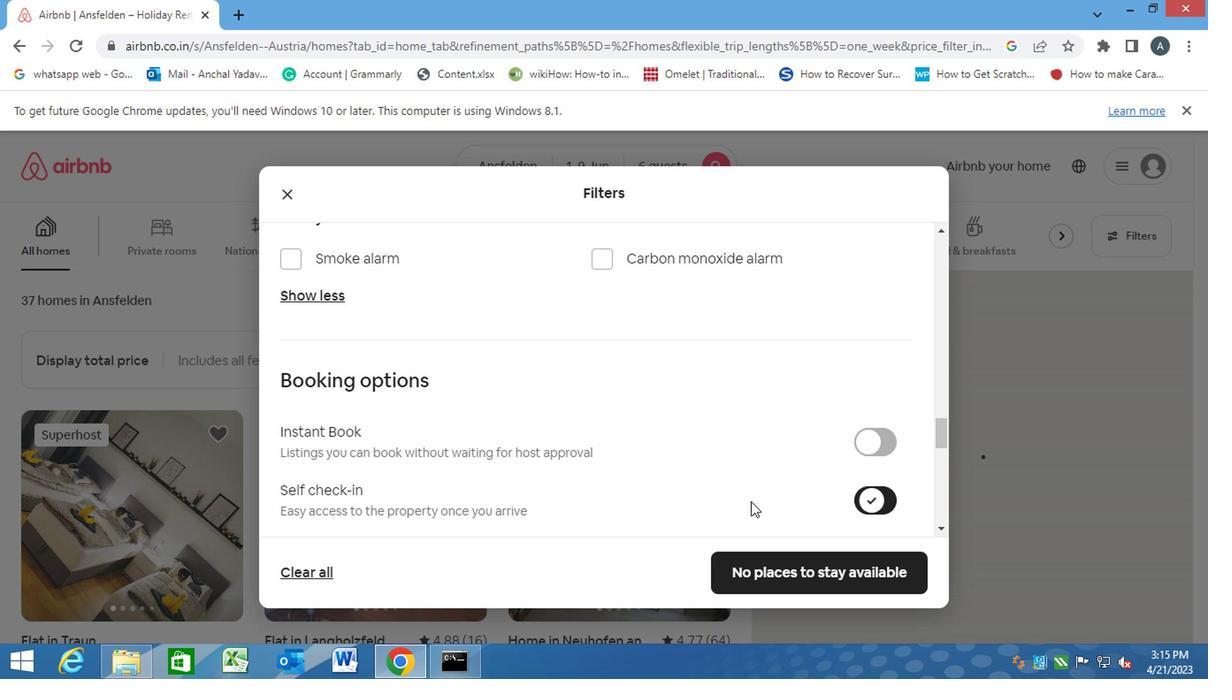 
Action: Mouse scrolled (739, 502) with delta (0, 0)
Screenshot: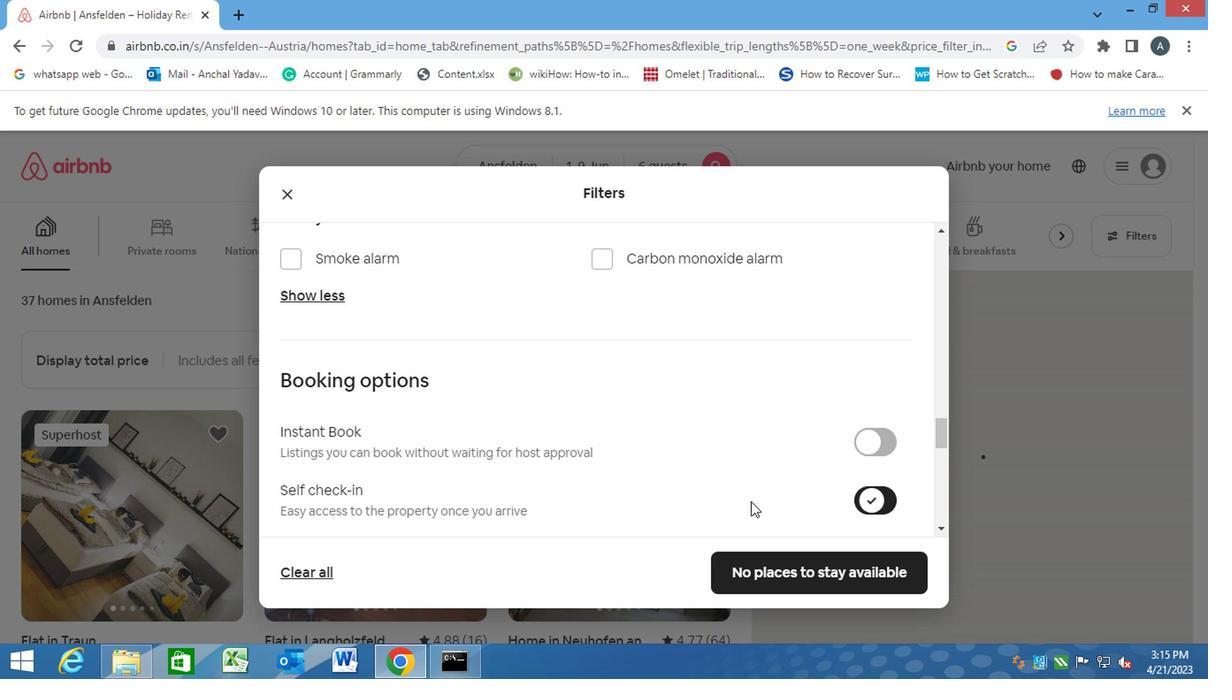 
Action: Mouse moved to (732, 503)
Screenshot: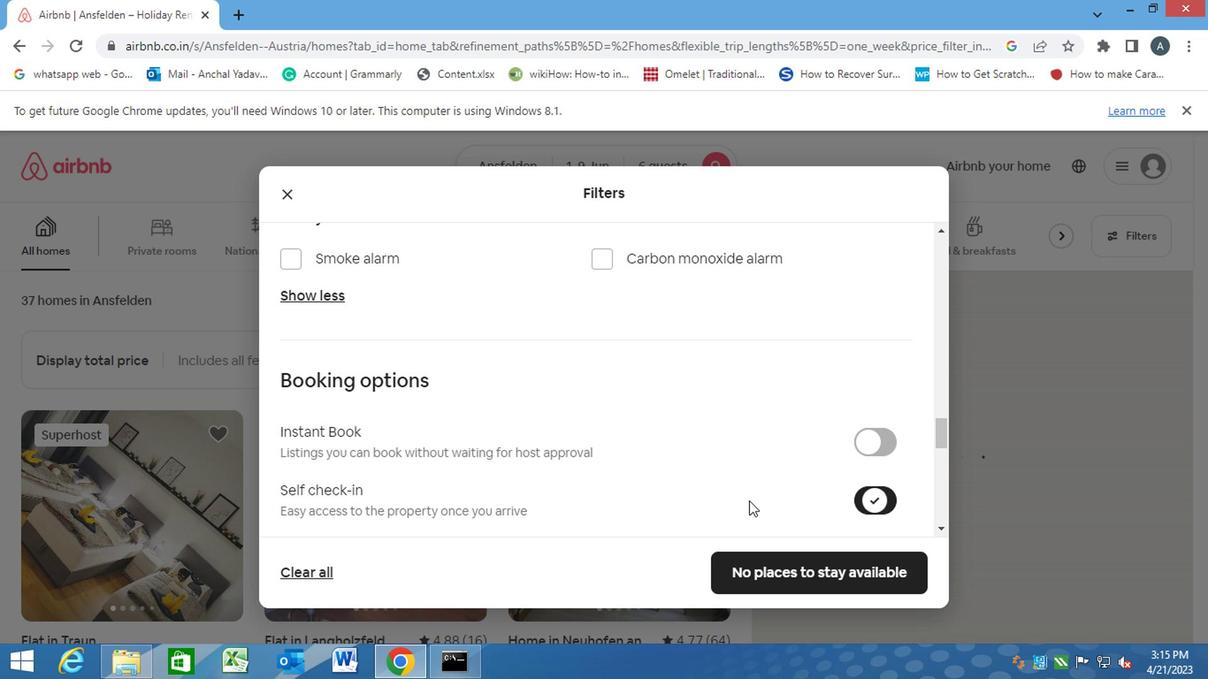
Action: Mouse scrolled (732, 502) with delta (0, 0)
Screenshot: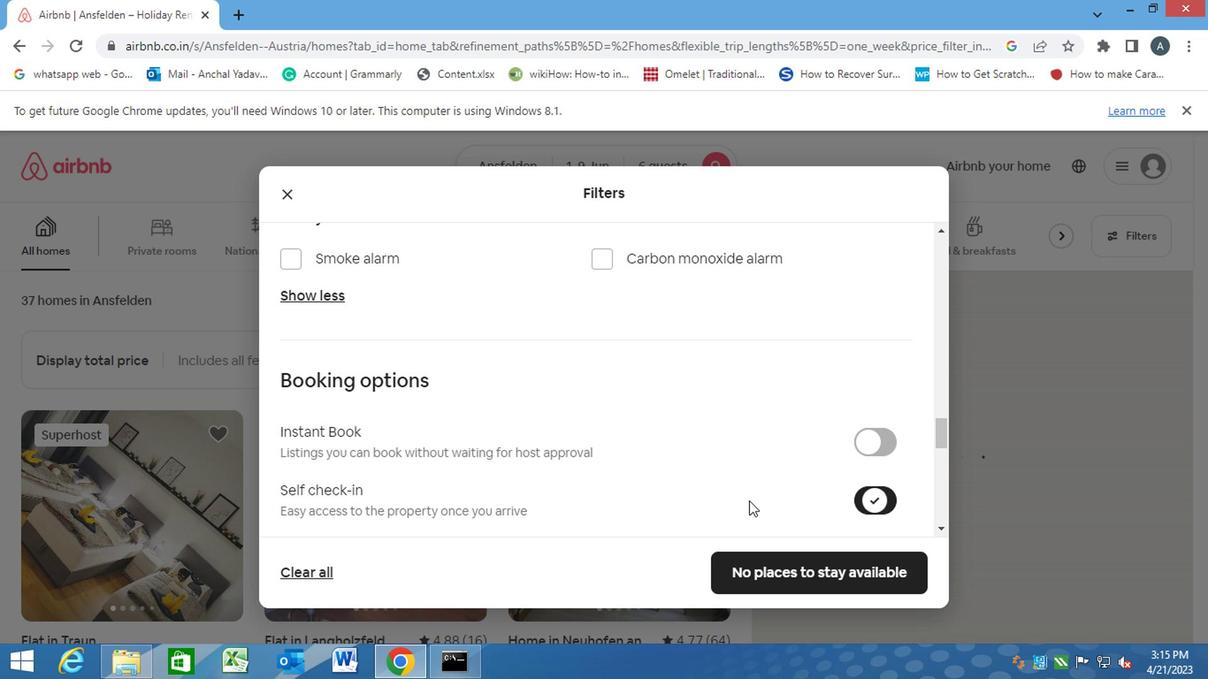 
Action: Mouse moved to (530, 450)
Screenshot: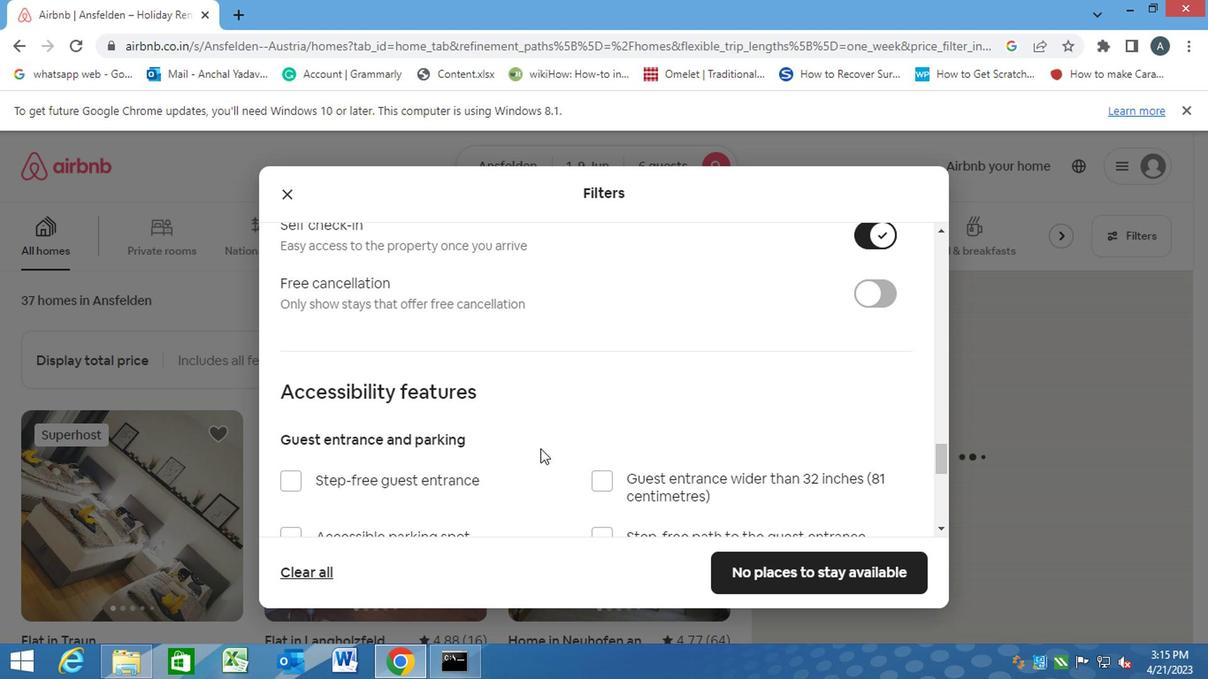 
Action: Mouse scrolled (530, 450) with delta (0, 0)
Screenshot: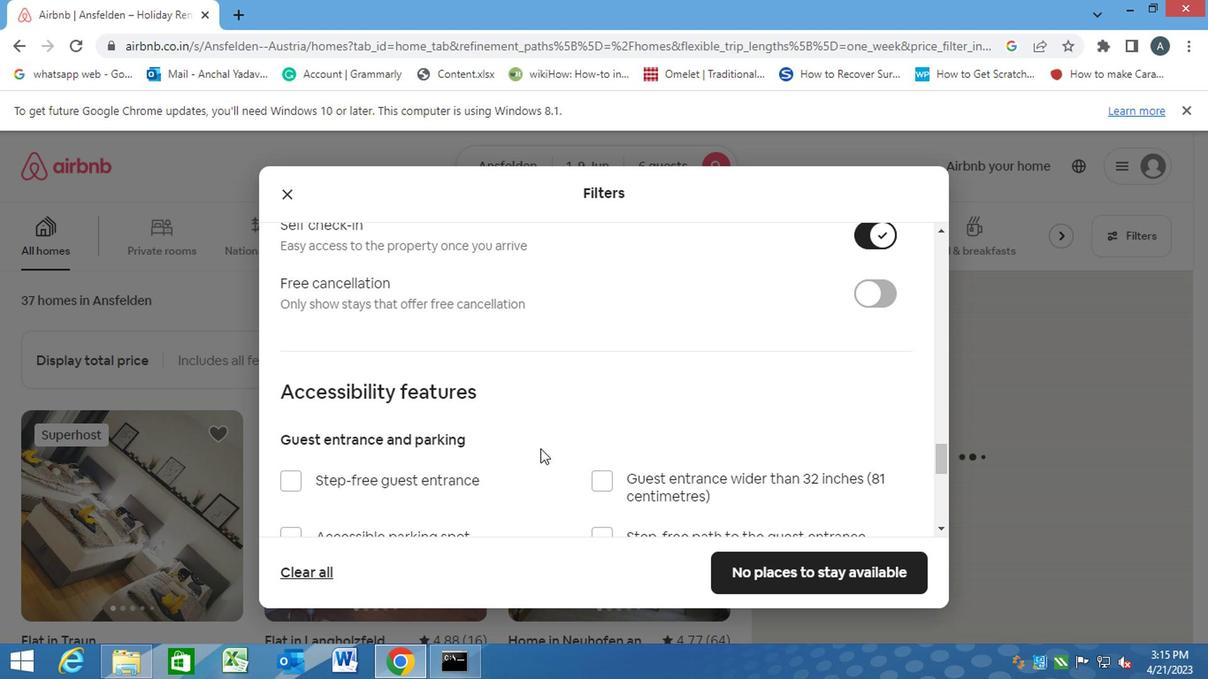 
Action: Mouse moved to (504, 452)
Screenshot: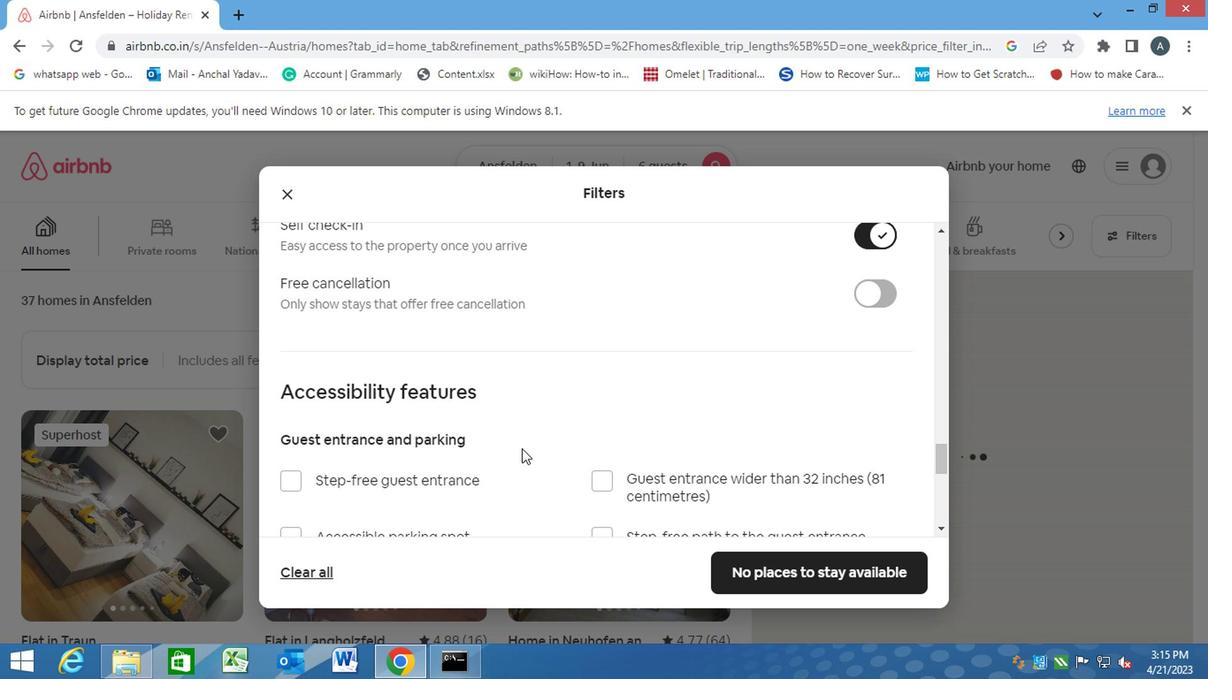 
Action: Mouse scrolled (504, 451) with delta (0, -1)
Screenshot: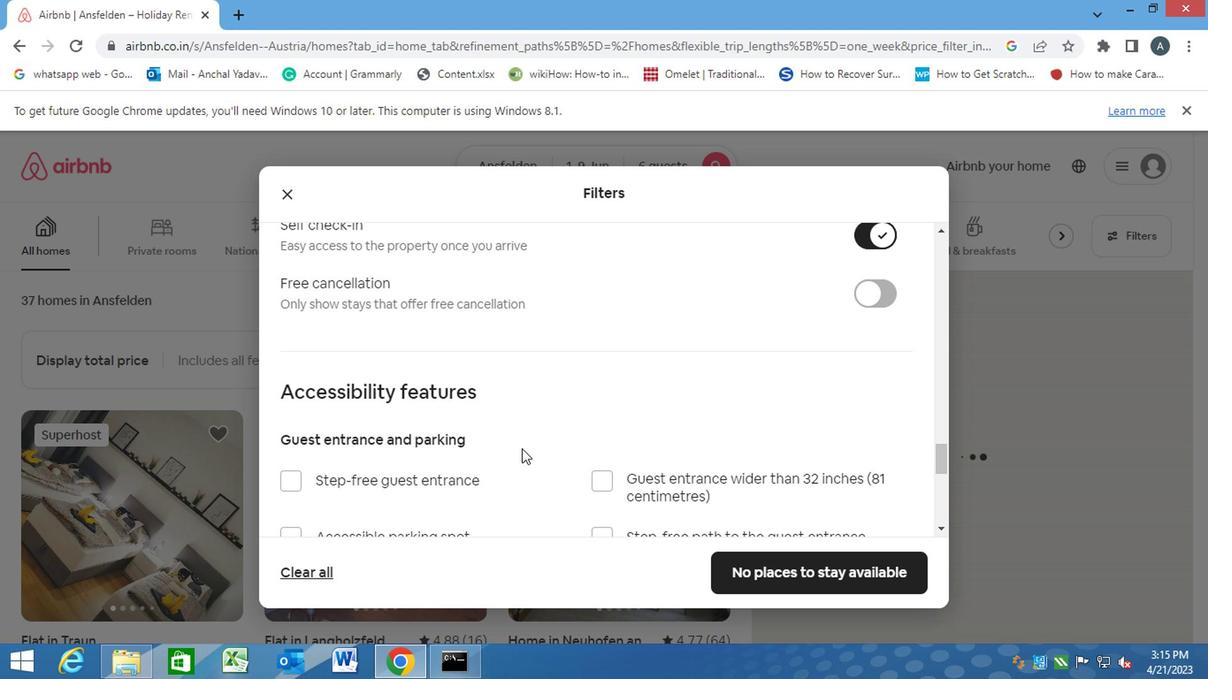 
Action: Mouse moved to (489, 452)
Screenshot: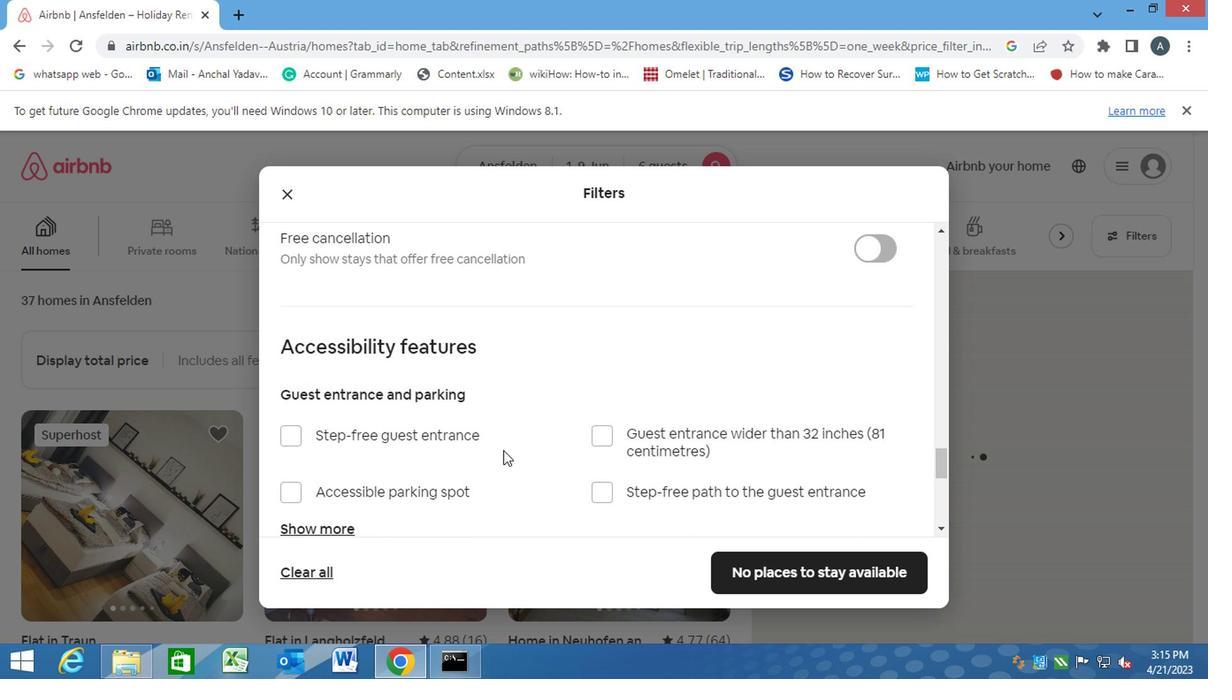 
Action: Mouse scrolled (489, 451) with delta (0, -1)
Screenshot: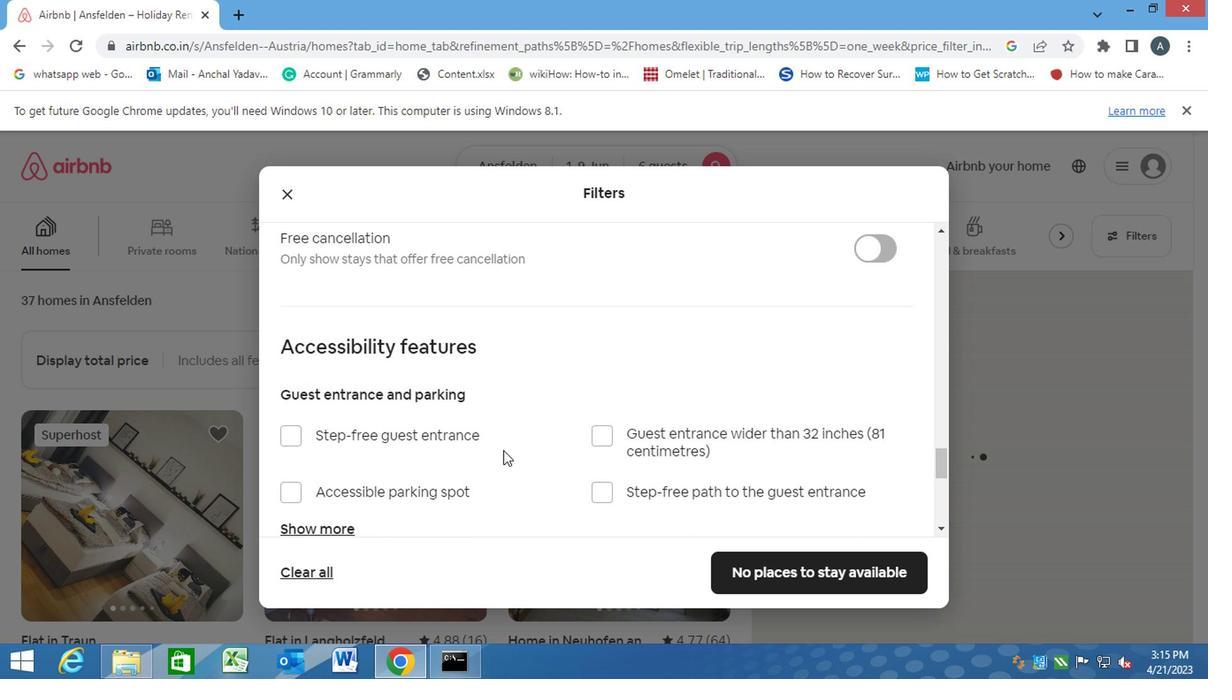 
Action: Mouse moved to (437, 452)
Screenshot: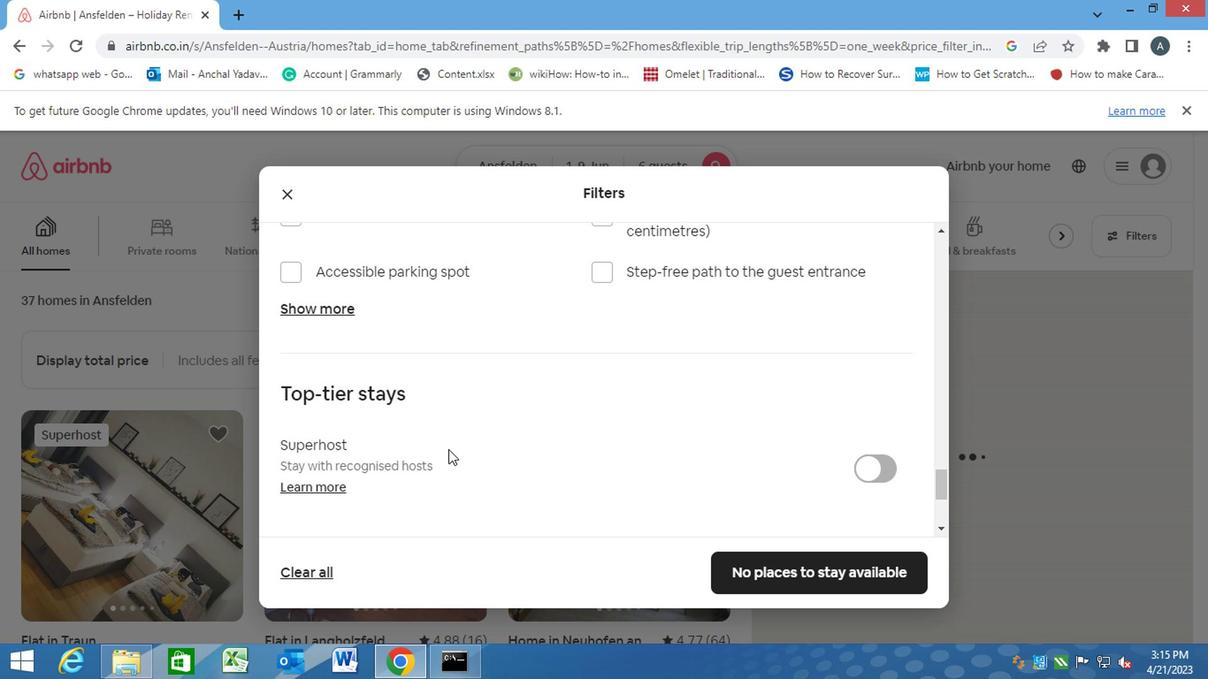 
Action: Mouse scrolled (437, 451) with delta (0, -1)
Screenshot: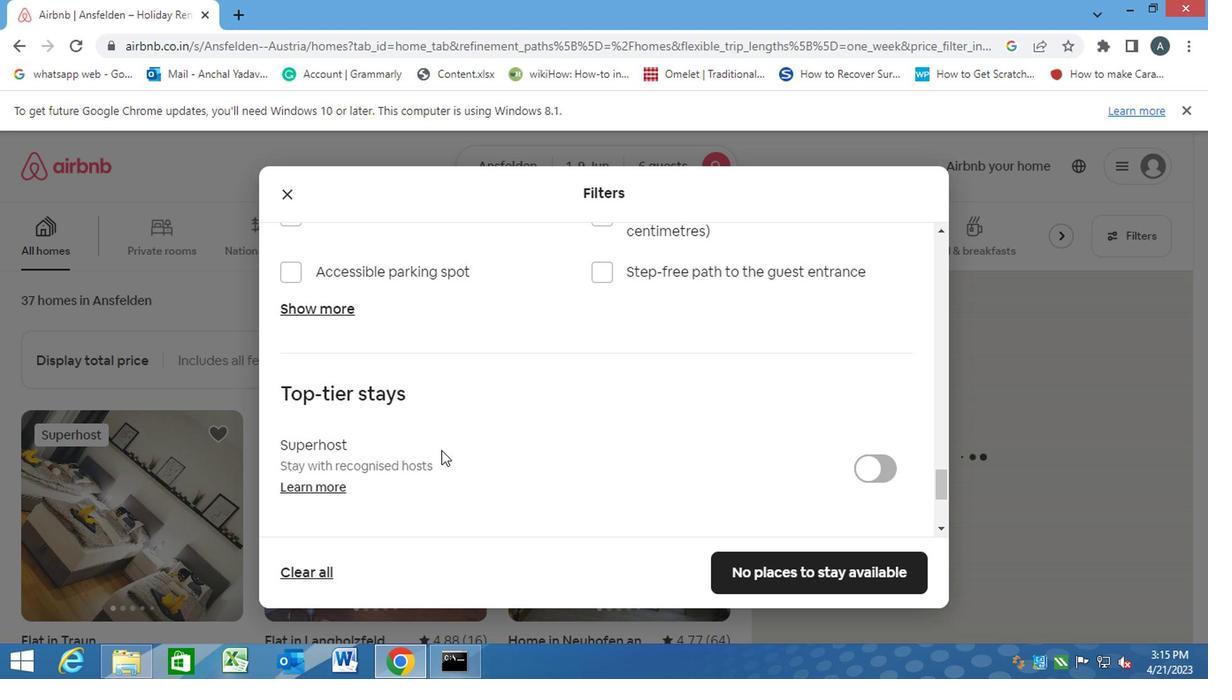
Action: Mouse scrolled (437, 451) with delta (0, -1)
Screenshot: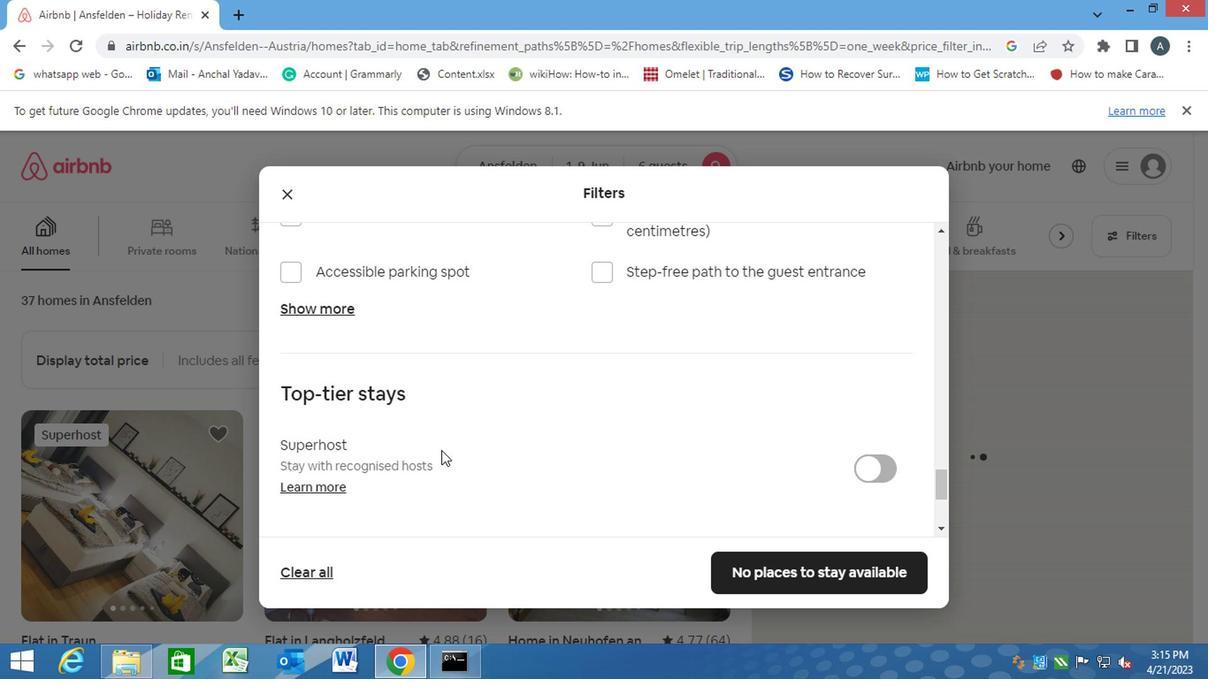 
Action: Mouse scrolled (437, 451) with delta (0, -1)
Screenshot: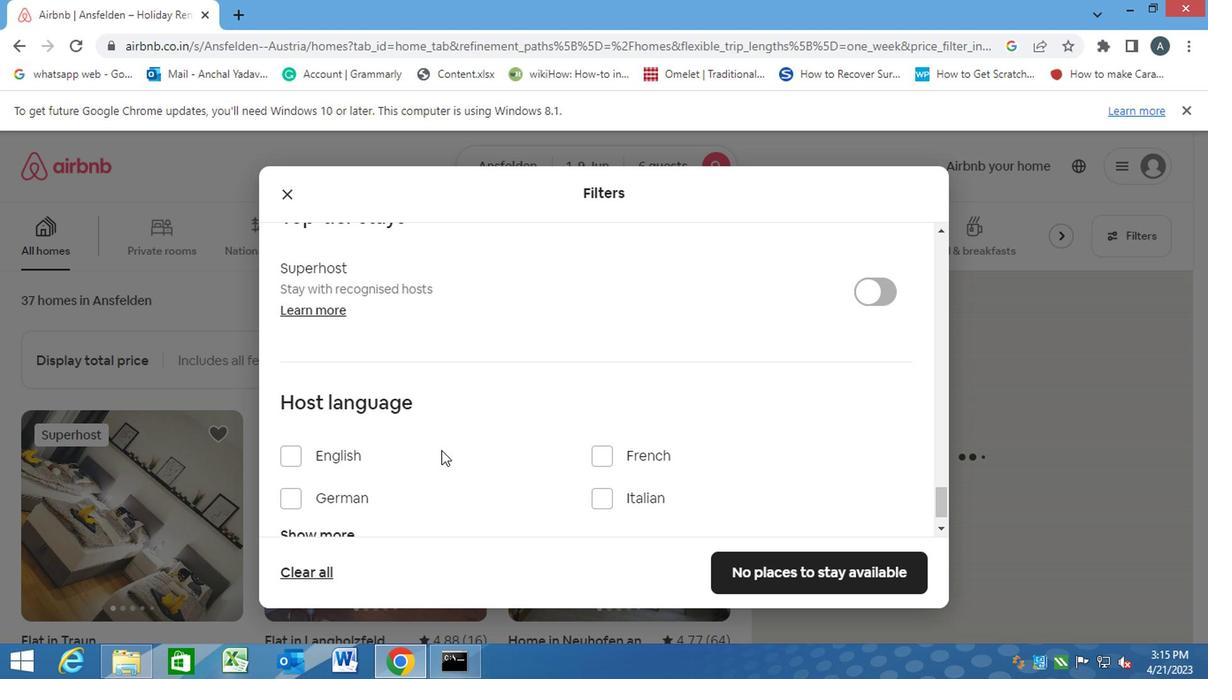 
Action: Mouse moved to (299, 406)
Screenshot: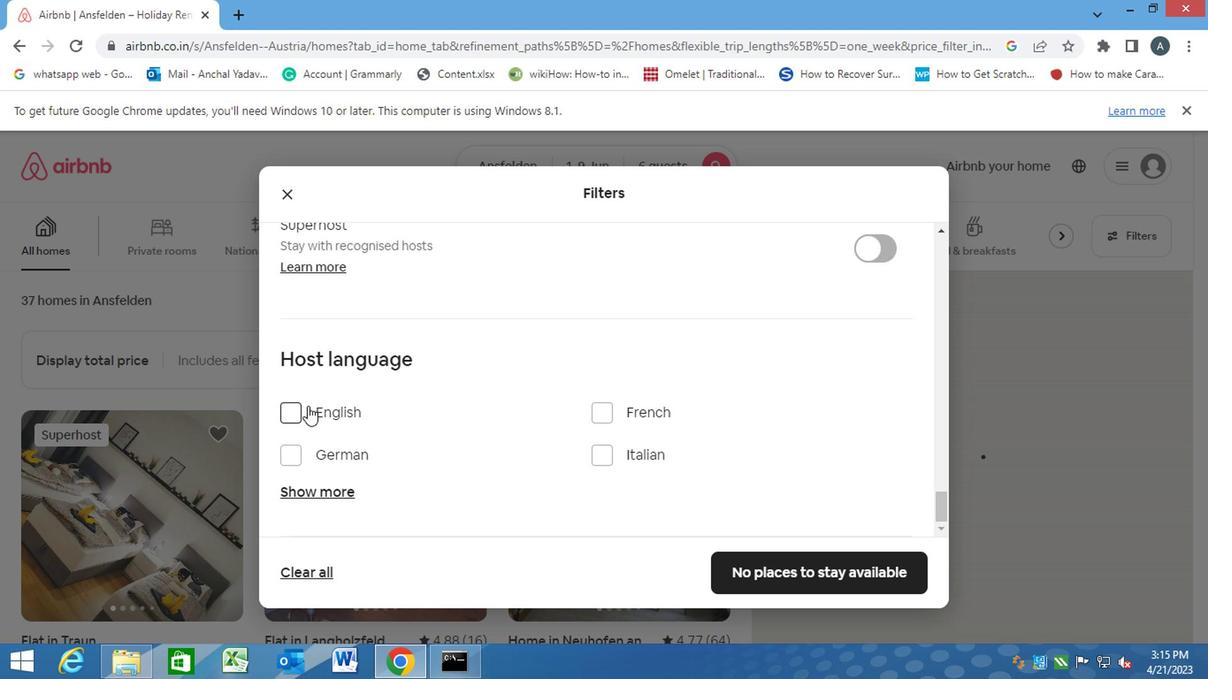 
Action: Mouse pressed left at (299, 406)
Screenshot: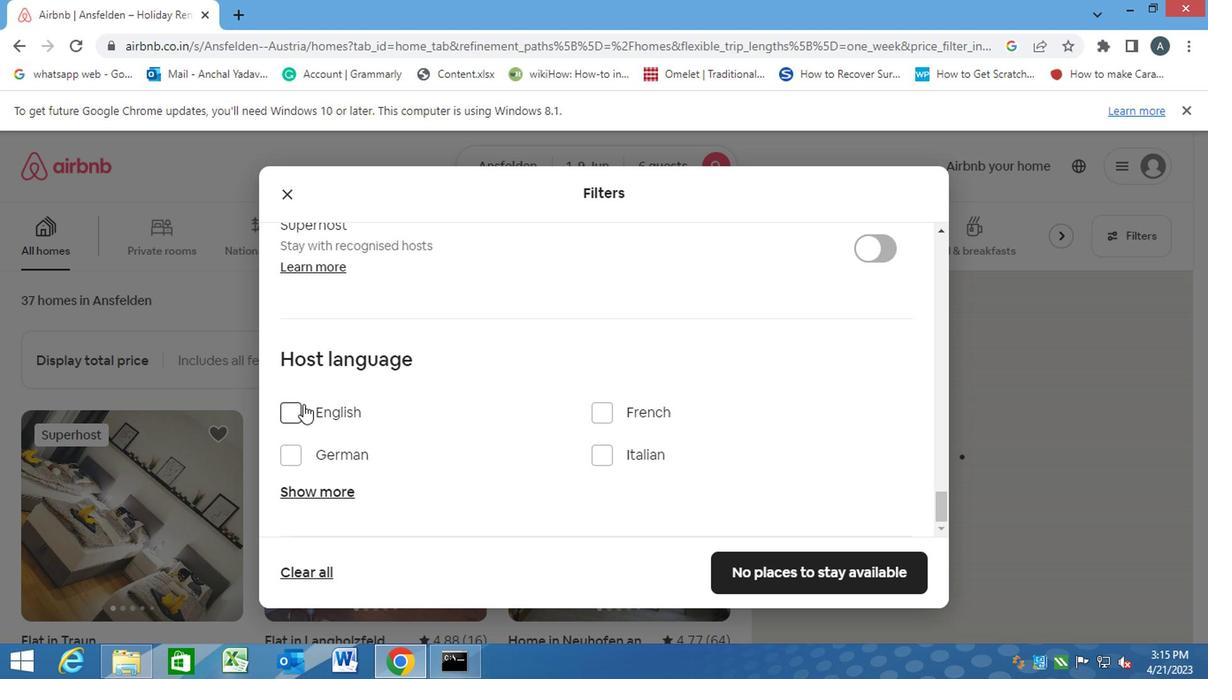 
Action: Mouse moved to (821, 568)
Screenshot: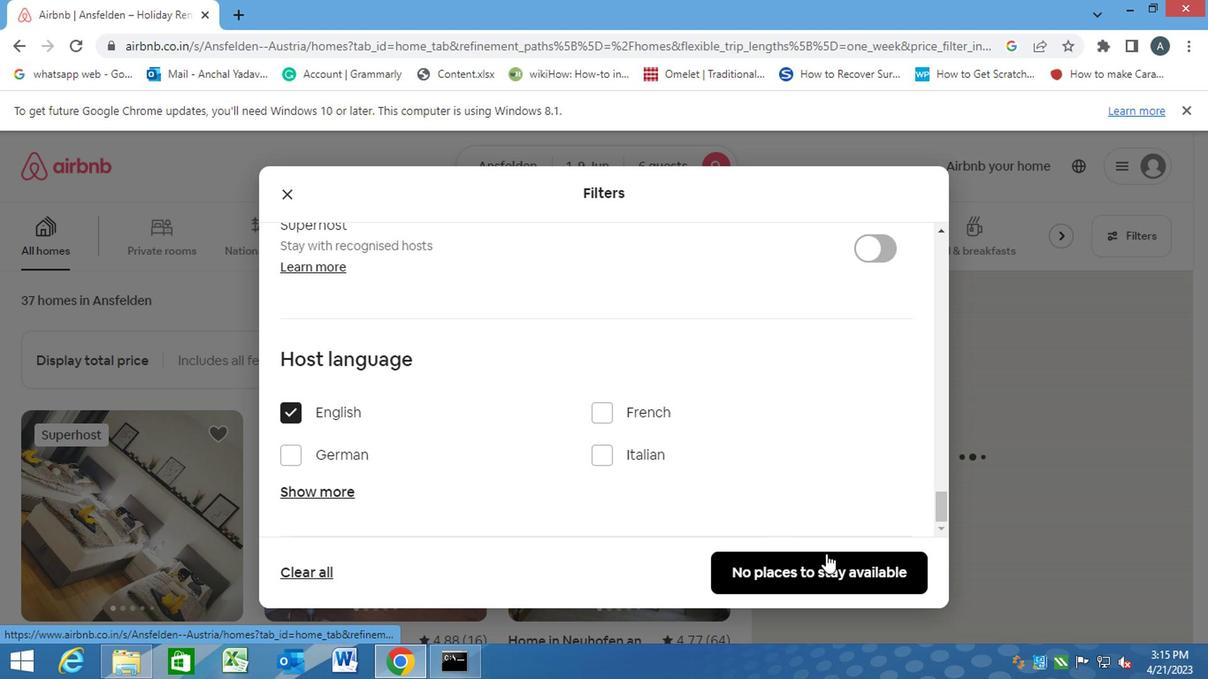 
Action: Mouse pressed left at (821, 568)
Screenshot: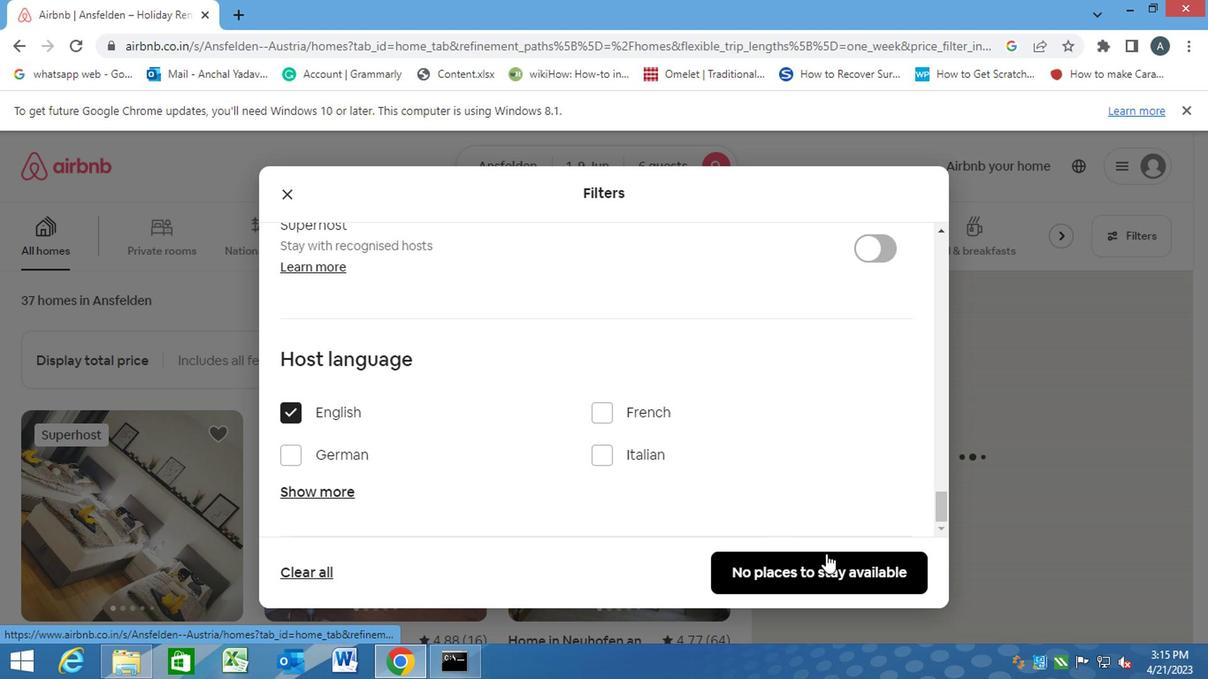 
Action: Mouse moved to (736, 576)
Screenshot: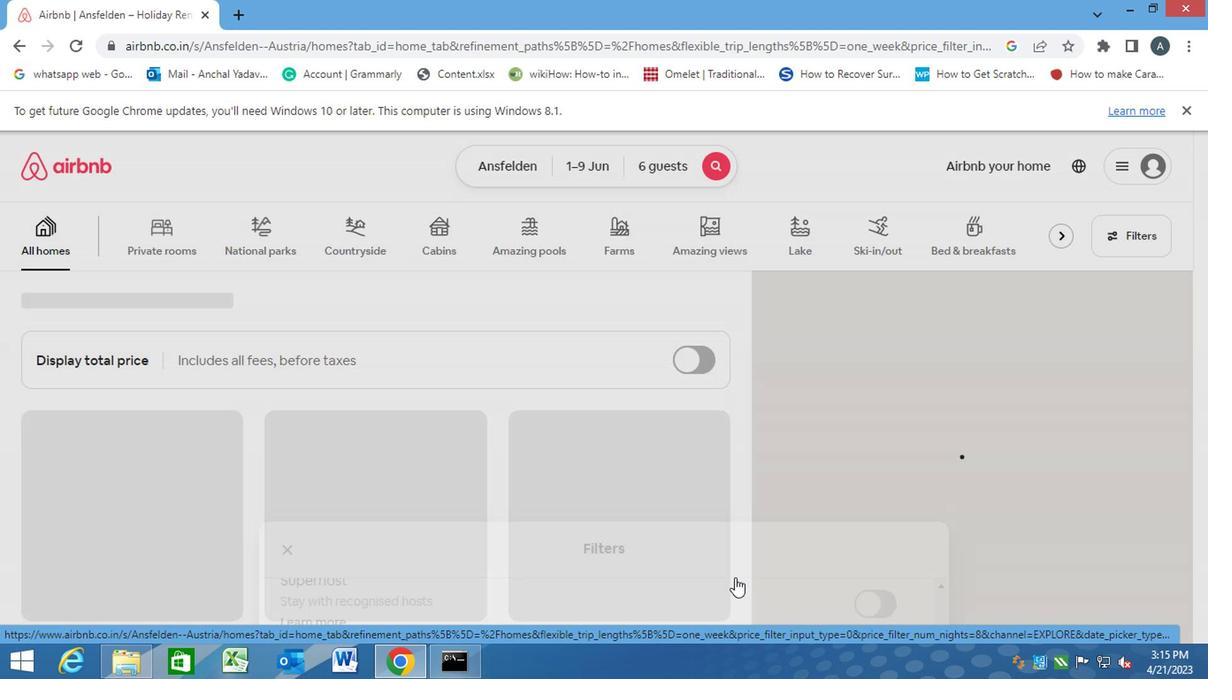 
